 Task: Find a flat in St. Pauli, Germany, for 8 guests from 26 August to 10 September, with a price range of ₹10,000 to ₹15,000, 6 bedrooms, 6 beds, 6 bathrooms, and amenities including WiFi, free parking, TV, gym, and breakfast. Host must speak English.
Action: Mouse moved to (418, 162)
Screenshot: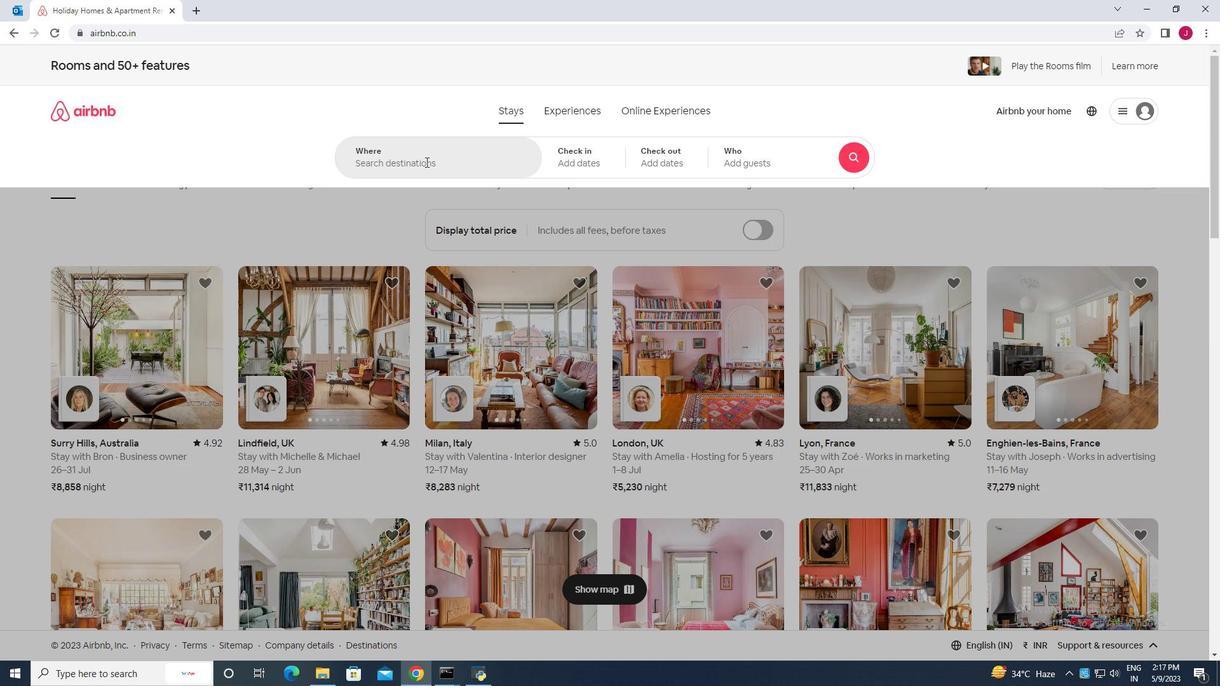
Action: Mouse pressed left at (418, 162)
Screenshot: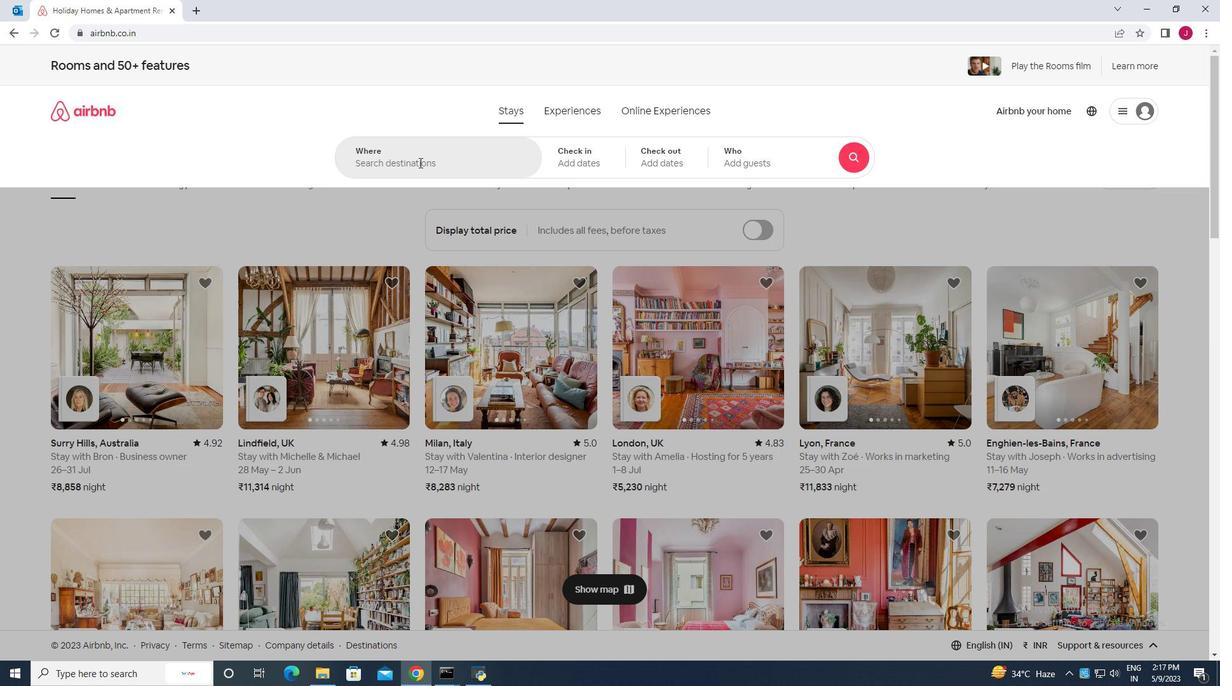 
Action: Mouse moved to (411, 165)
Screenshot: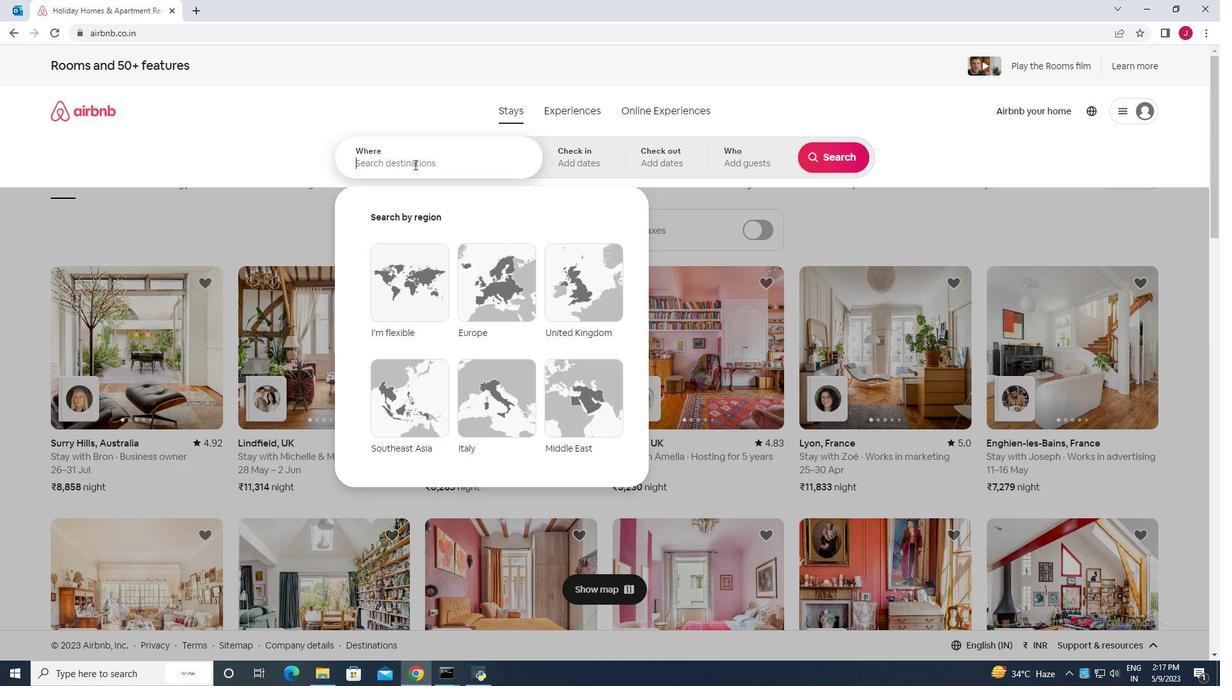 
Action: Key pressed st<Key.space>.<Key.backspace>.<Key.space>pauli<Key.space>germany<Key.space>
Screenshot: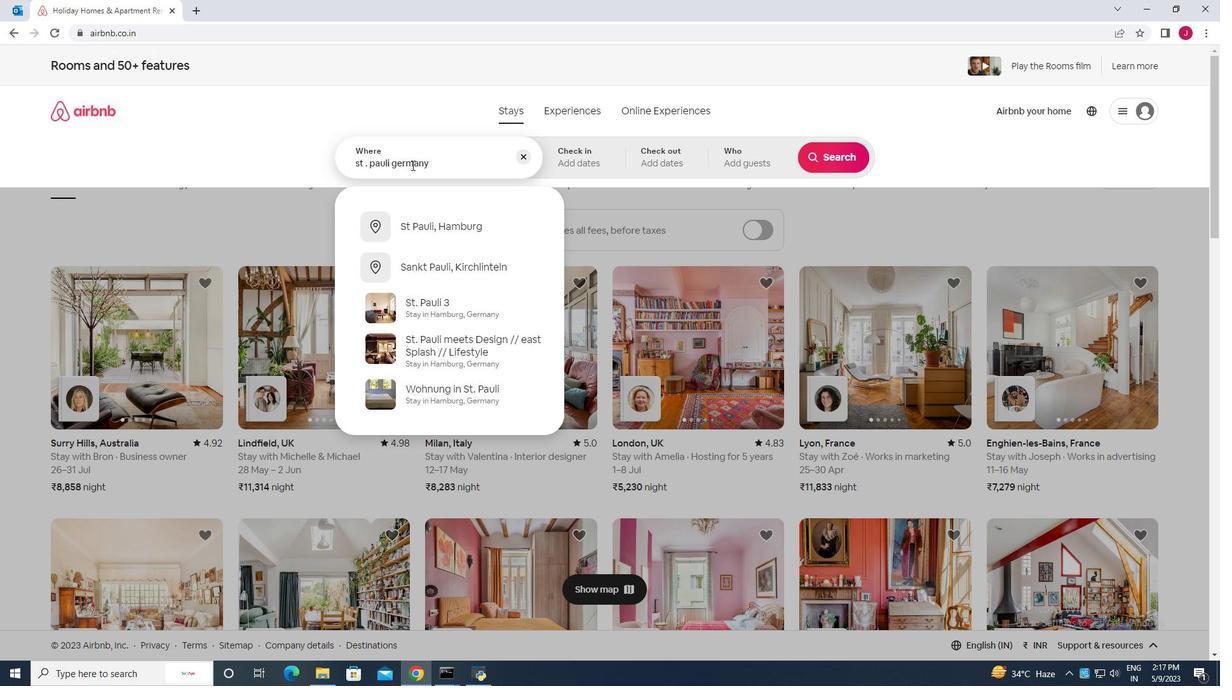 
Action: Mouse moved to (467, 176)
Screenshot: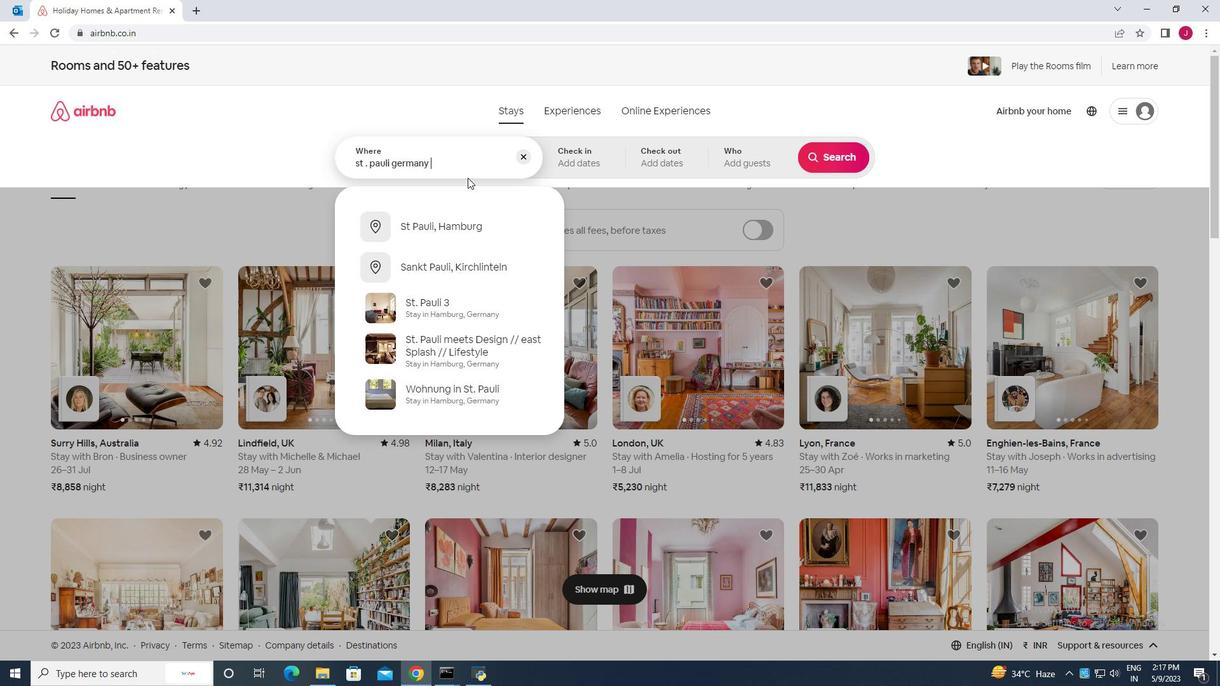 
Action: Key pressed <Key.enter>
Screenshot: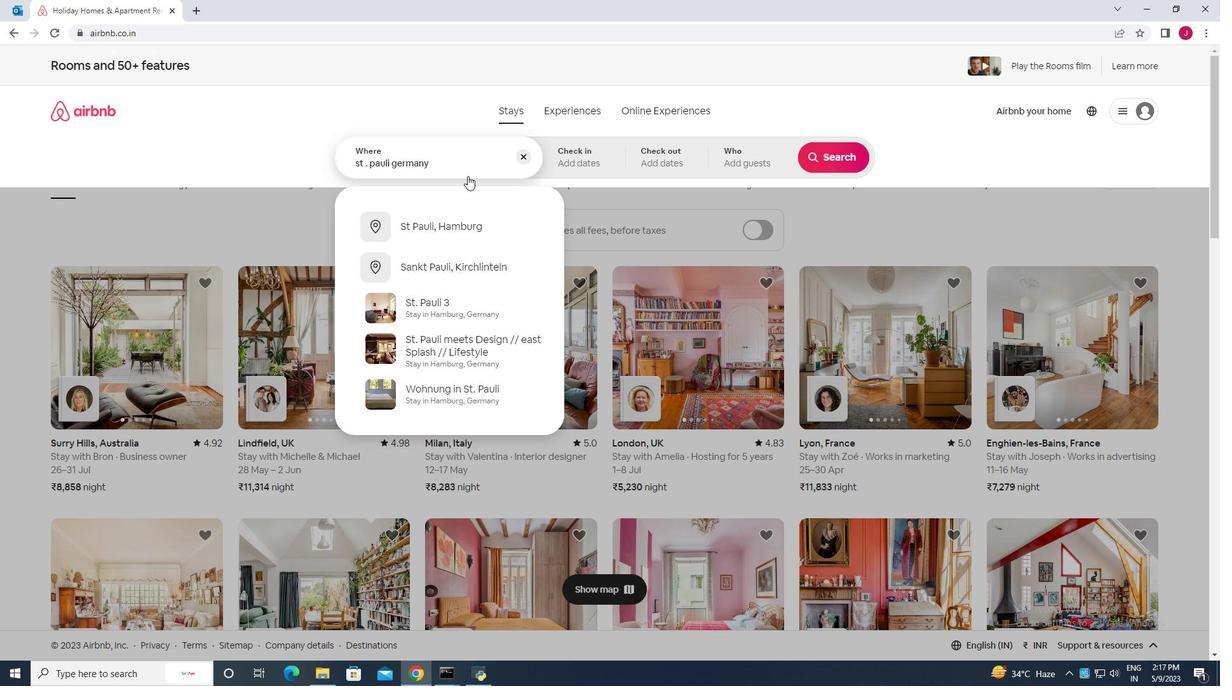 
Action: Mouse moved to (828, 258)
Screenshot: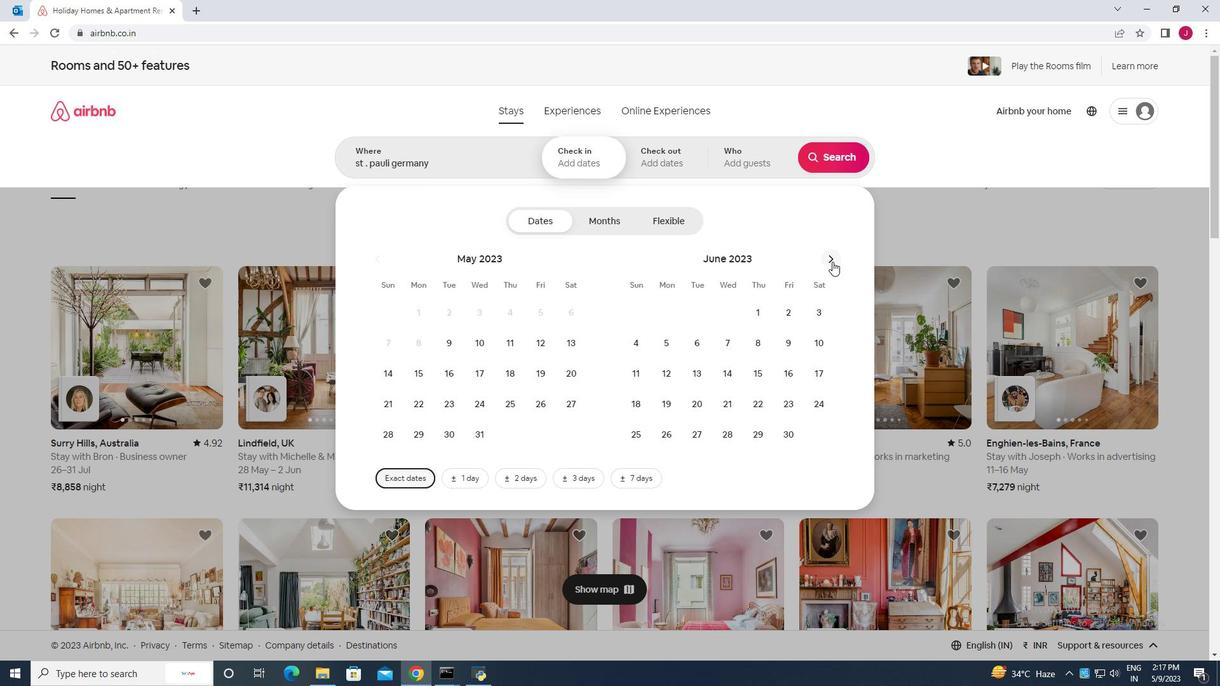 
Action: Mouse pressed left at (828, 258)
Screenshot: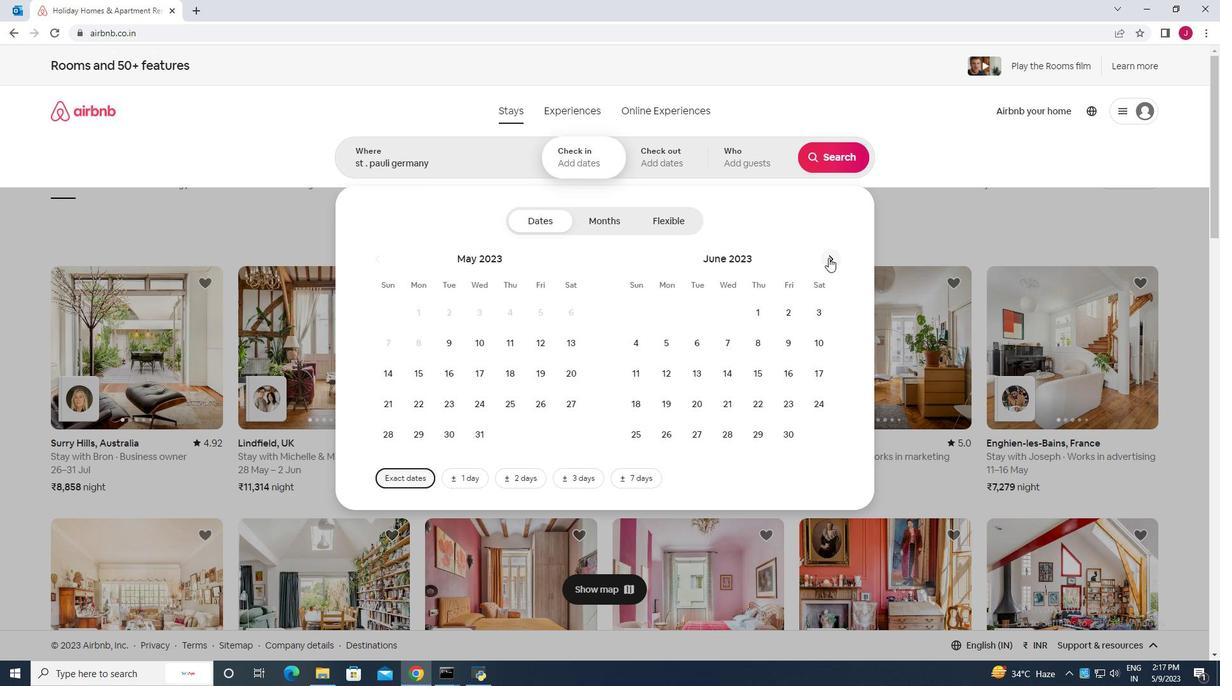 
Action: Mouse moved to (826, 258)
Screenshot: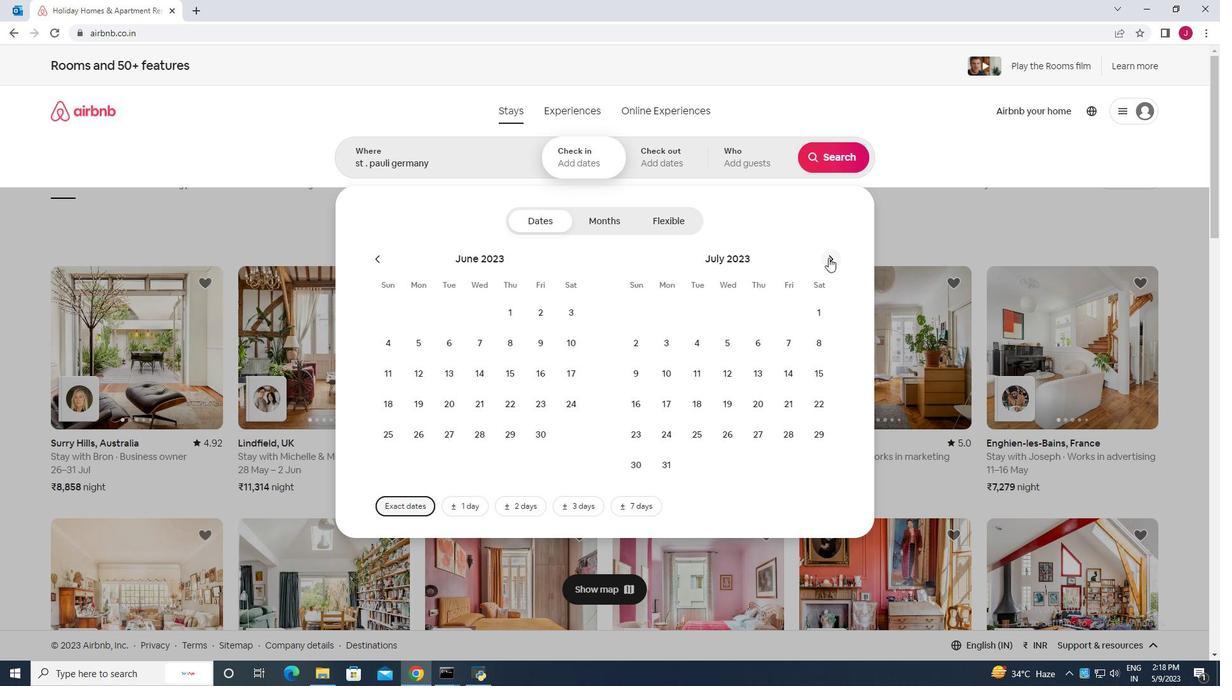
Action: Mouse pressed left at (826, 258)
Screenshot: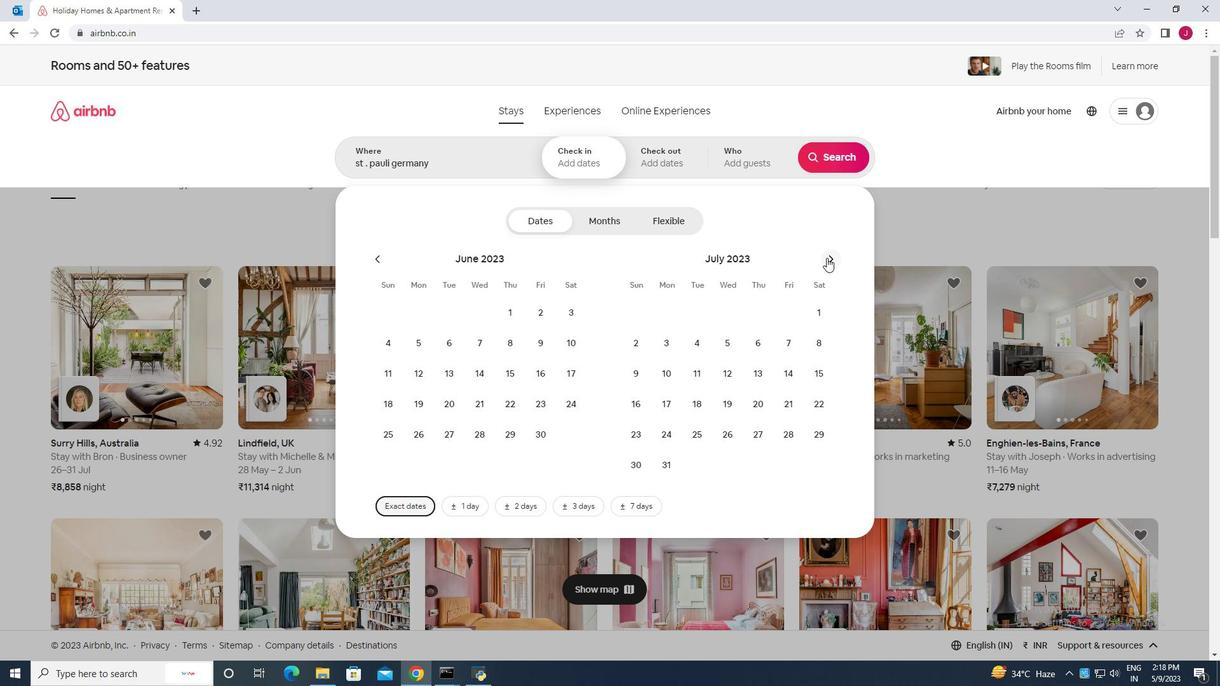 
Action: Mouse moved to (826, 258)
Screenshot: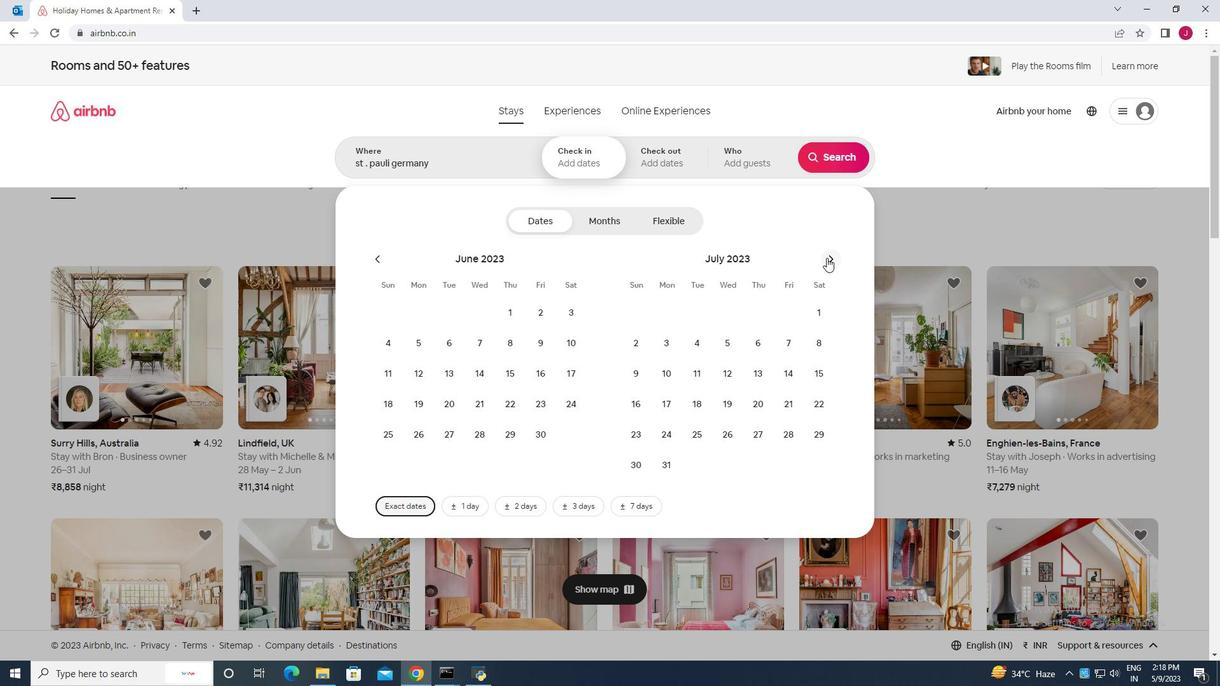 
Action: Mouse pressed left at (826, 258)
Screenshot: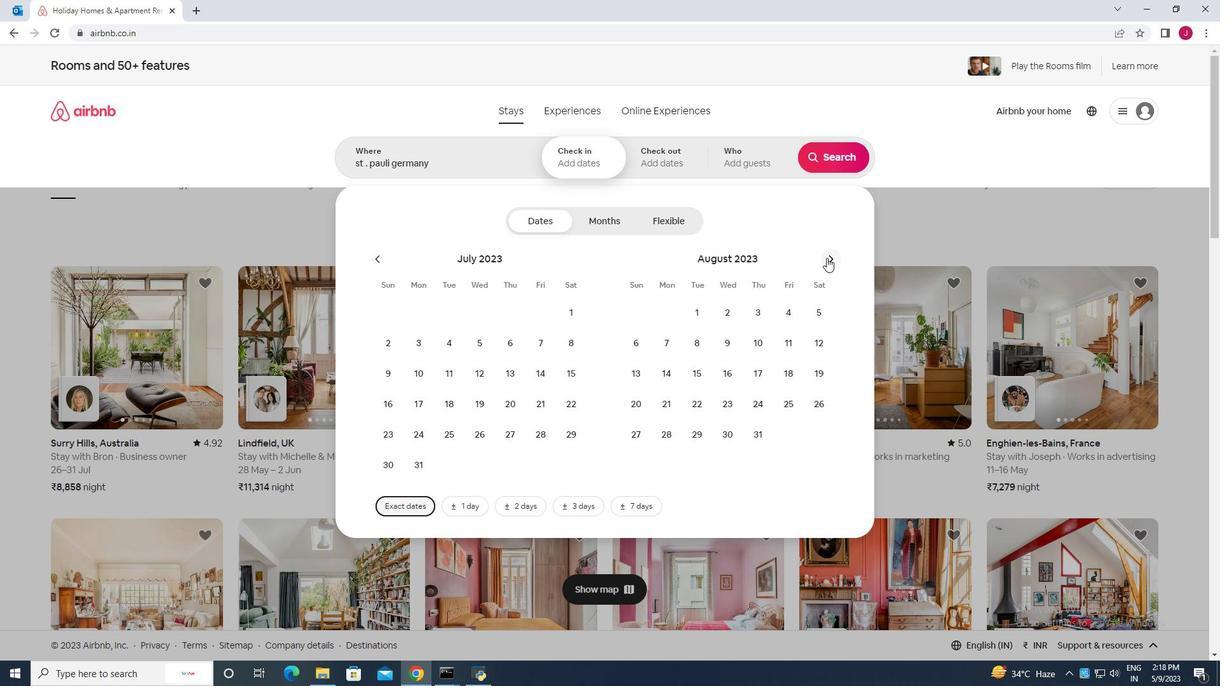 
Action: Mouse moved to (567, 402)
Screenshot: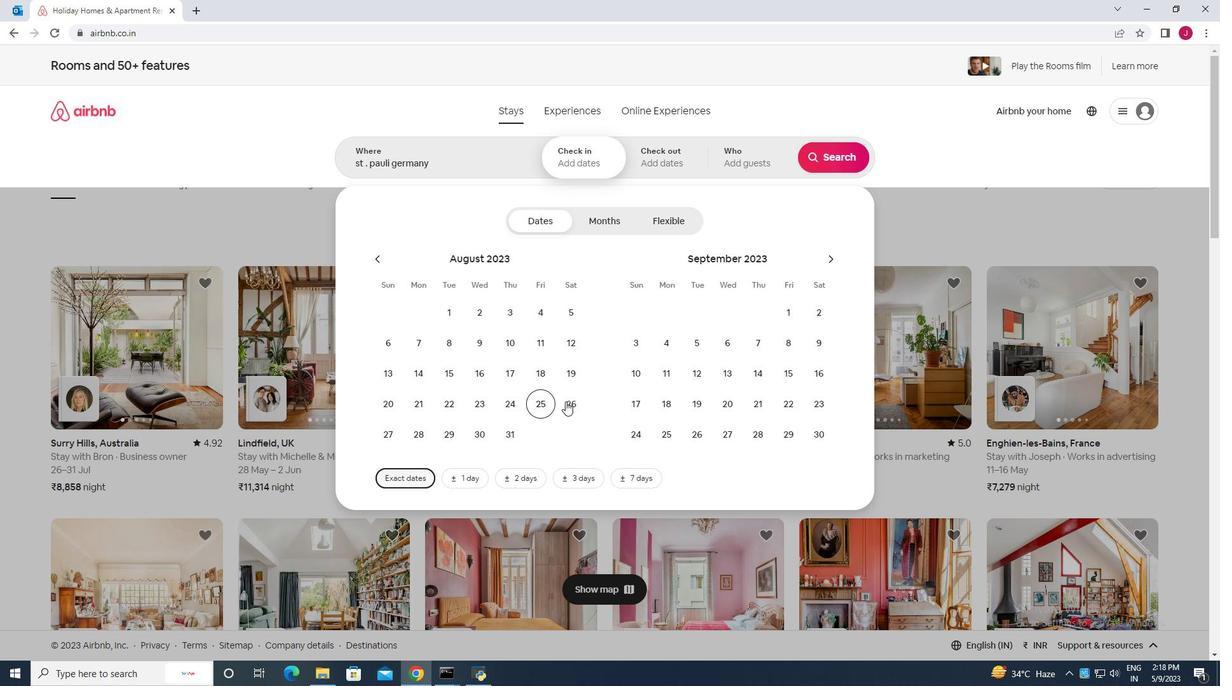 
Action: Mouse pressed left at (567, 402)
Screenshot: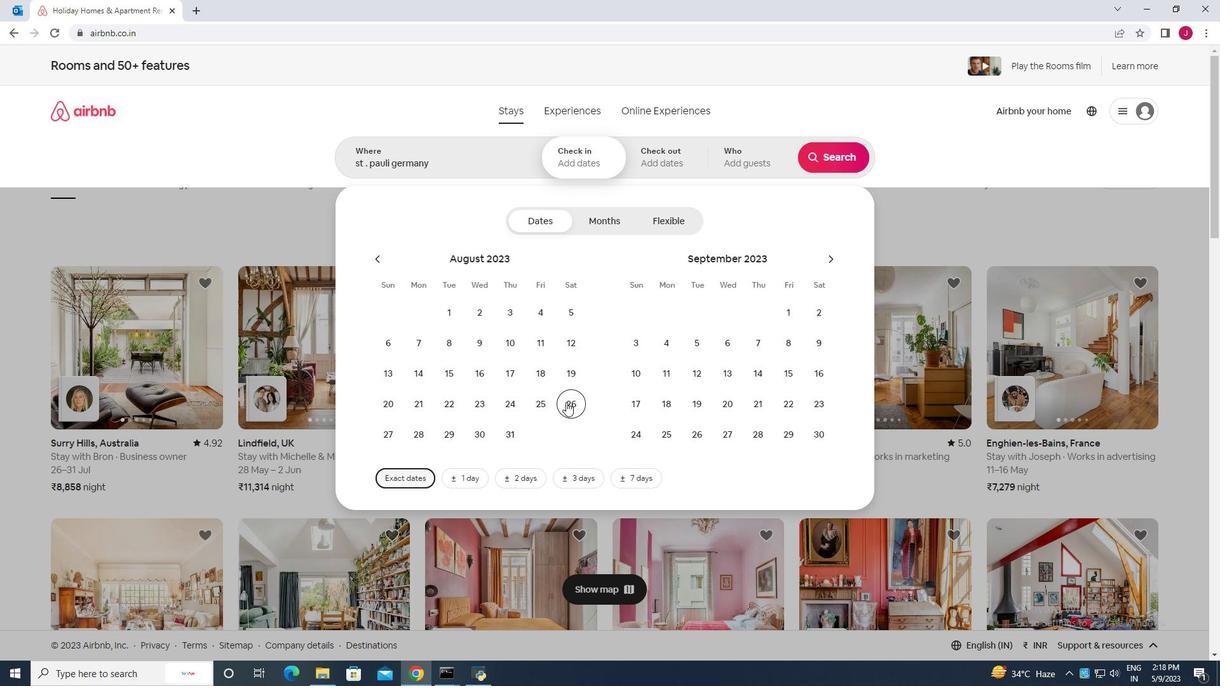 
Action: Mouse moved to (635, 378)
Screenshot: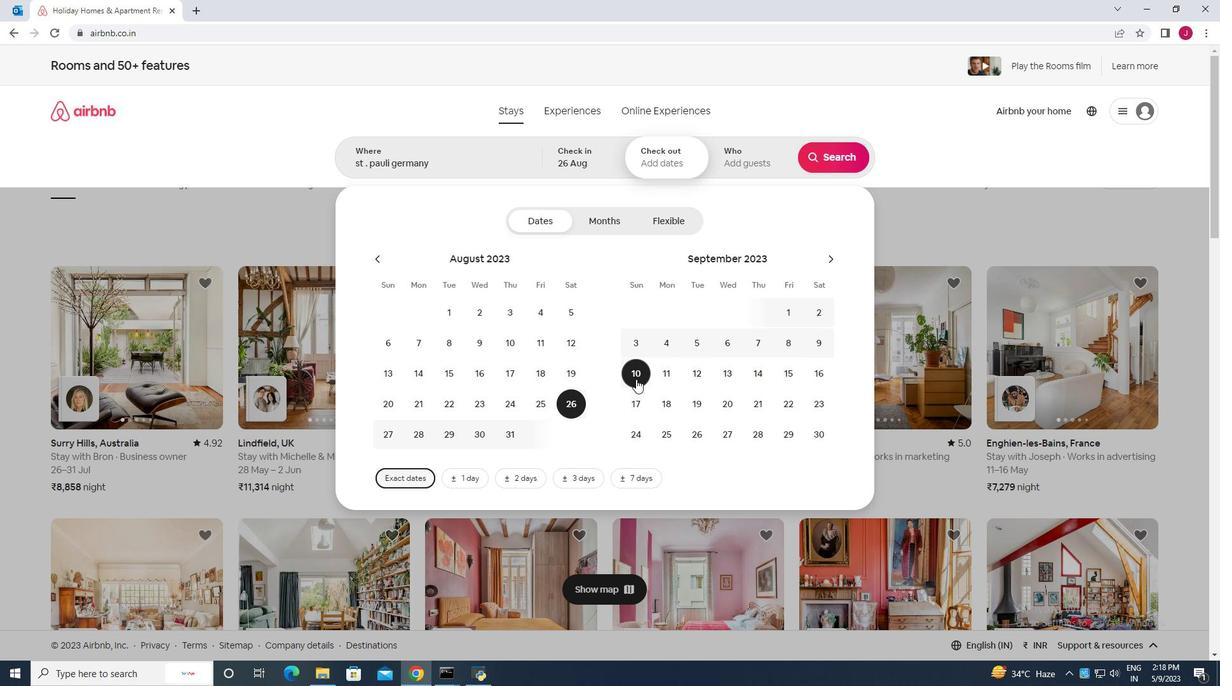 
Action: Mouse pressed left at (635, 378)
Screenshot: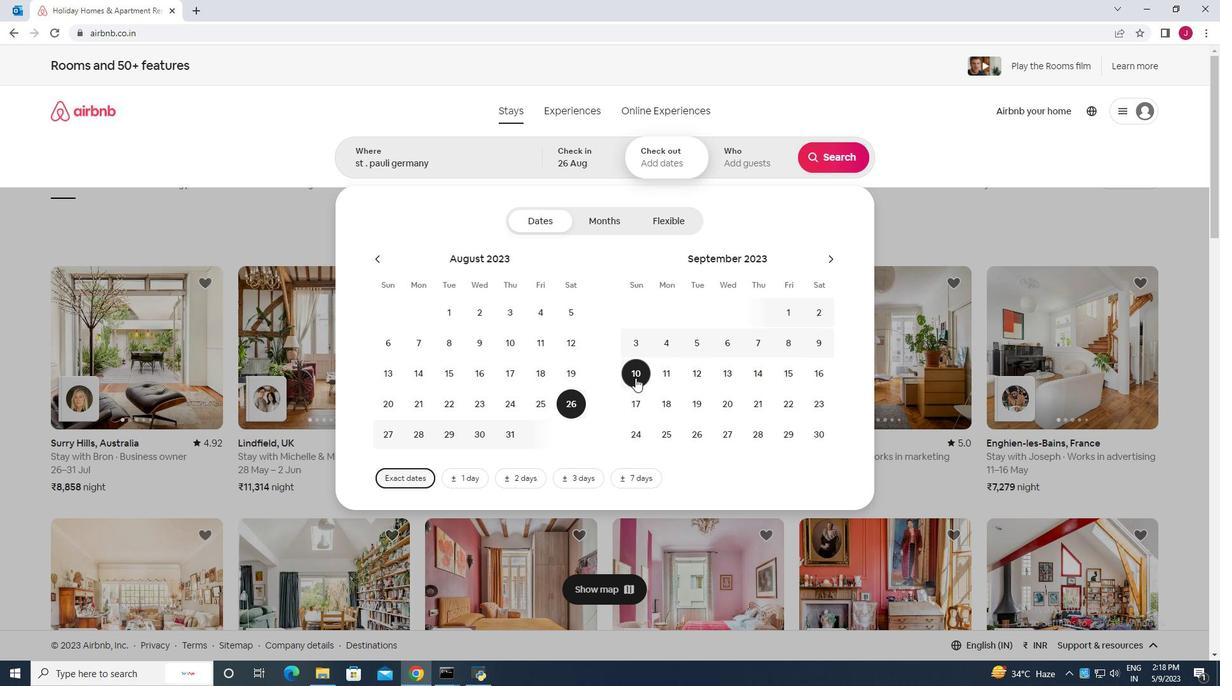 
Action: Mouse moved to (750, 167)
Screenshot: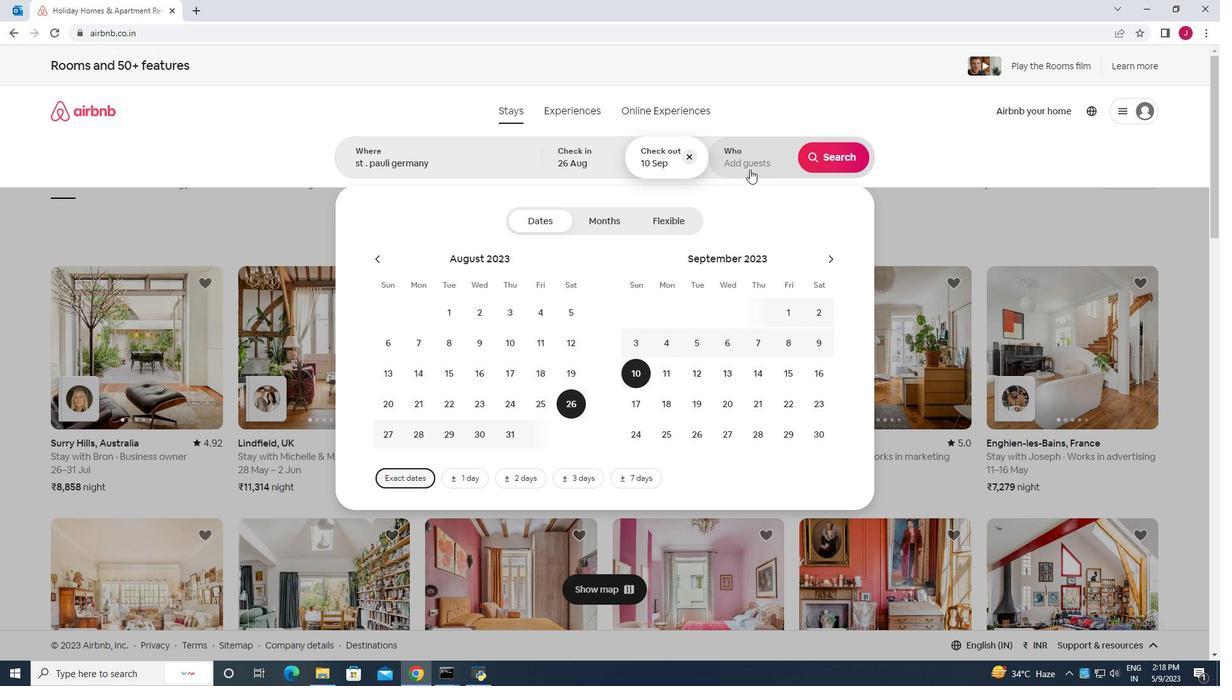 
Action: Mouse pressed left at (750, 167)
Screenshot: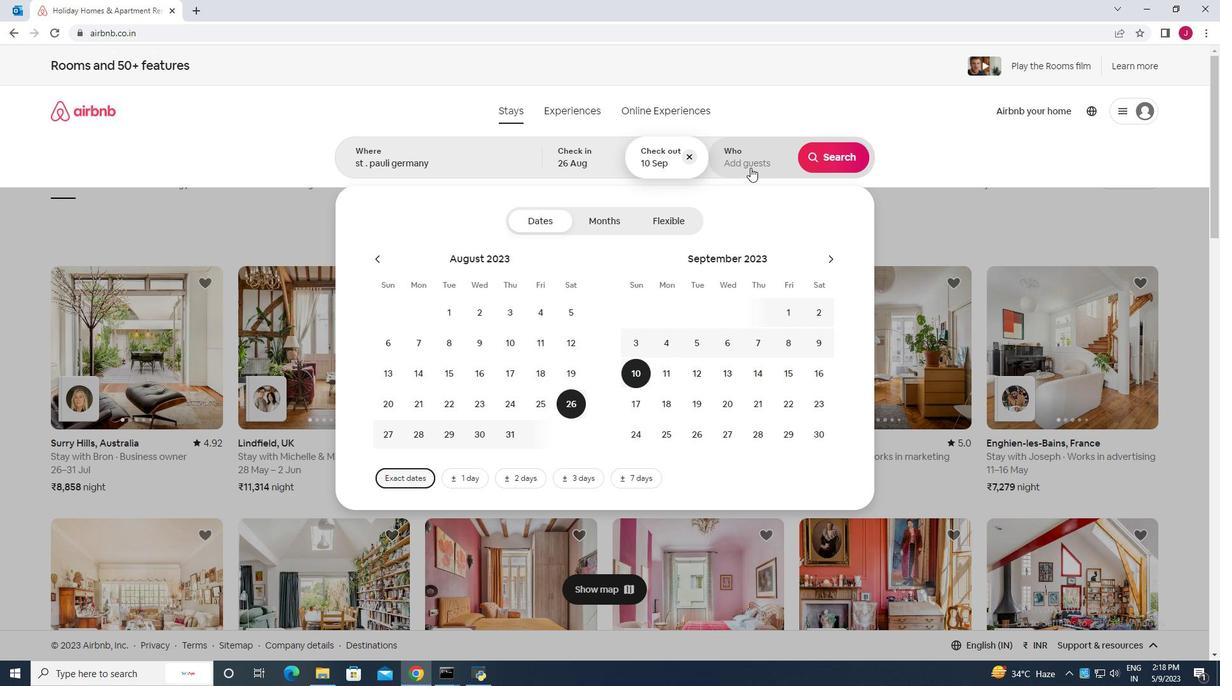 
Action: Mouse moved to (840, 228)
Screenshot: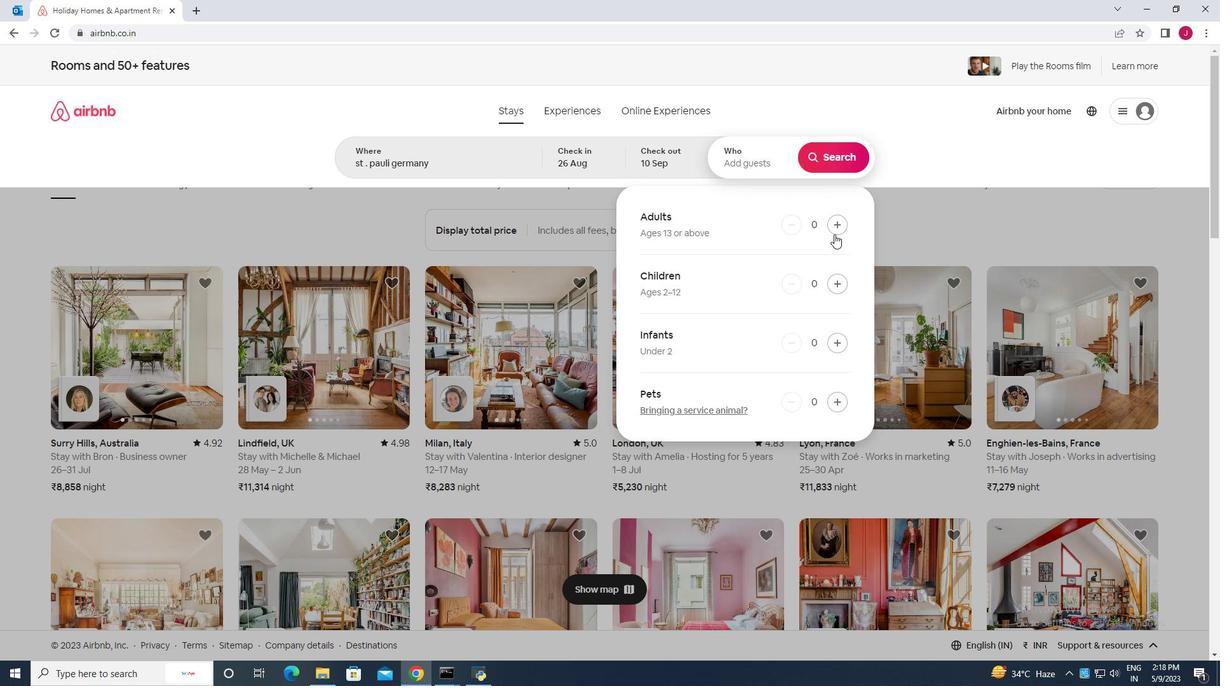 
Action: Mouse pressed left at (840, 228)
Screenshot: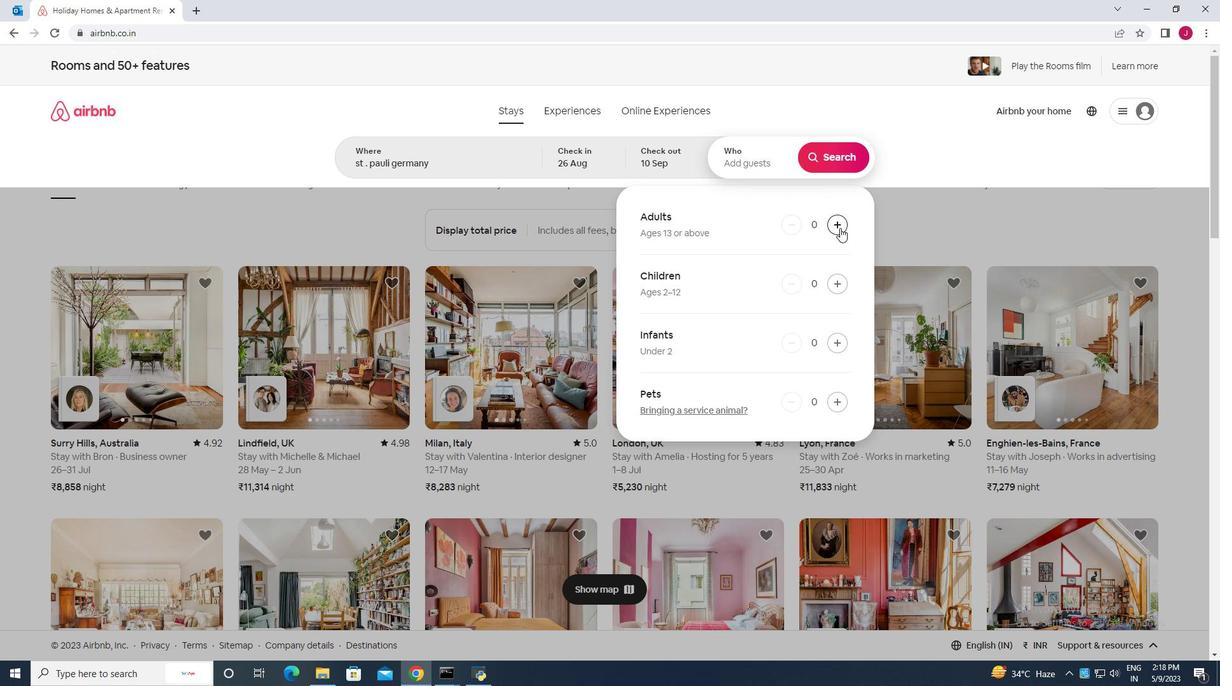 
Action: Mouse pressed left at (840, 228)
Screenshot: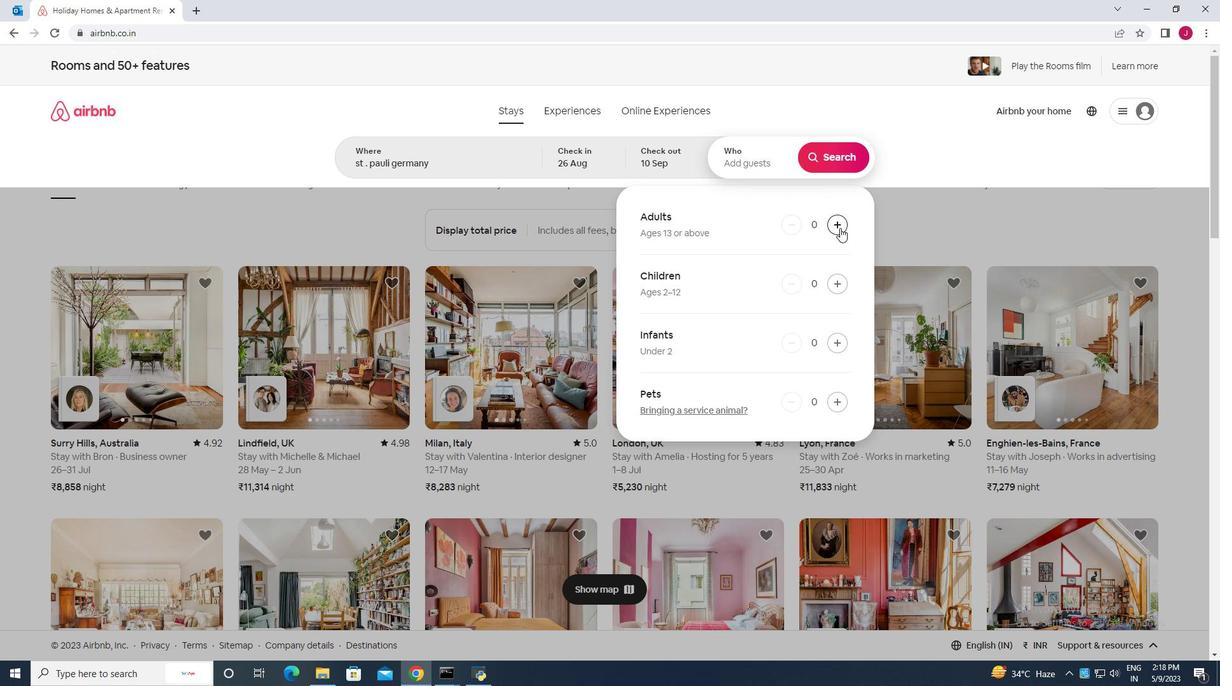 
Action: Mouse pressed left at (840, 228)
Screenshot: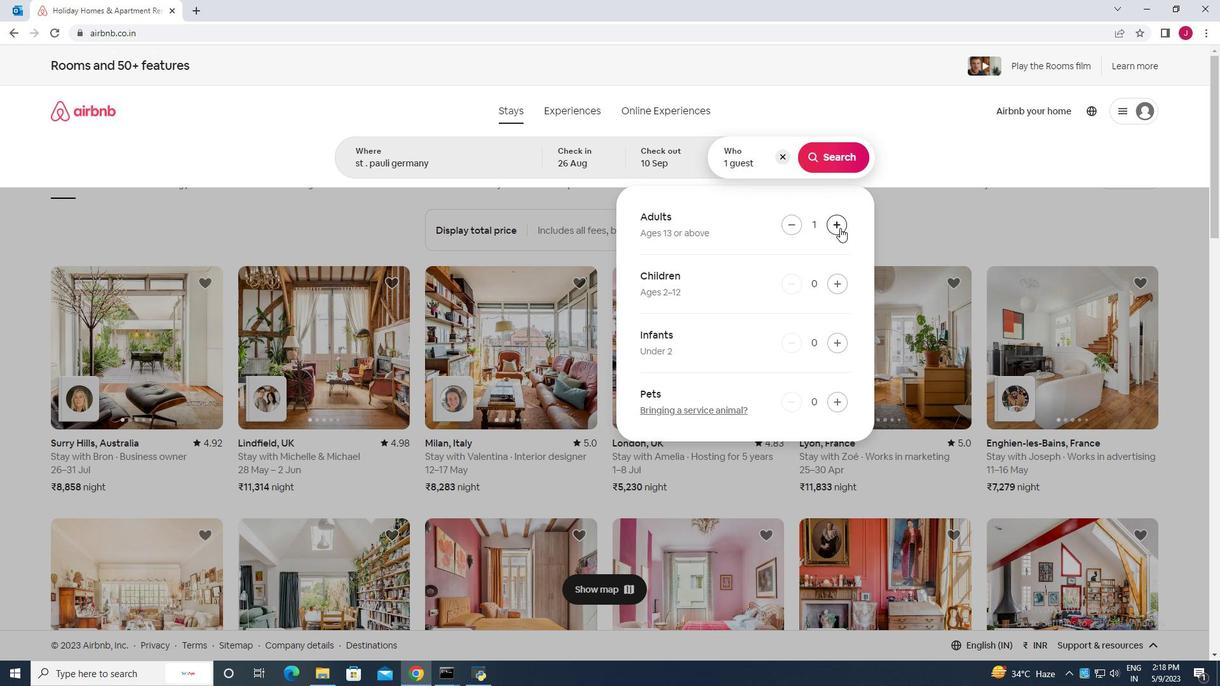 
Action: Mouse pressed left at (840, 228)
Screenshot: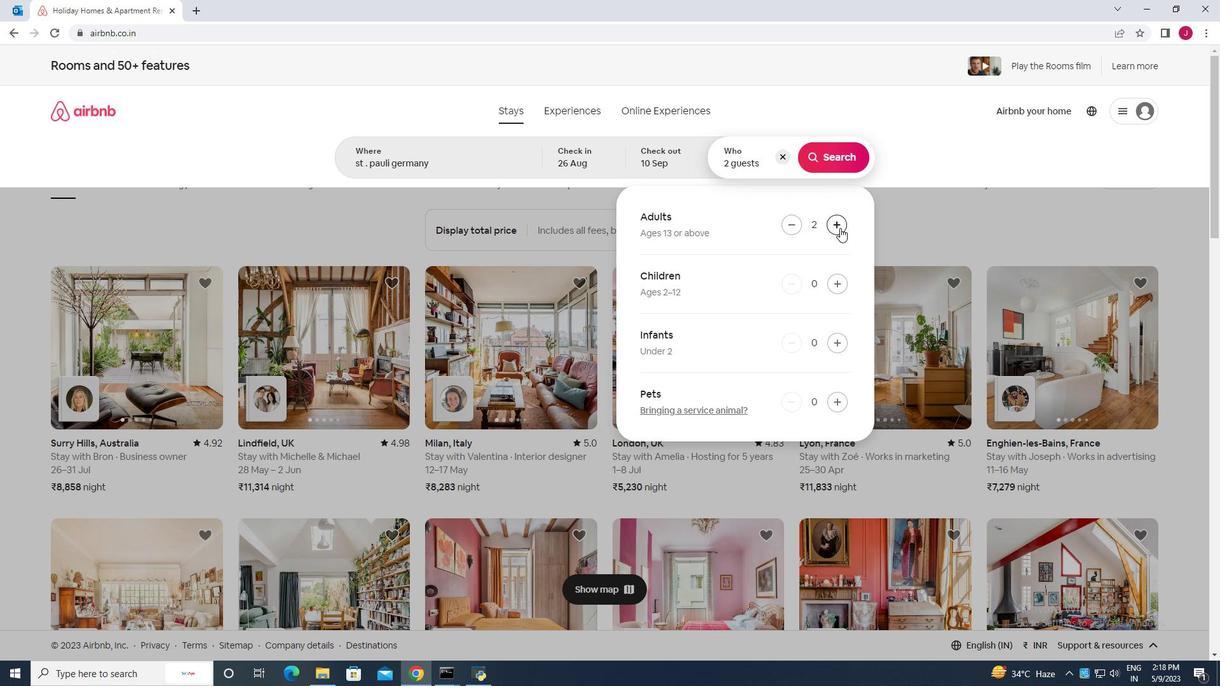 
Action: Mouse pressed left at (840, 228)
Screenshot: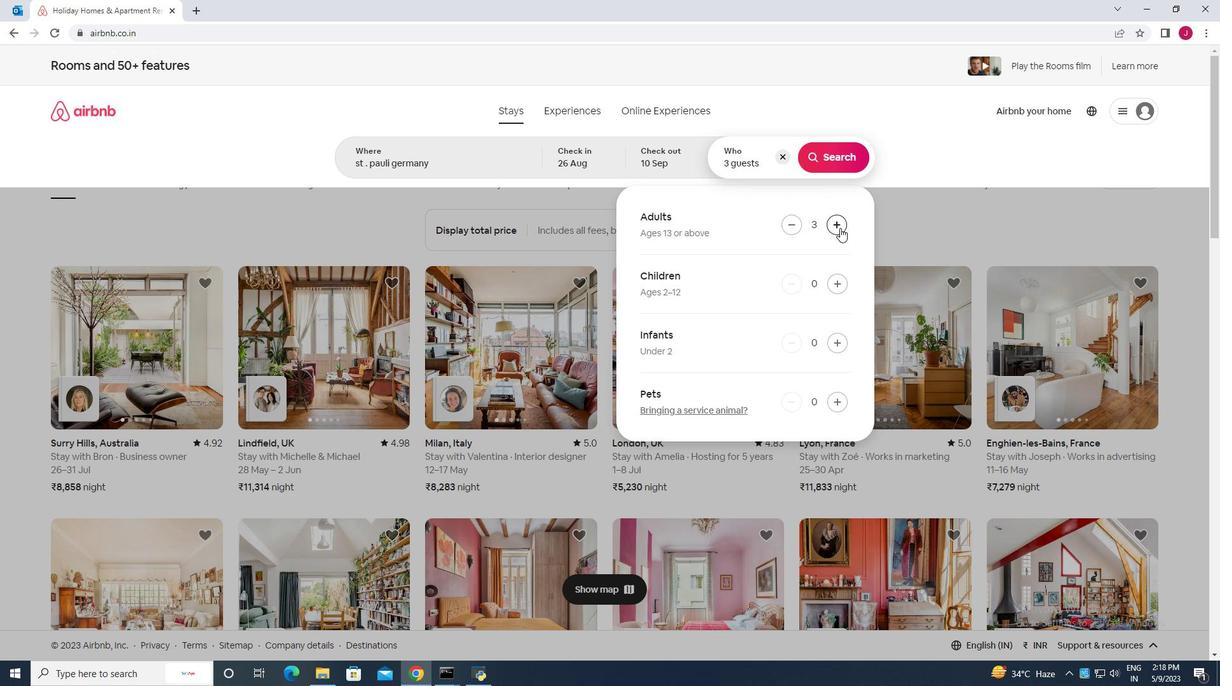 
Action: Mouse pressed left at (840, 228)
Screenshot: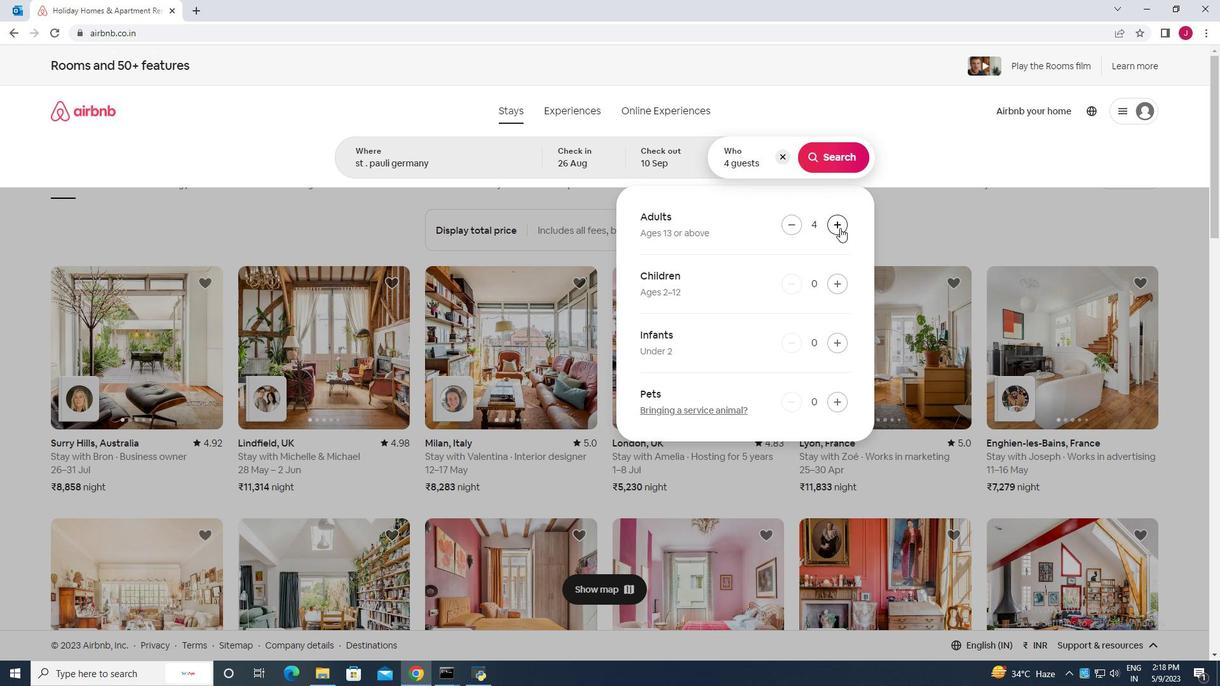 
Action: Mouse moved to (838, 282)
Screenshot: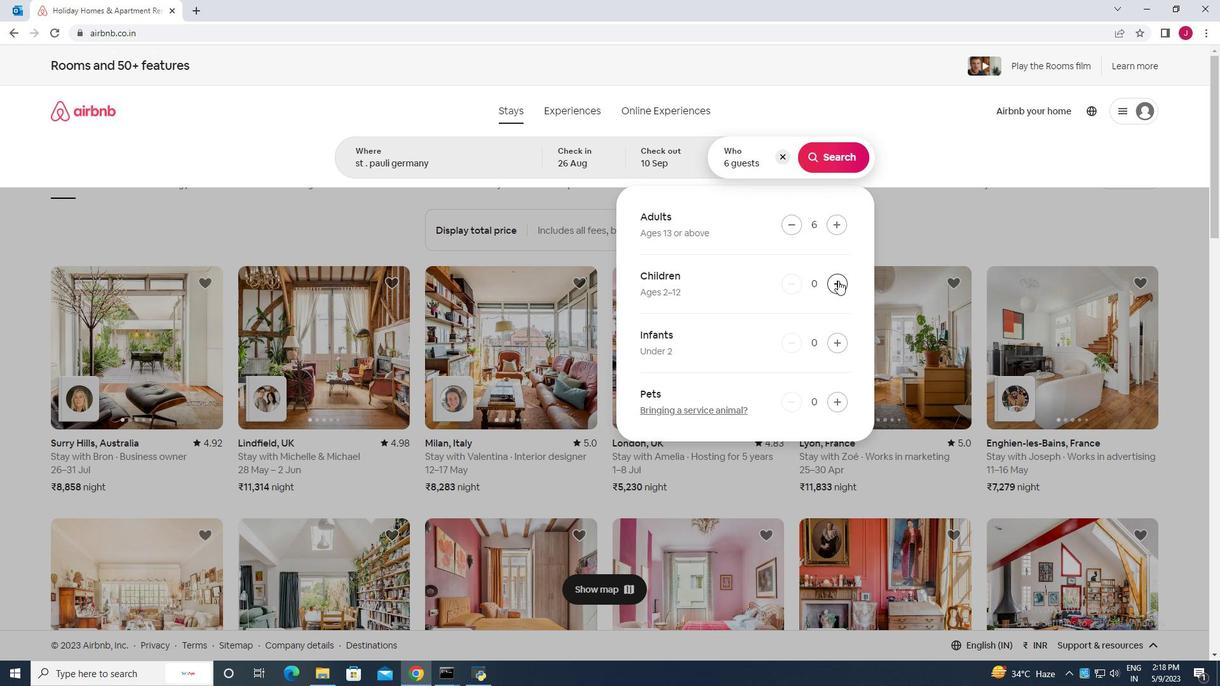 
Action: Mouse pressed left at (838, 282)
Screenshot: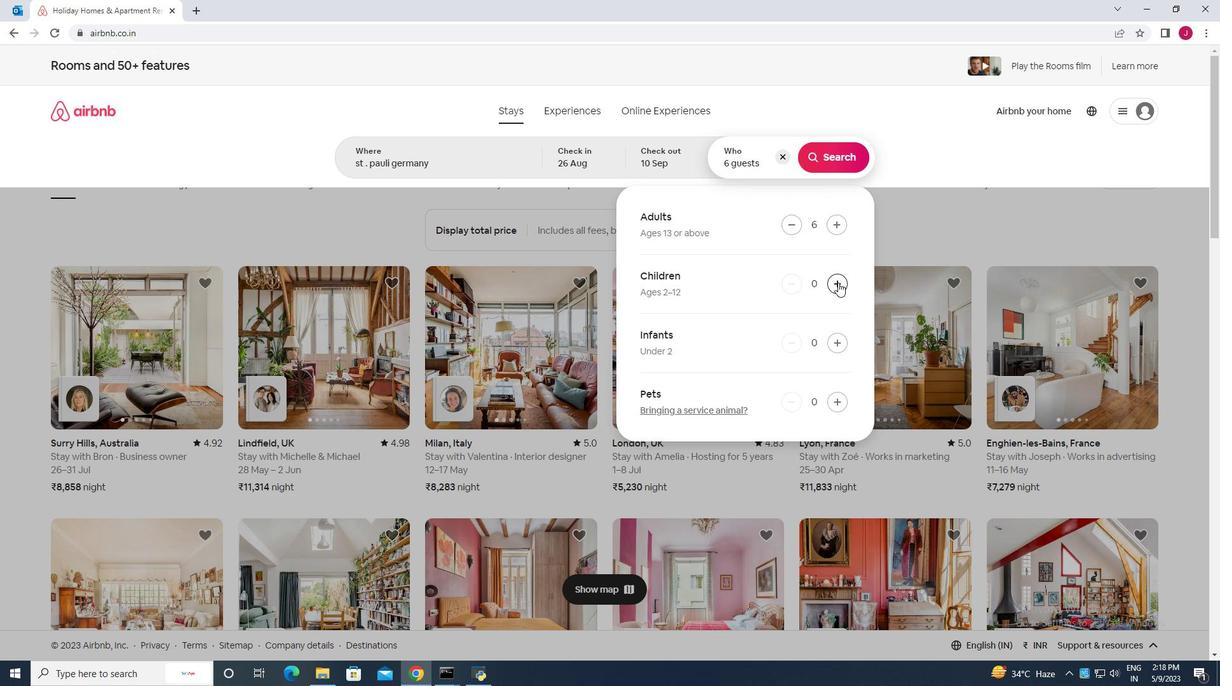 
Action: Mouse moved to (838, 282)
Screenshot: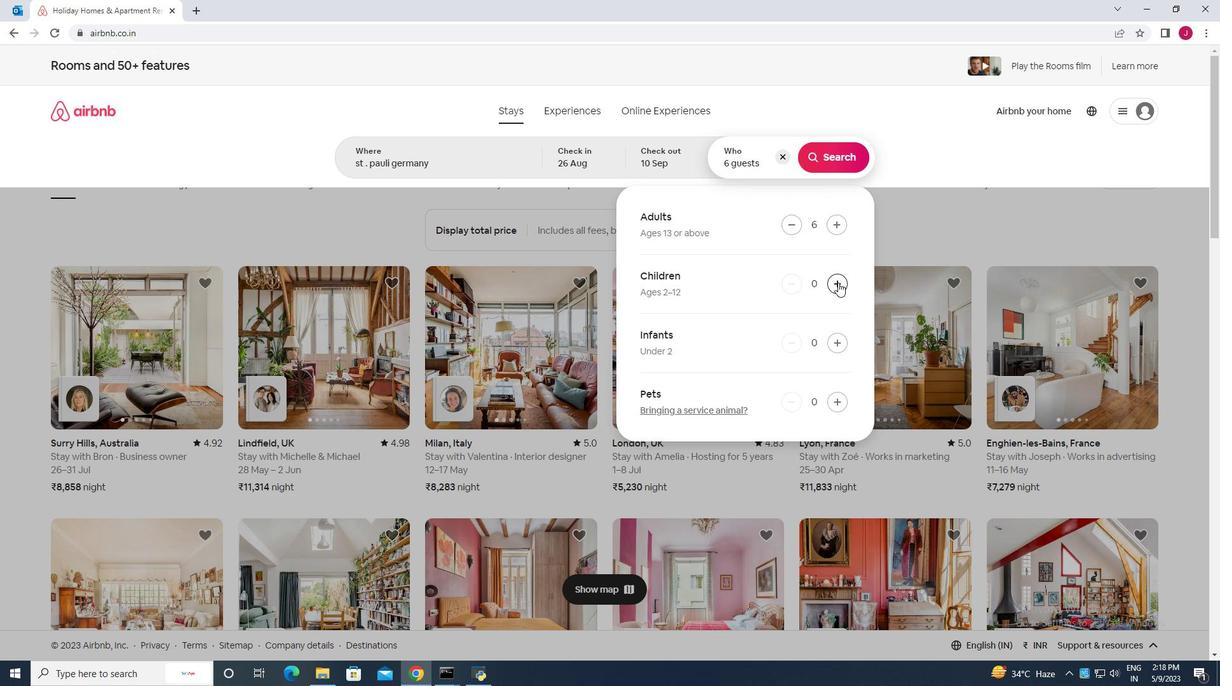 
Action: Mouse pressed left at (838, 282)
Screenshot: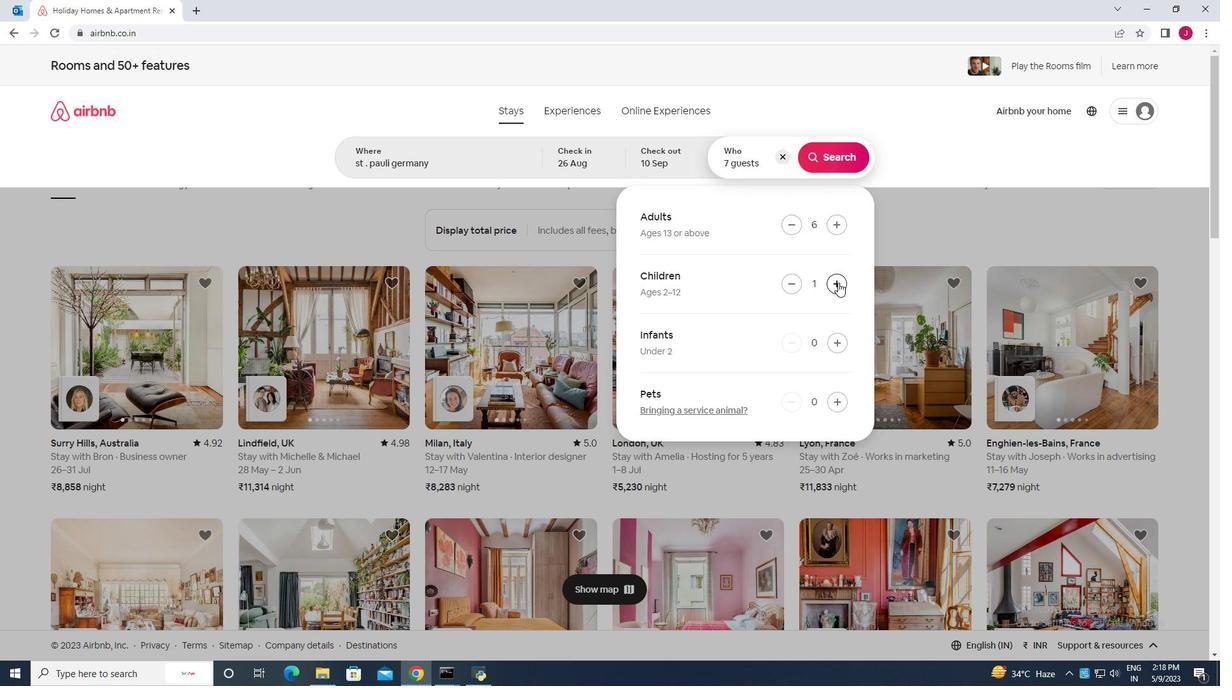 
Action: Mouse moved to (848, 158)
Screenshot: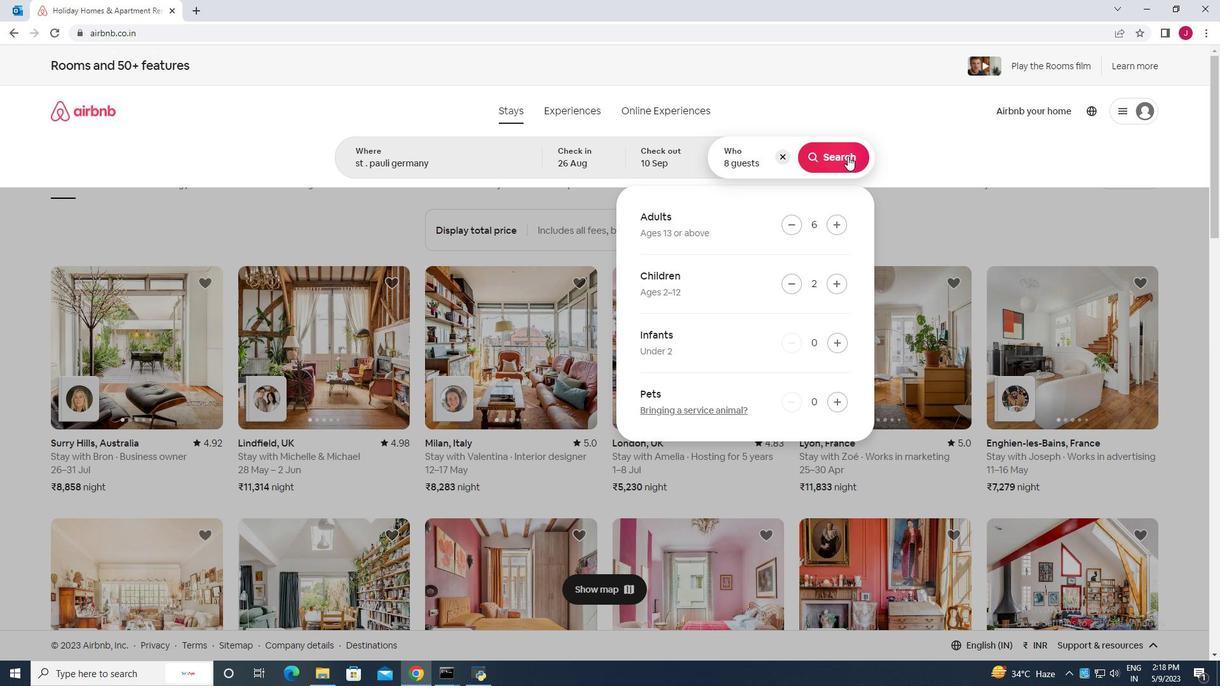 
Action: Mouse pressed left at (848, 158)
Screenshot: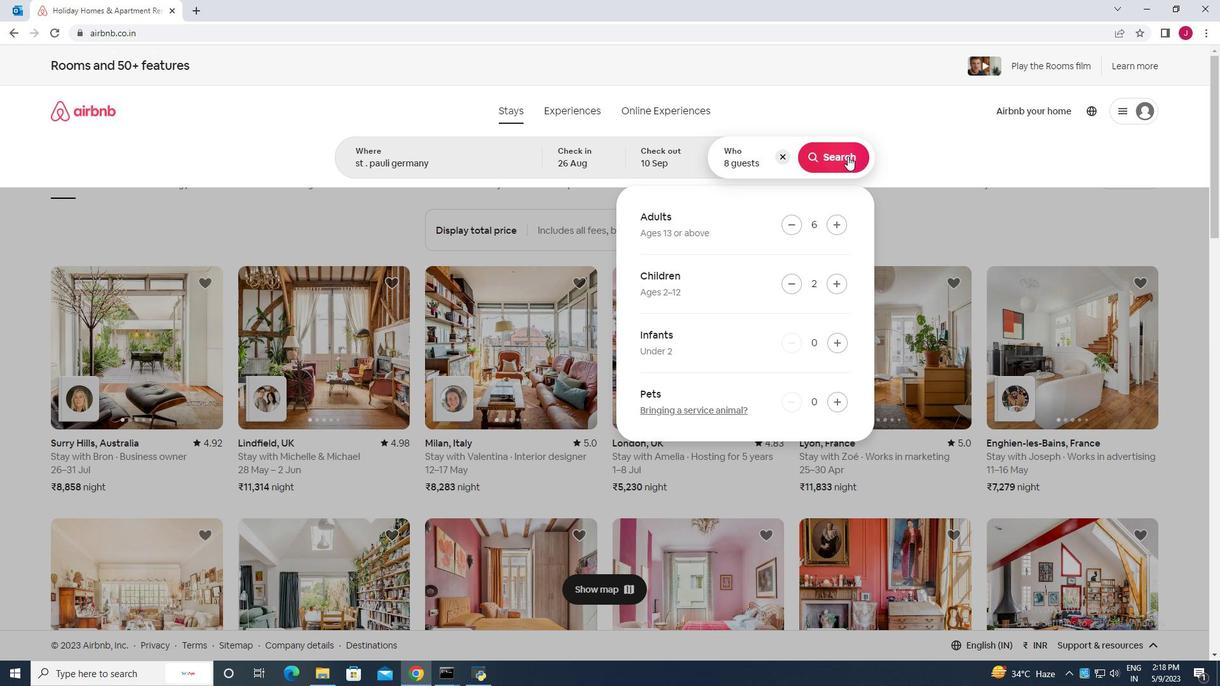 
Action: Mouse moved to (1170, 120)
Screenshot: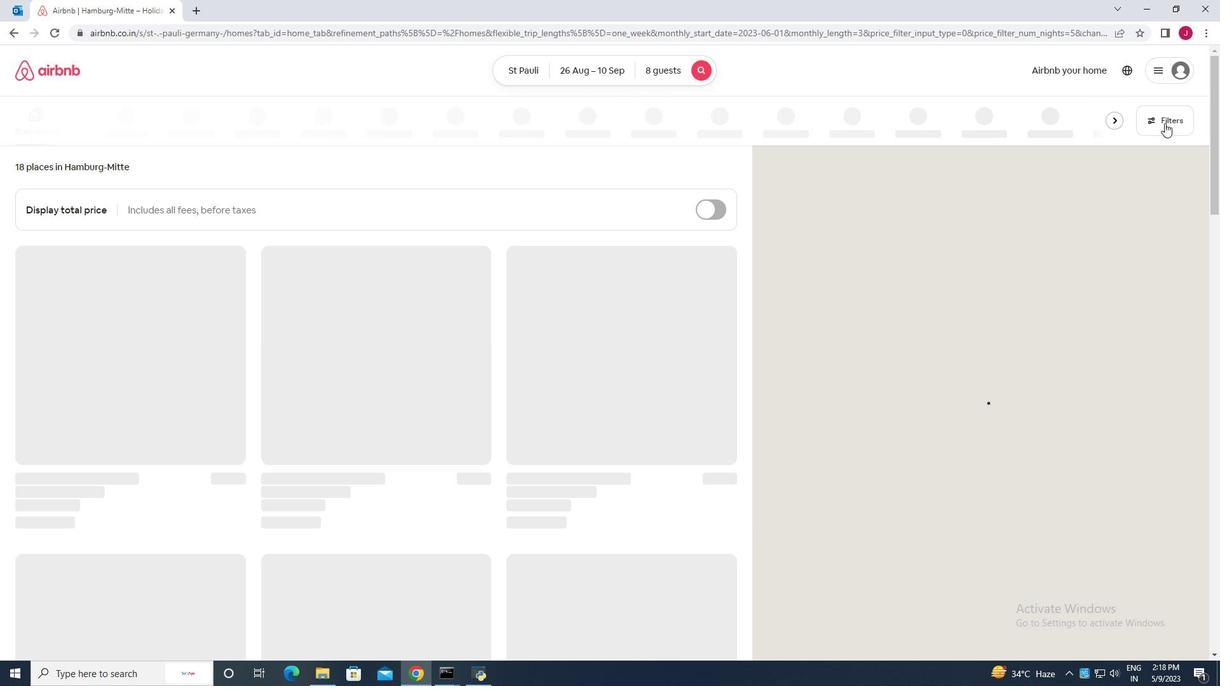 
Action: Mouse pressed left at (1170, 120)
Screenshot: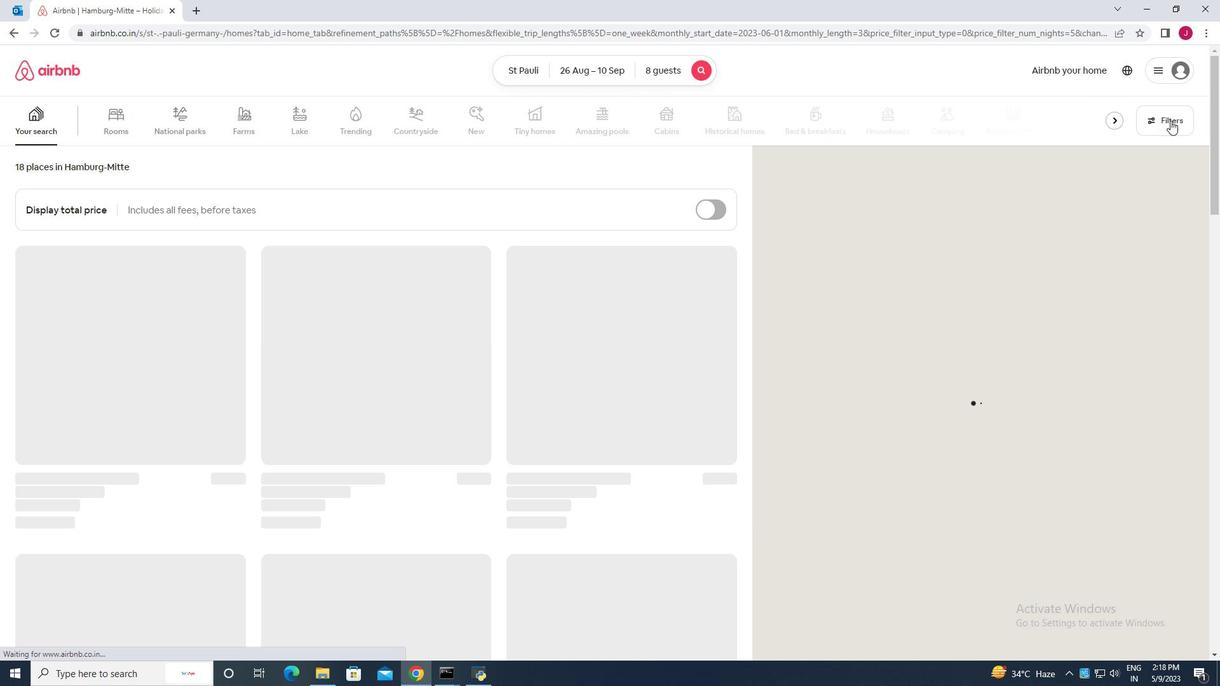 
Action: Mouse moved to (472, 423)
Screenshot: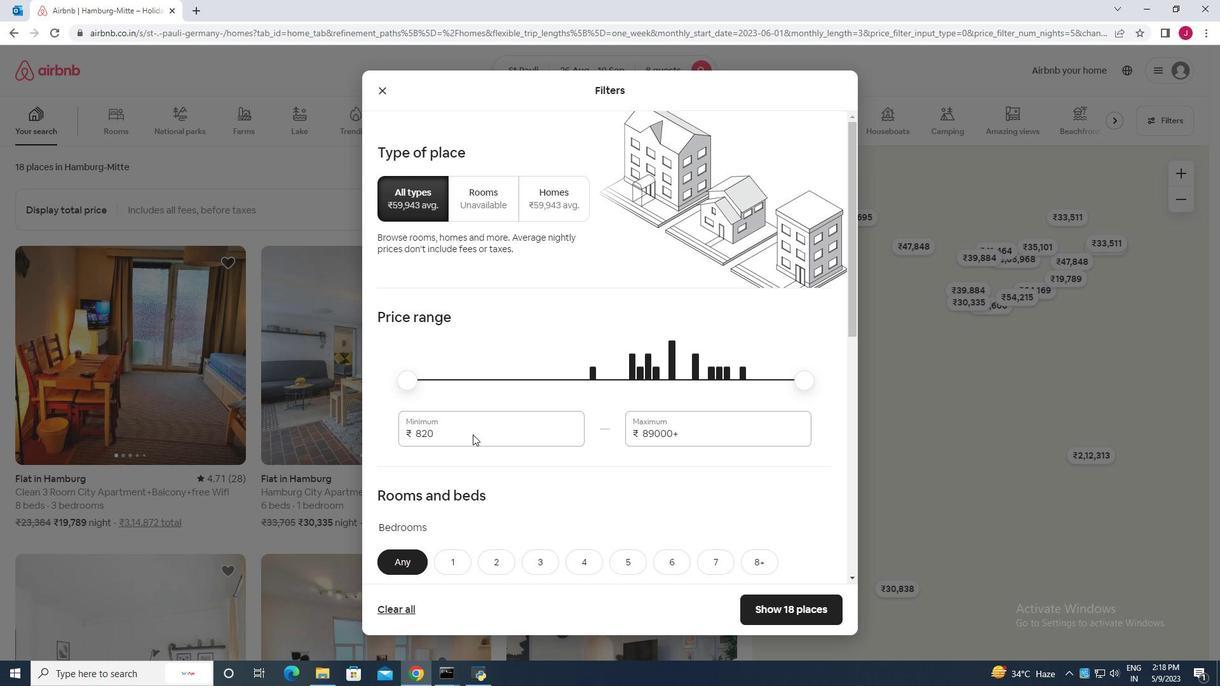 
Action: Mouse pressed left at (472, 423)
Screenshot: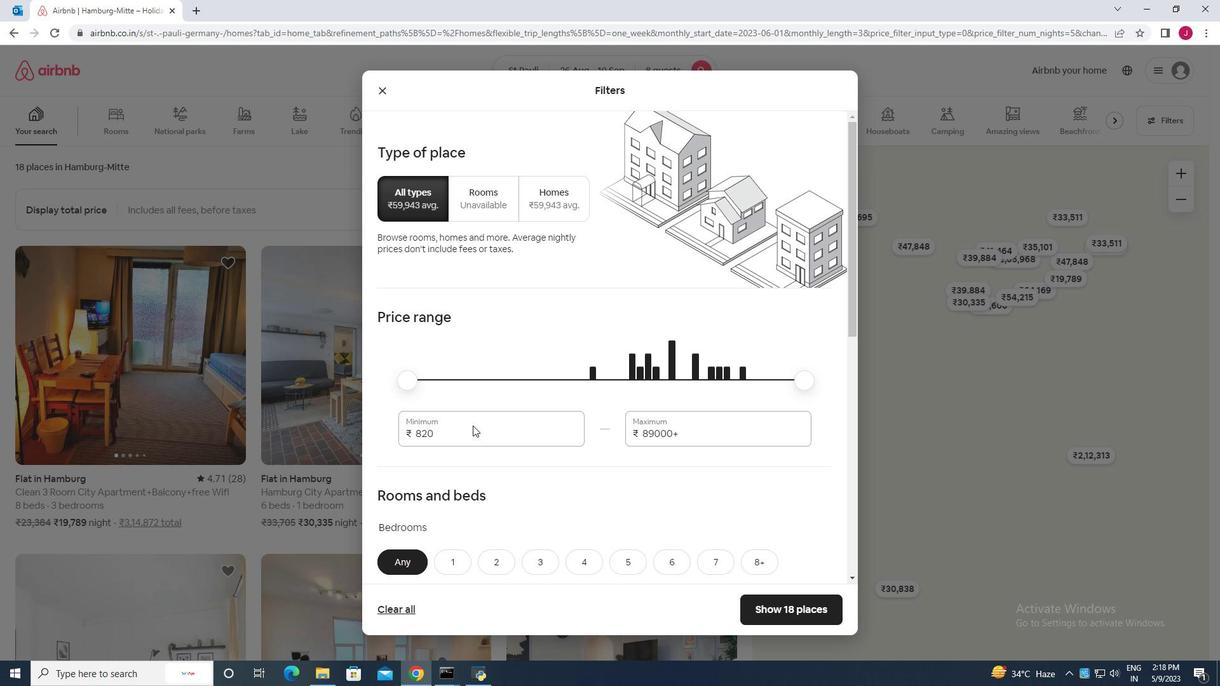 
Action: Key pressed <Key.backspace><Key.backspace><Key.backspace><Key.backspace><Key.backspace><Key.backspace><Key.backspace><Key.backspace><Key.backspace>10000
Screenshot: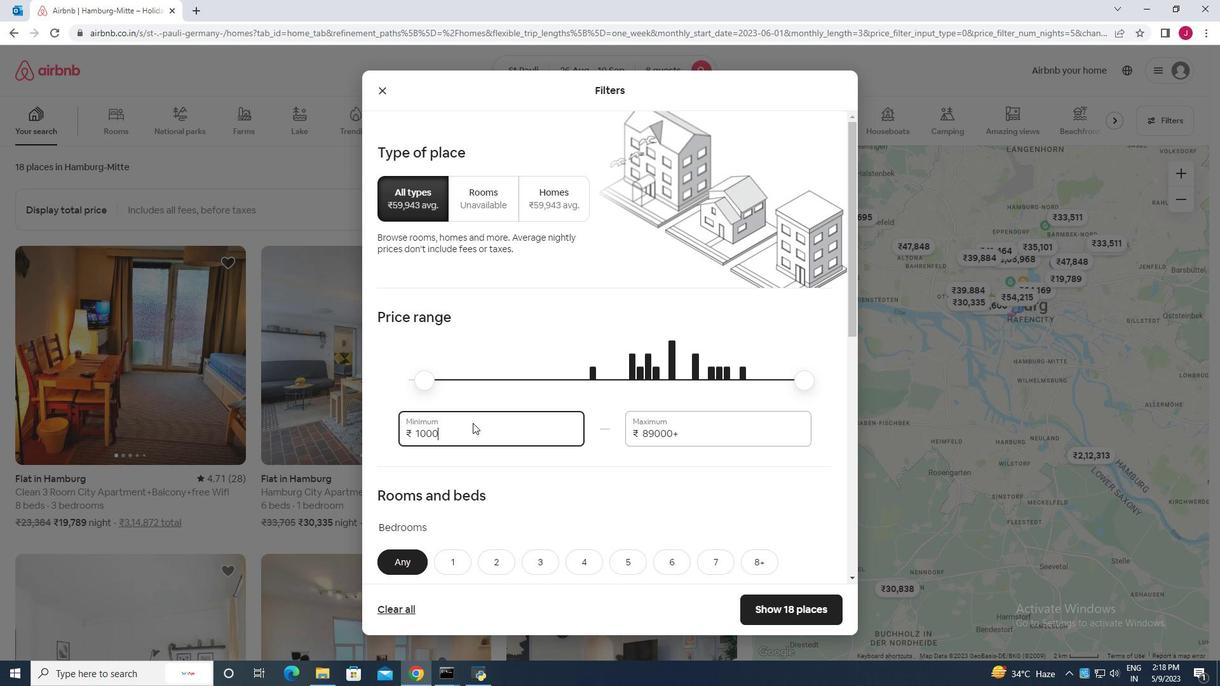 
Action: Mouse moved to (709, 434)
Screenshot: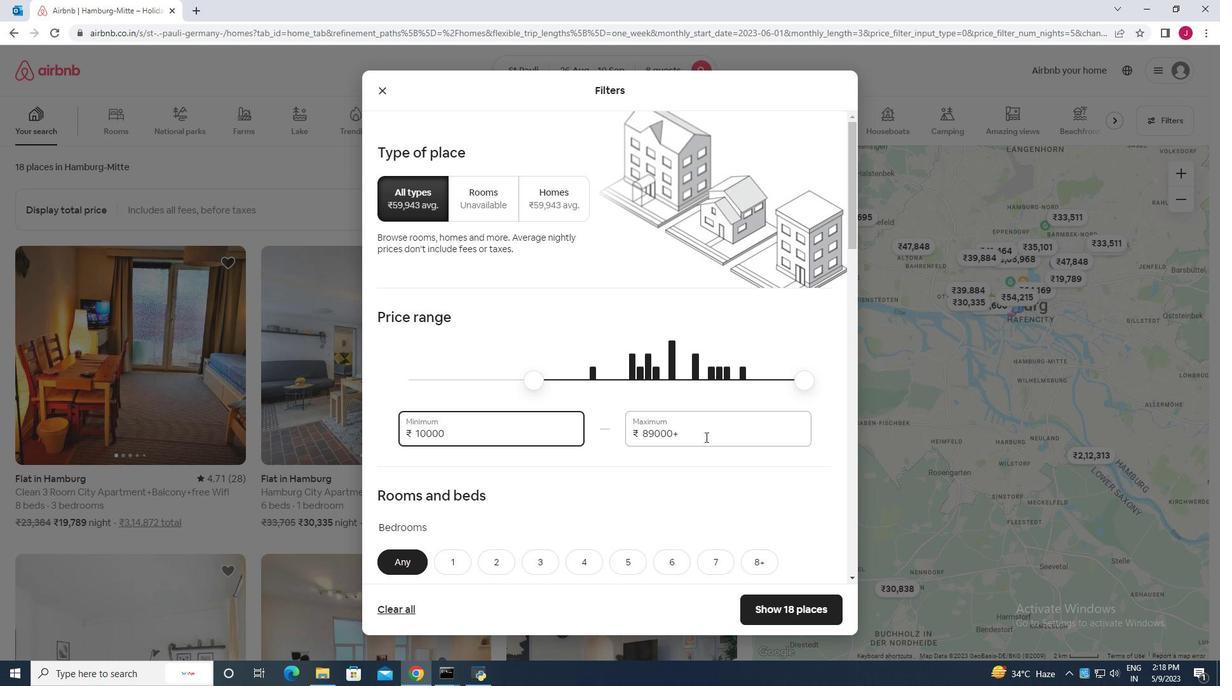 
Action: Mouse pressed left at (709, 434)
Screenshot: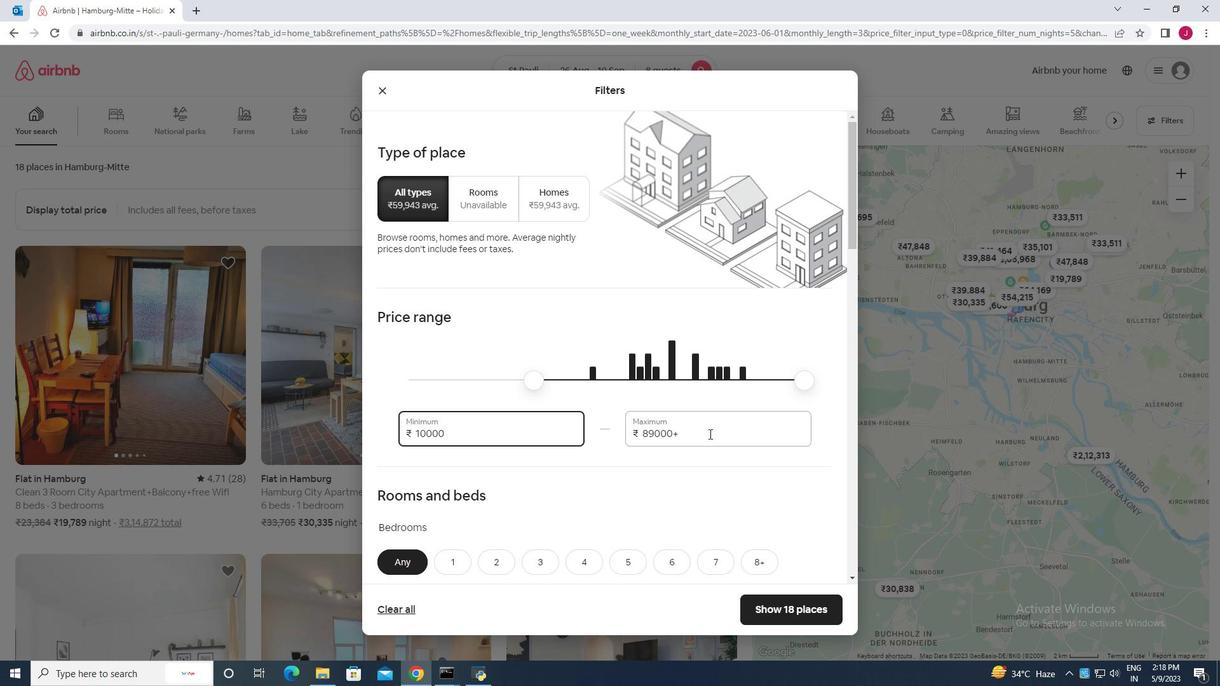 
Action: Mouse moved to (709, 434)
Screenshot: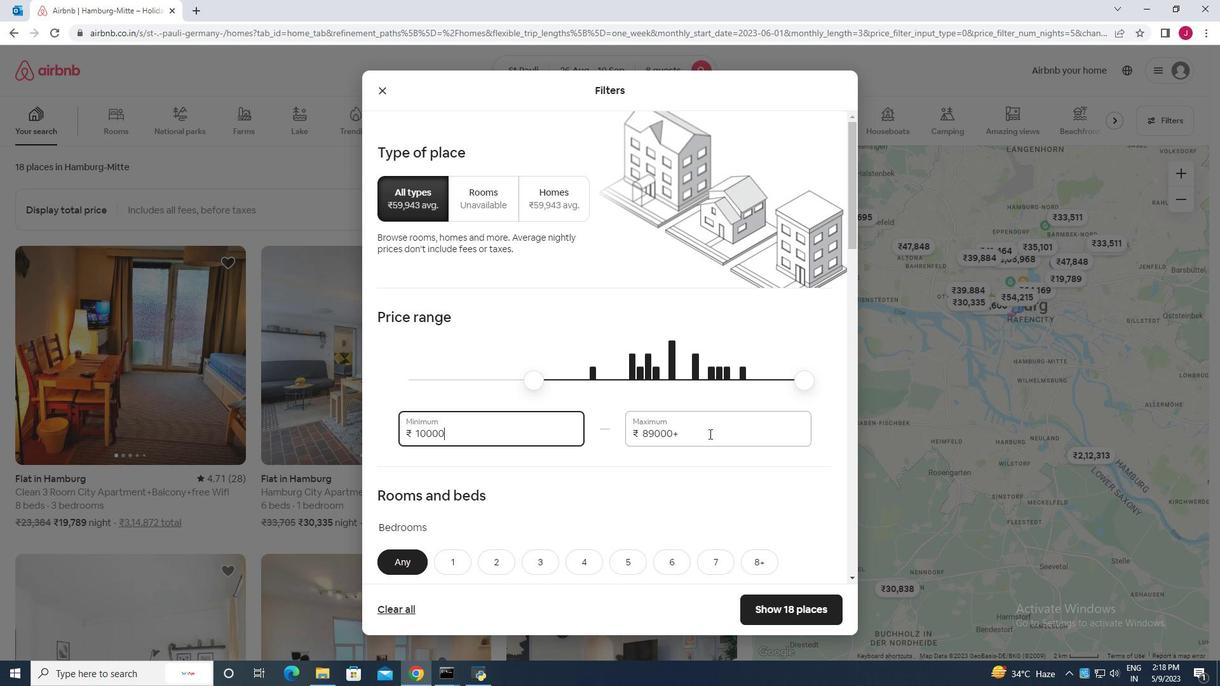 
Action: Key pressed <Key.backspace><Key.backspace><Key.backspace><Key.backspace><Key.backspace><Key.backspace><Key.backspace><Key.backspace><Key.backspace><Key.backspace><Key.backspace><Key.backspace>15000
Screenshot: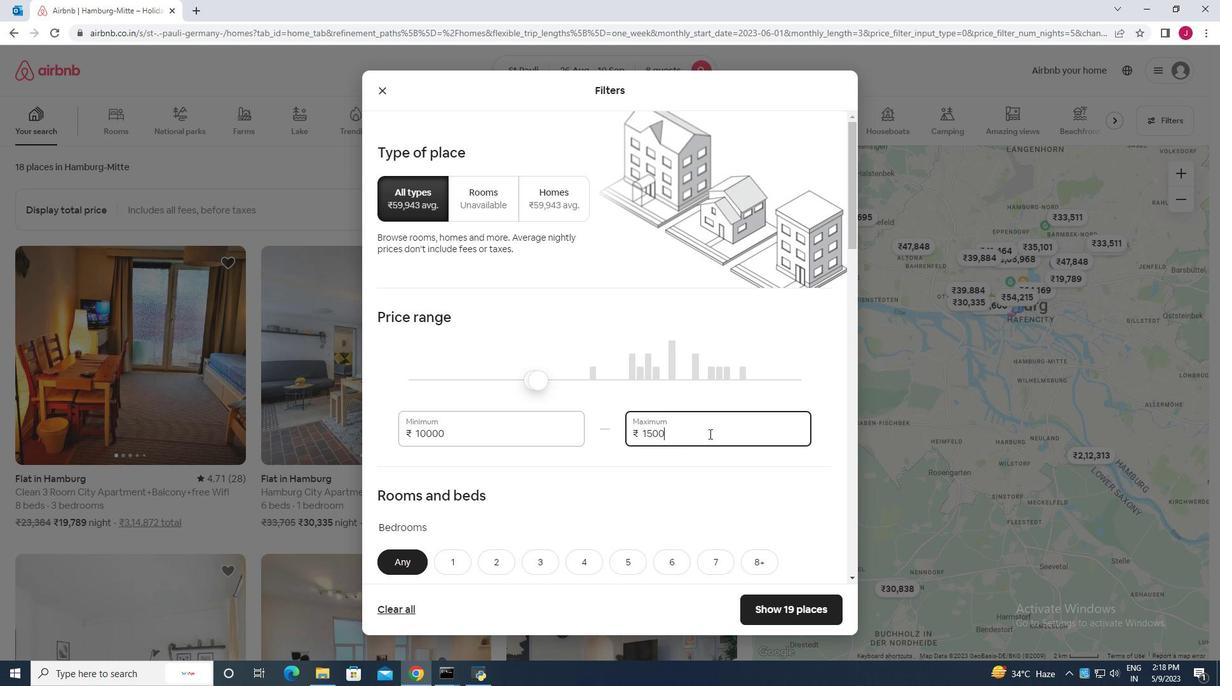 
Action: Mouse moved to (702, 442)
Screenshot: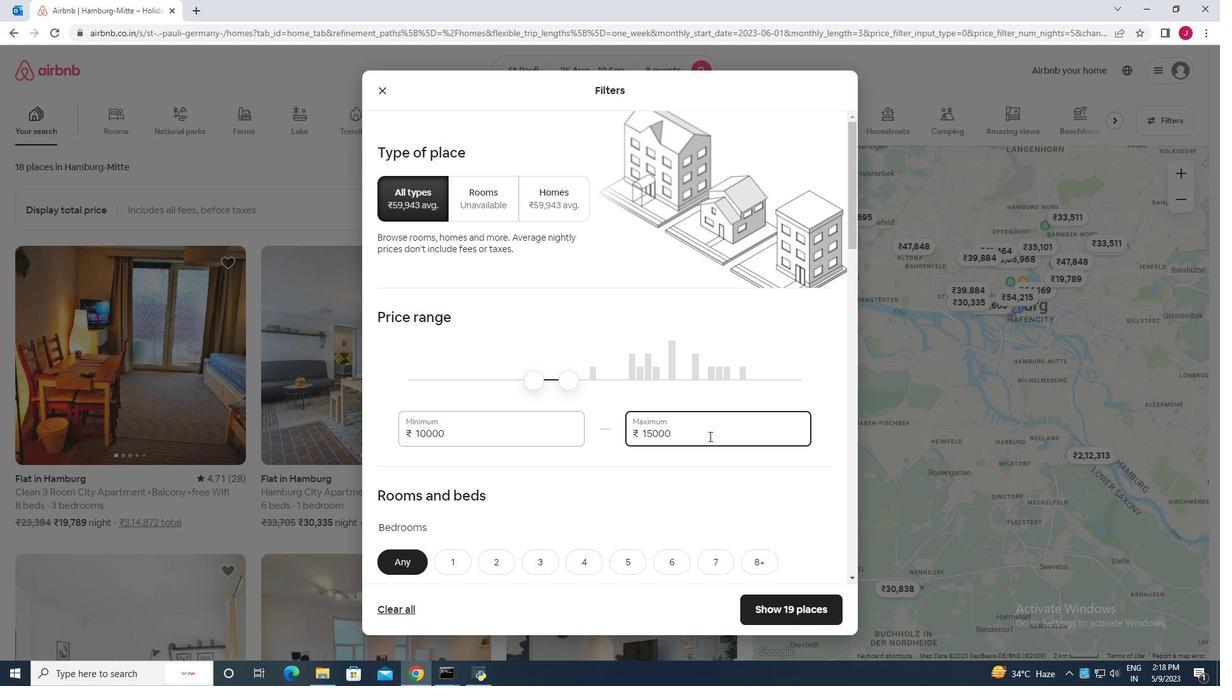 
Action: Mouse scrolled (704, 441) with delta (0, 0)
Screenshot: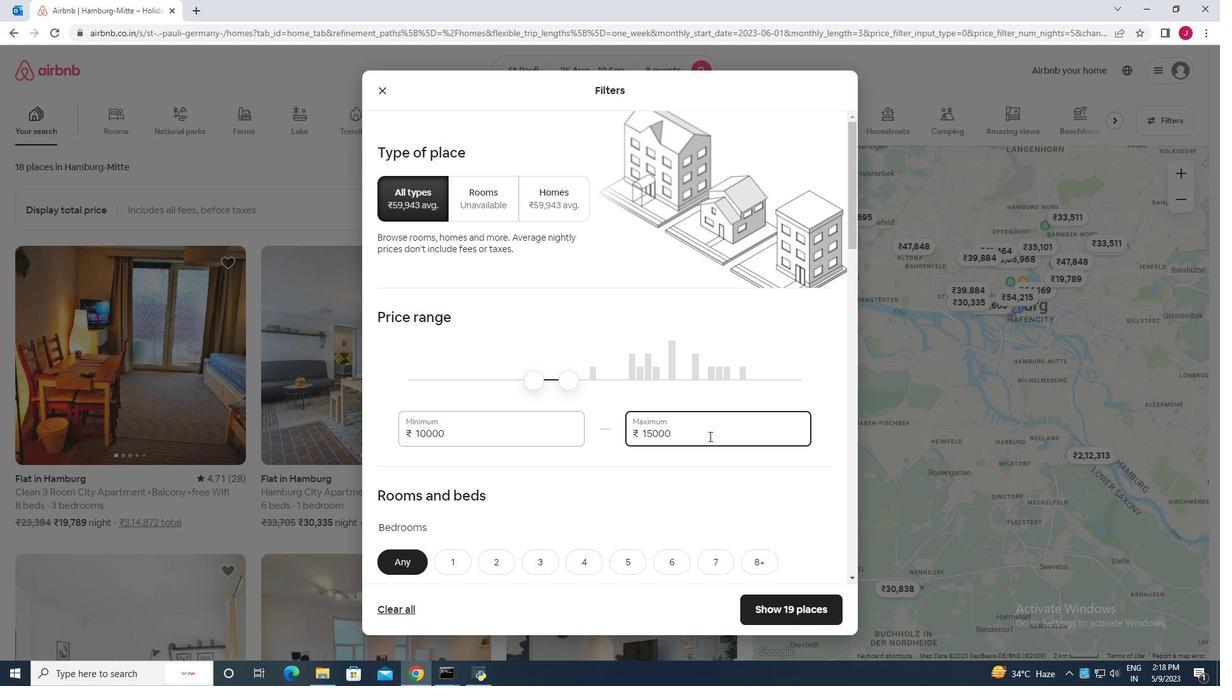 
Action: Mouse moved to (699, 444)
Screenshot: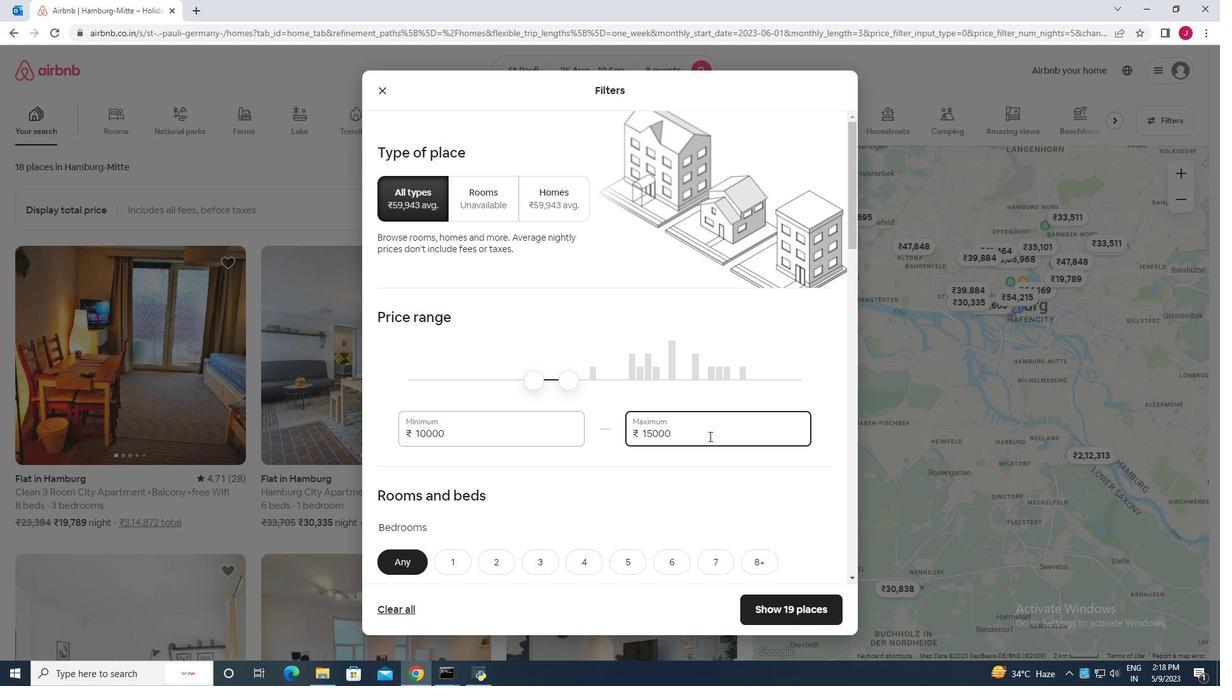 
Action: Mouse scrolled (699, 444) with delta (0, 0)
Screenshot: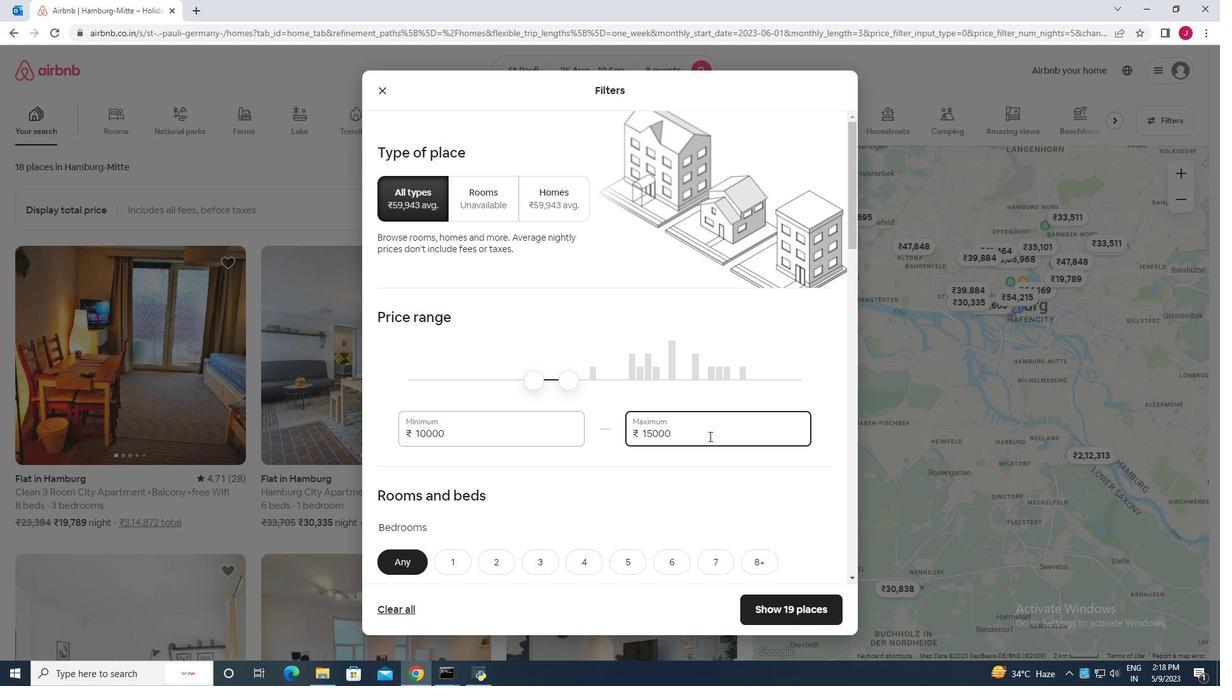 
Action: Mouse moved to (688, 433)
Screenshot: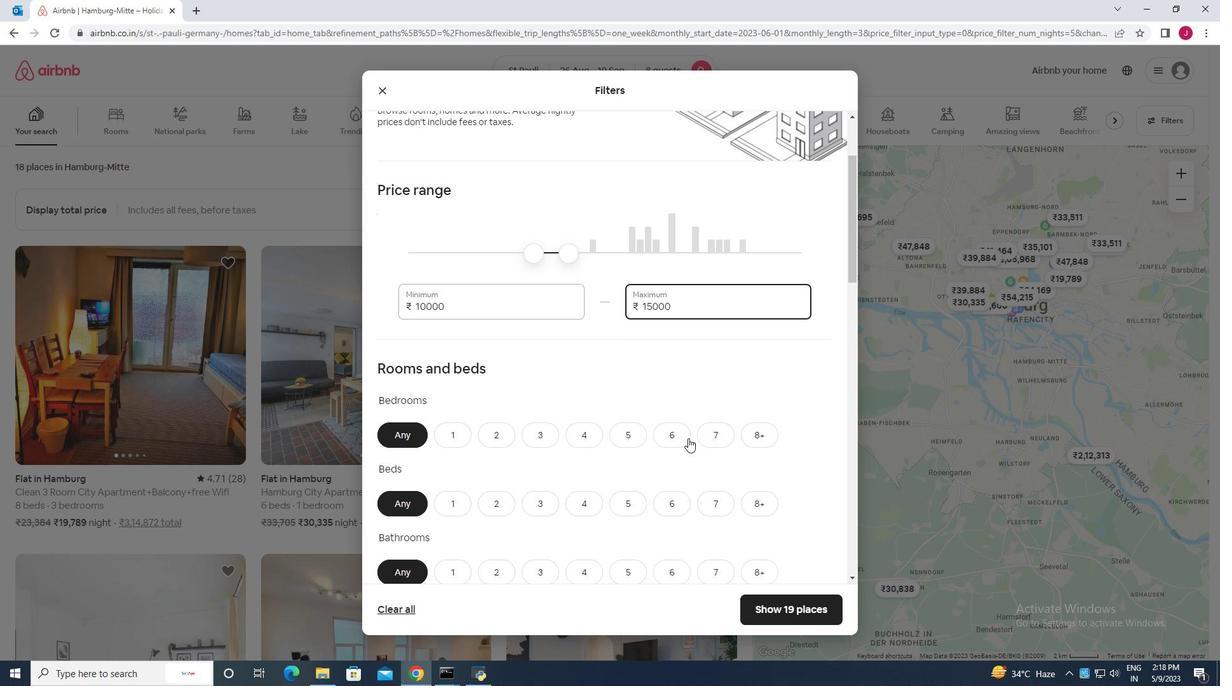 
Action: Mouse scrolled (688, 432) with delta (0, 0)
Screenshot: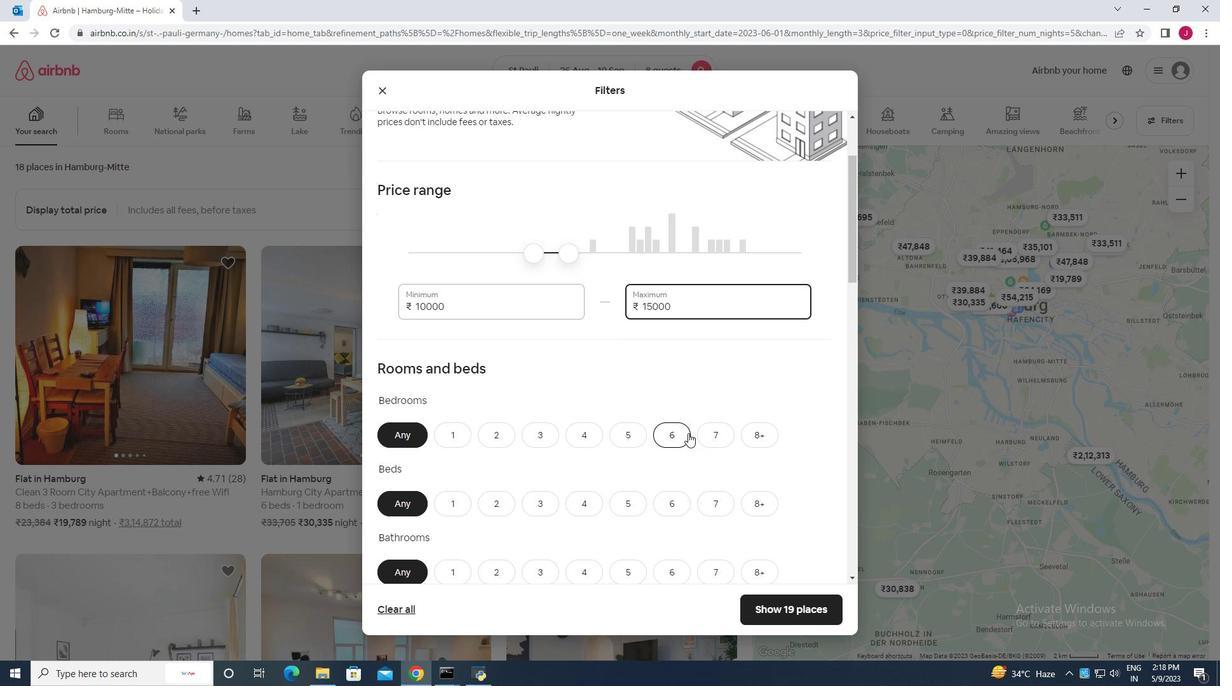 
Action: Mouse moved to (510, 377)
Screenshot: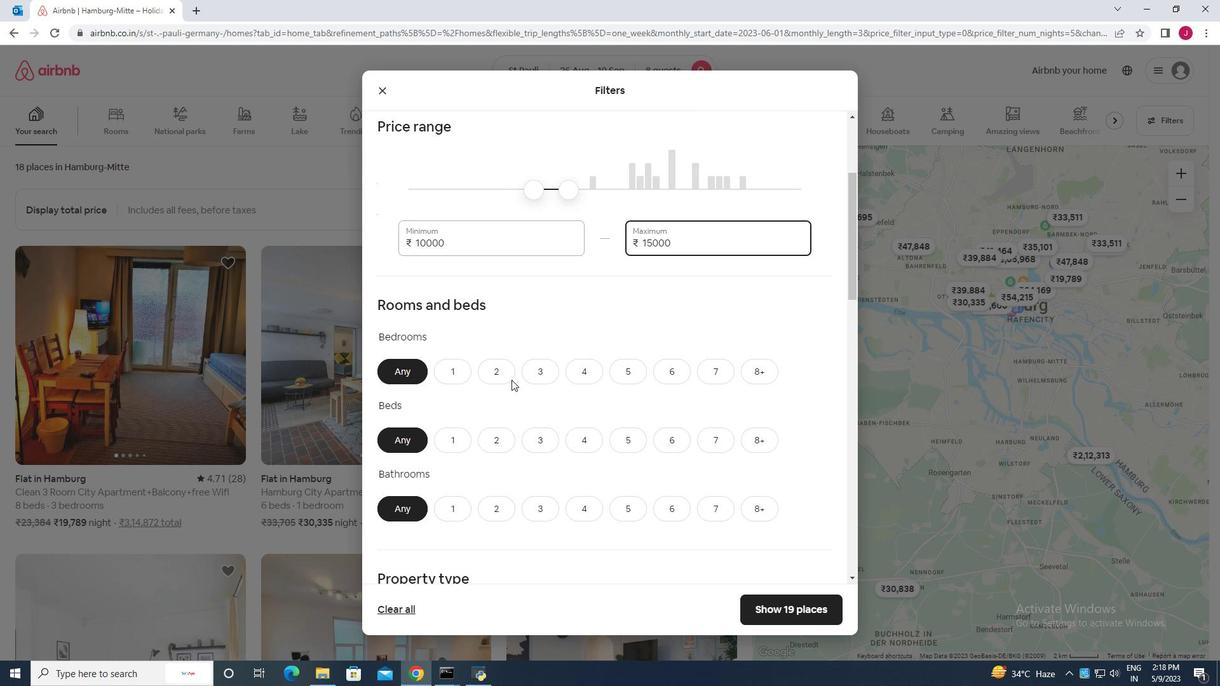 
Action: Mouse scrolled (510, 376) with delta (0, 0)
Screenshot: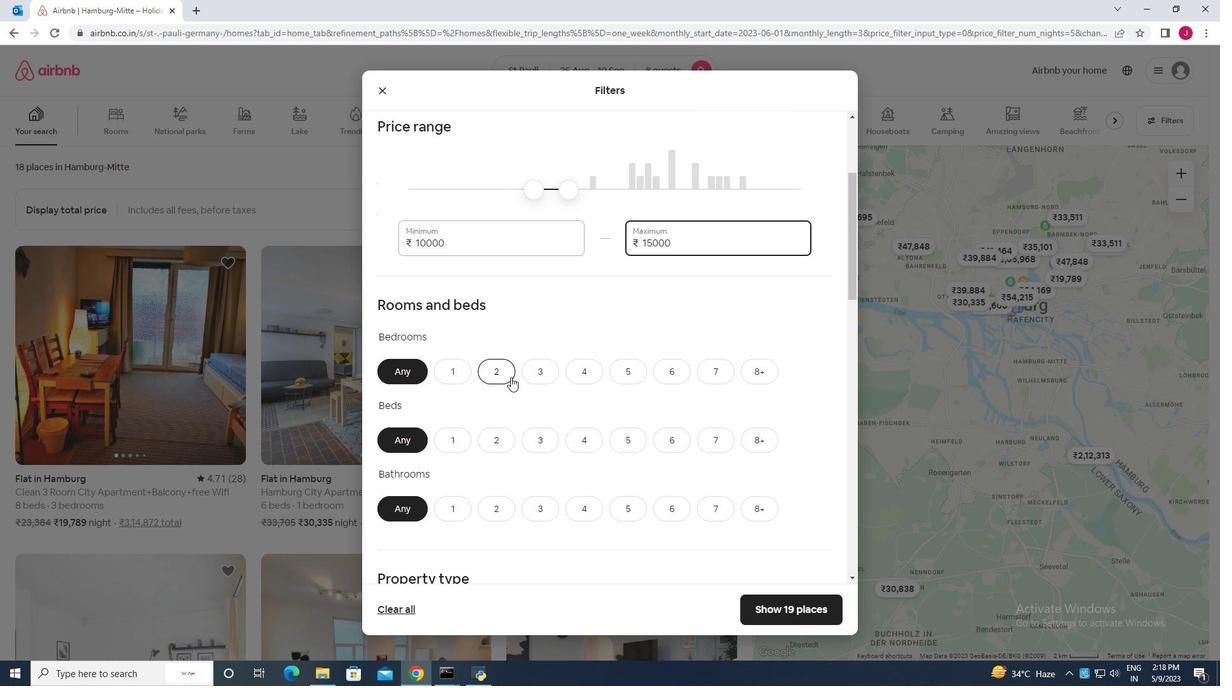 
Action: Mouse moved to (660, 309)
Screenshot: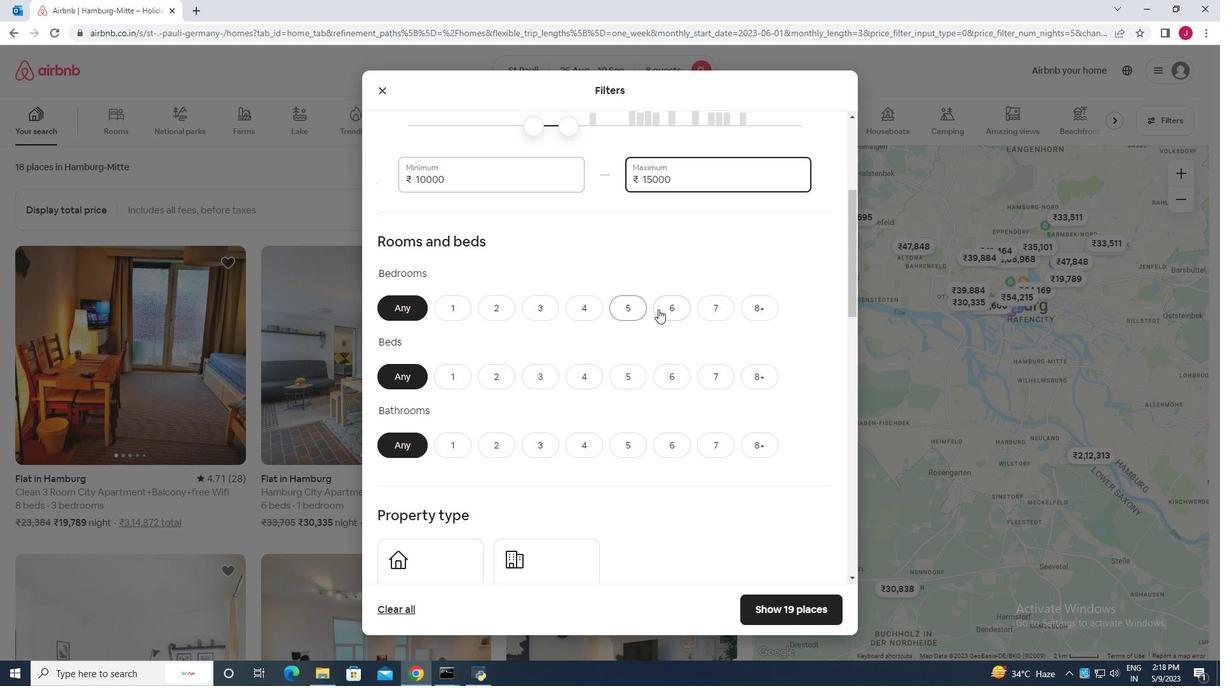 
Action: Mouse pressed left at (660, 309)
Screenshot: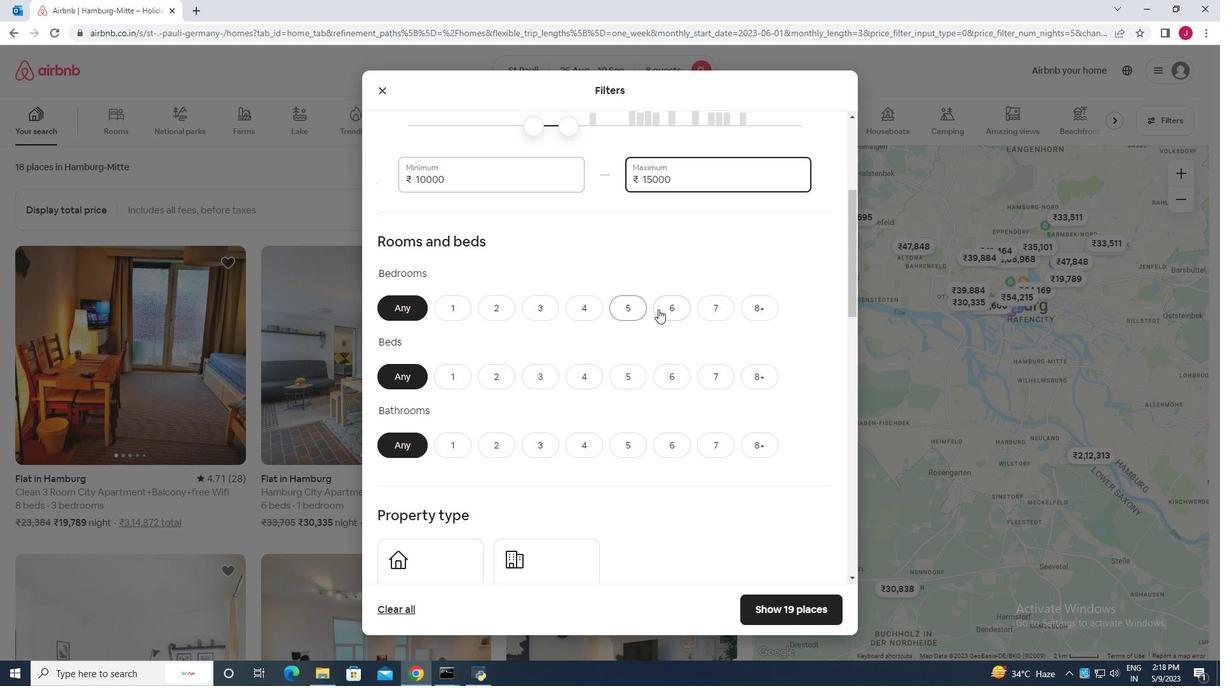 
Action: Mouse moved to (676, 367)
Screenshot: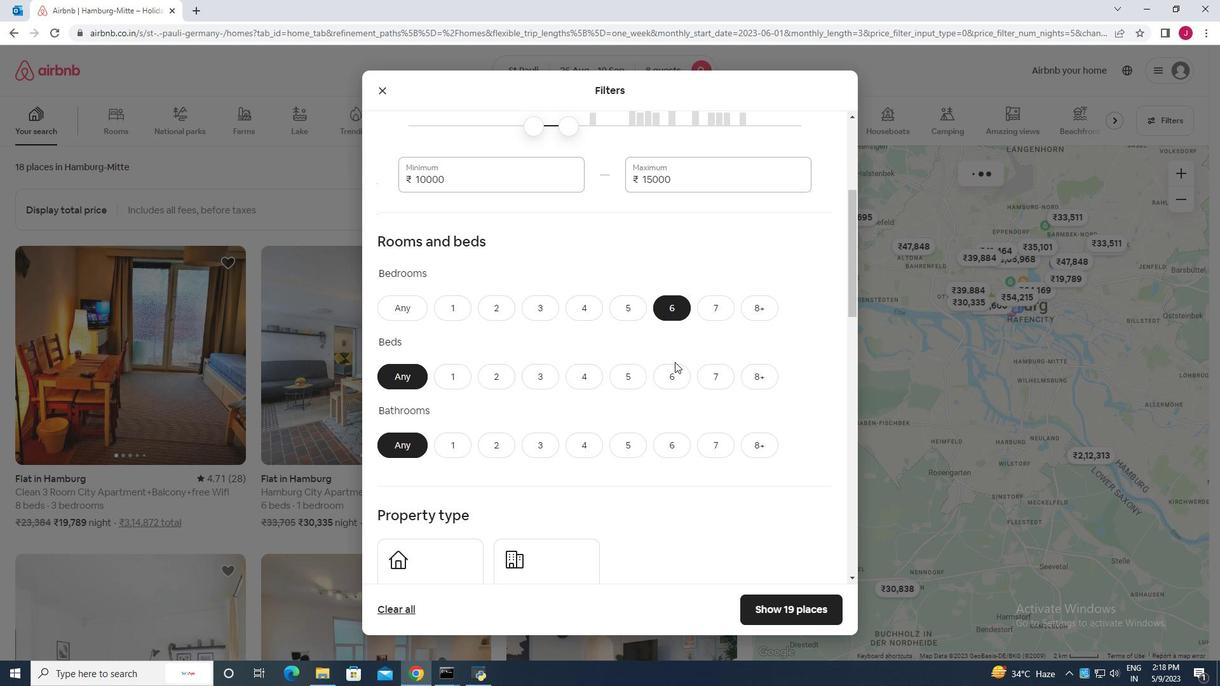 
Action: Mouse pressed left at (676, 367)
Screenshot: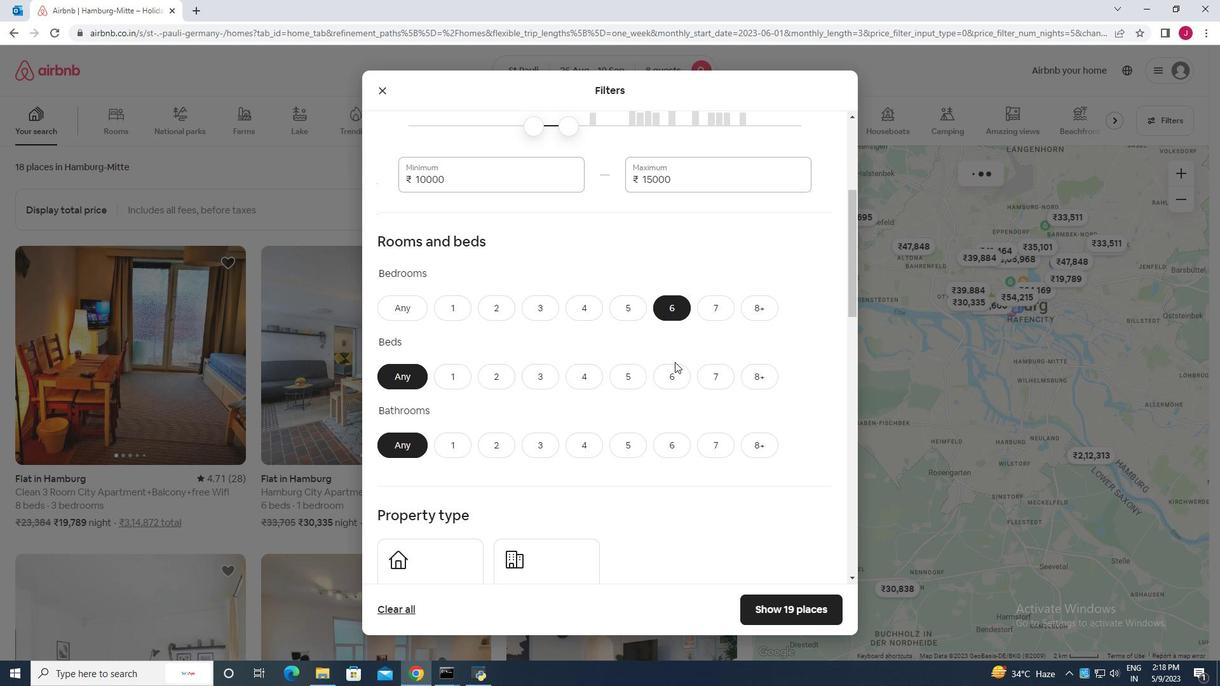 
Action: Mouse moved to (672, 444)
Screenshot: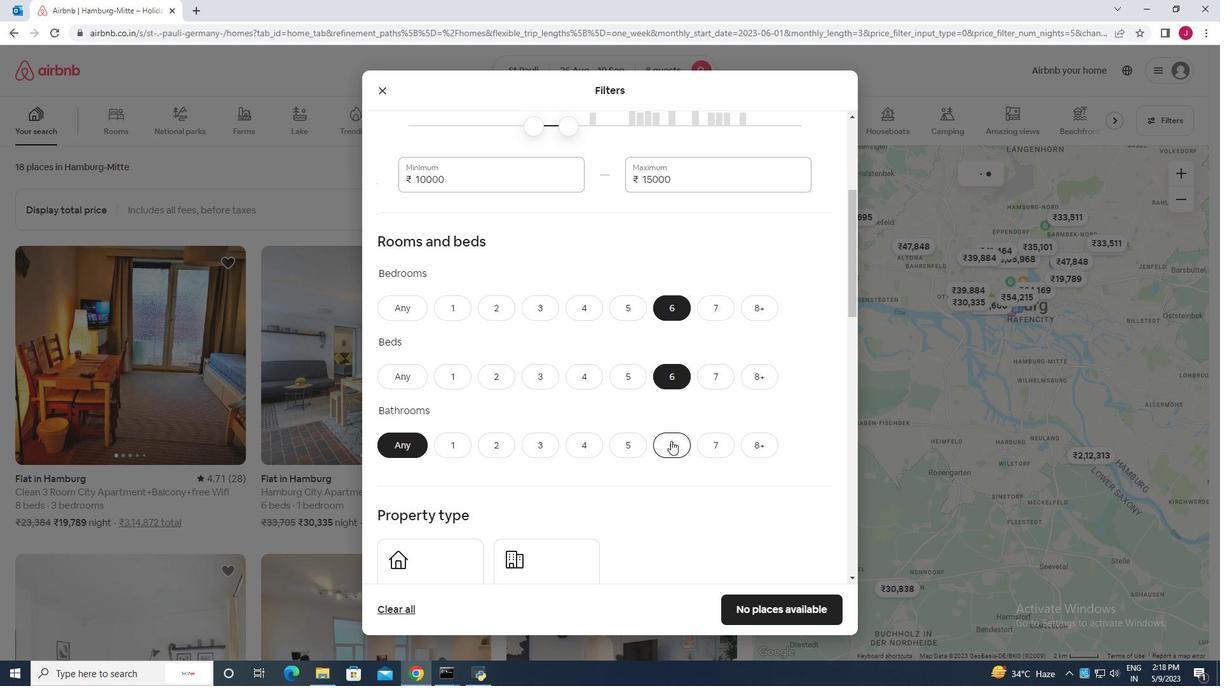 
Action: Mouse pressed left at (672, 444)
Screenshot: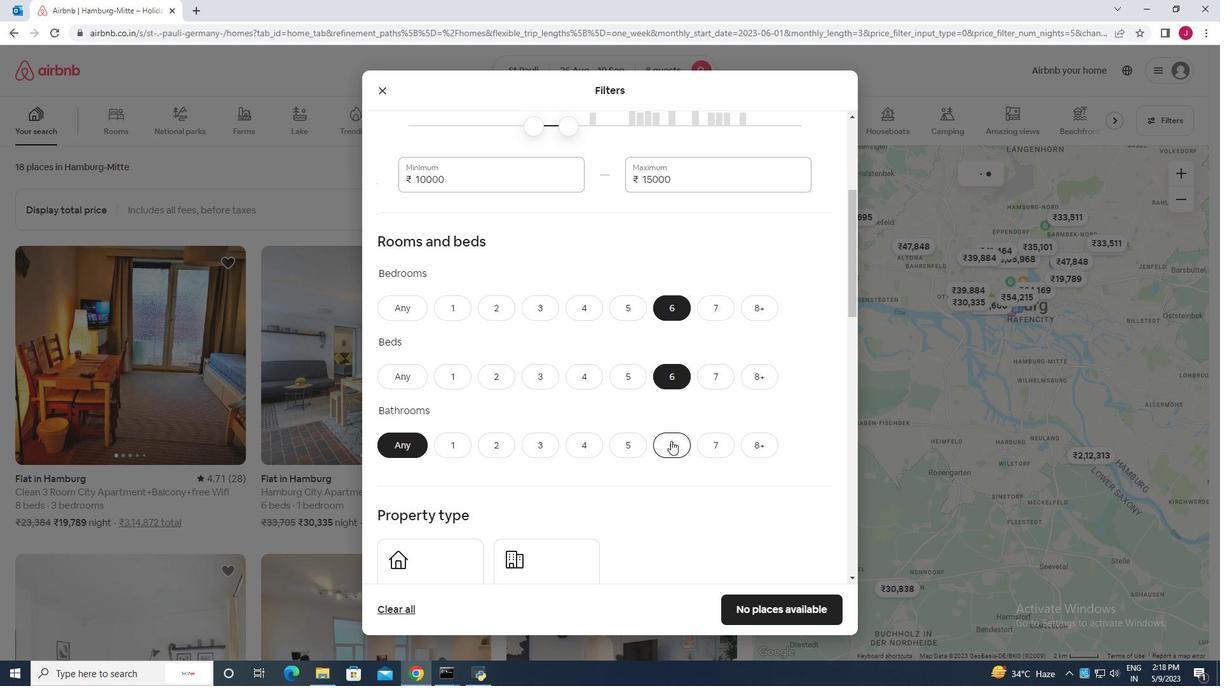 
Action: Mouse moved to (625, 410)
Screenshot: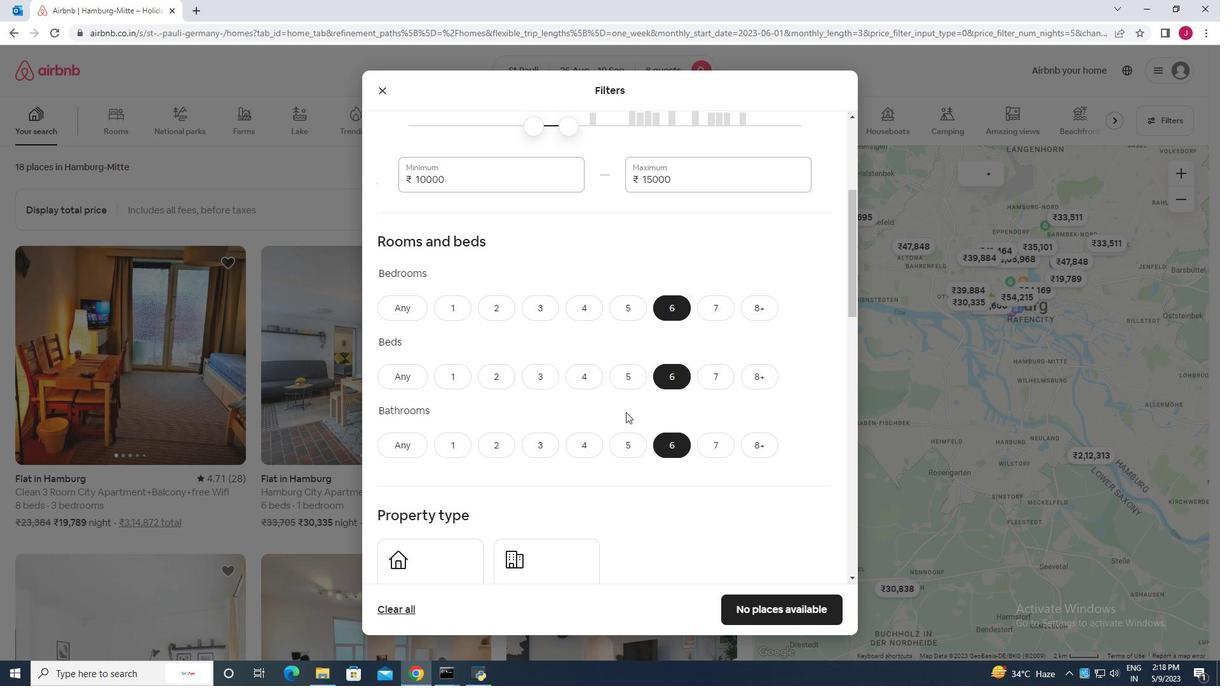 
Action: Mouse scrolled (625, 409) with delta (0, 0)
Screenshot: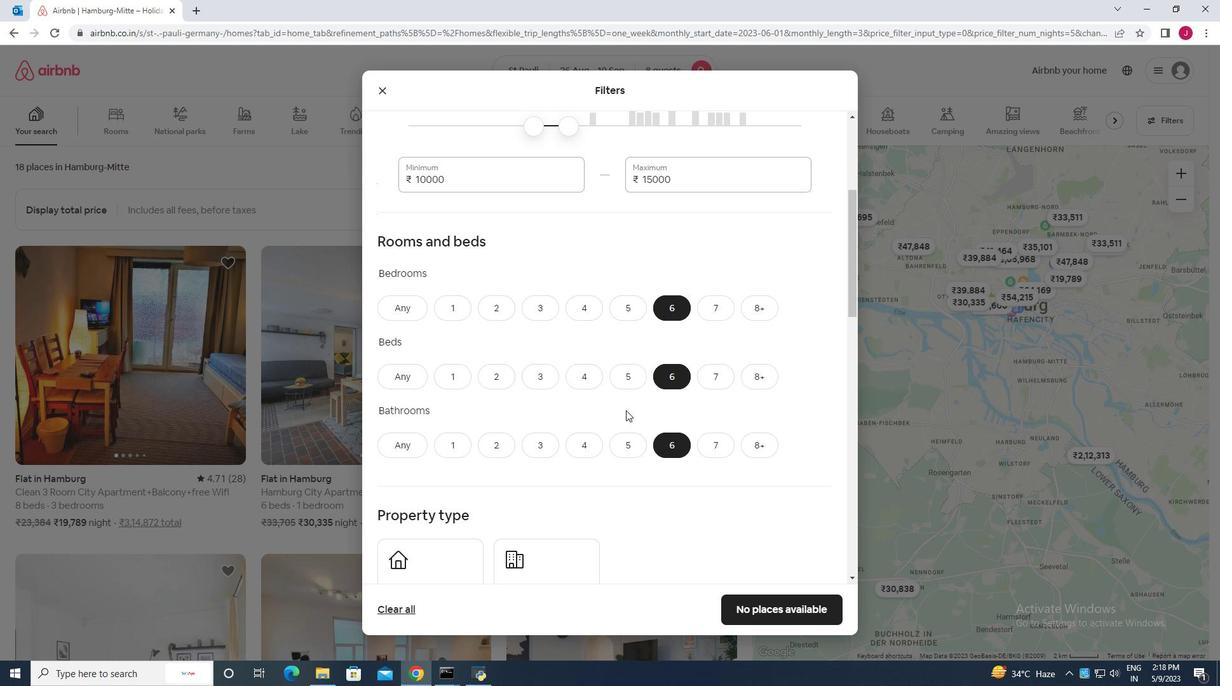 
Action: Mouse scrolled (625, 409) with delta (0, 0)
Screenshot: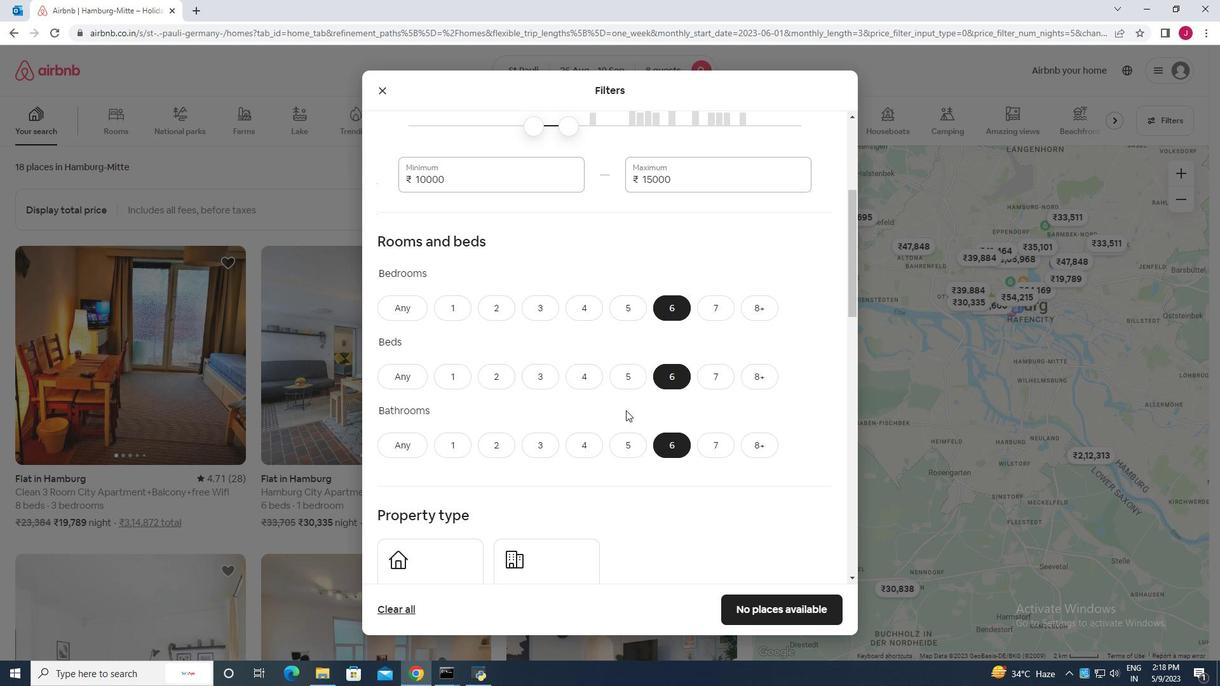 
Action: Mouse scrolled (625, 409) with delta (0, 0)
Screenshot: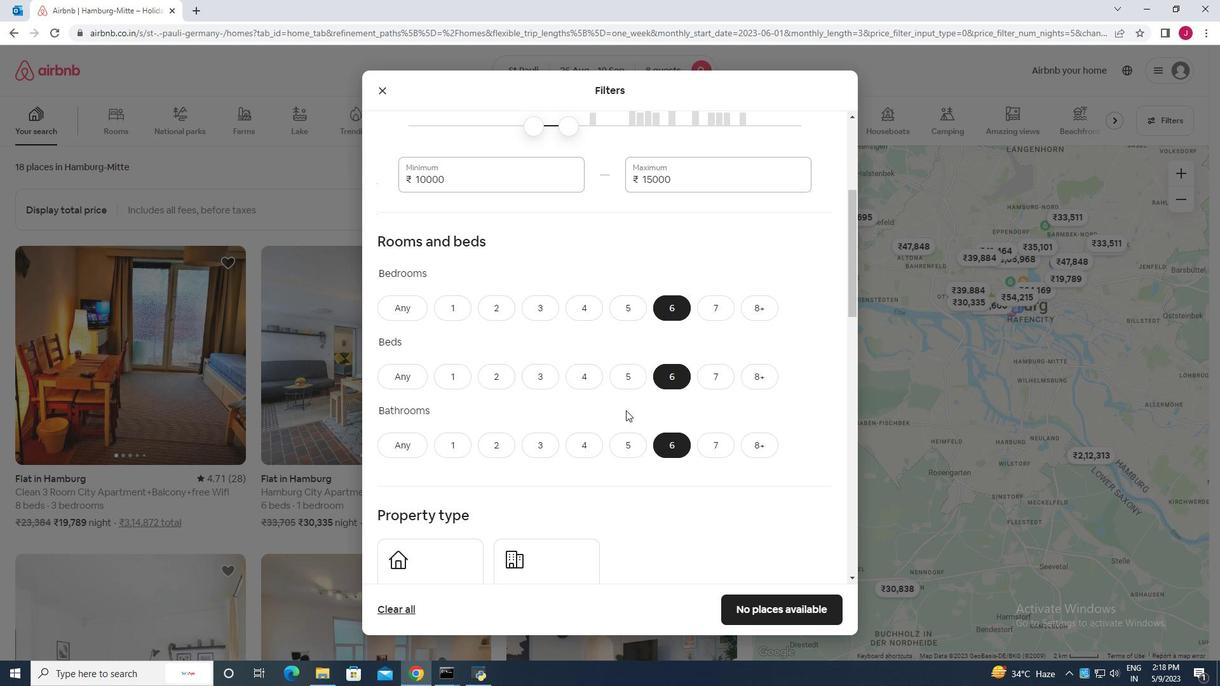 
Action: Mouse moved to (451, 387)
Screenshot: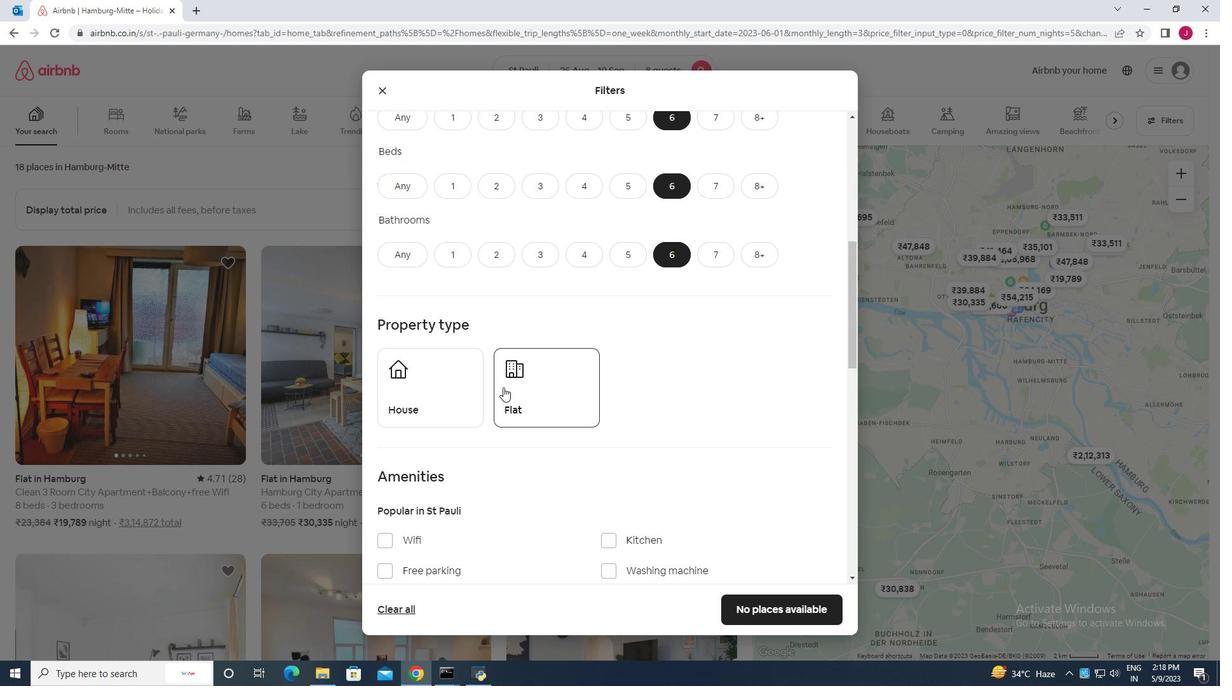 
Action: Mouse pressed left at (451, 387)
Screenshot: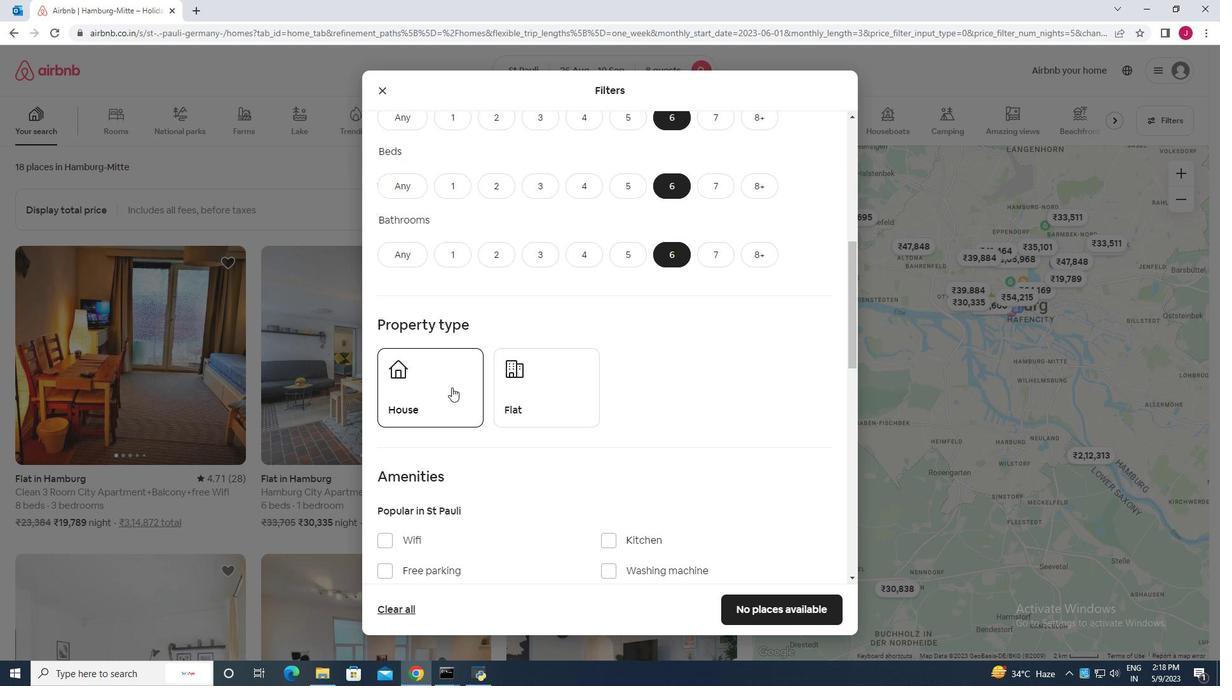 
Action: Mouse moved to (570, 404)
Screenshot: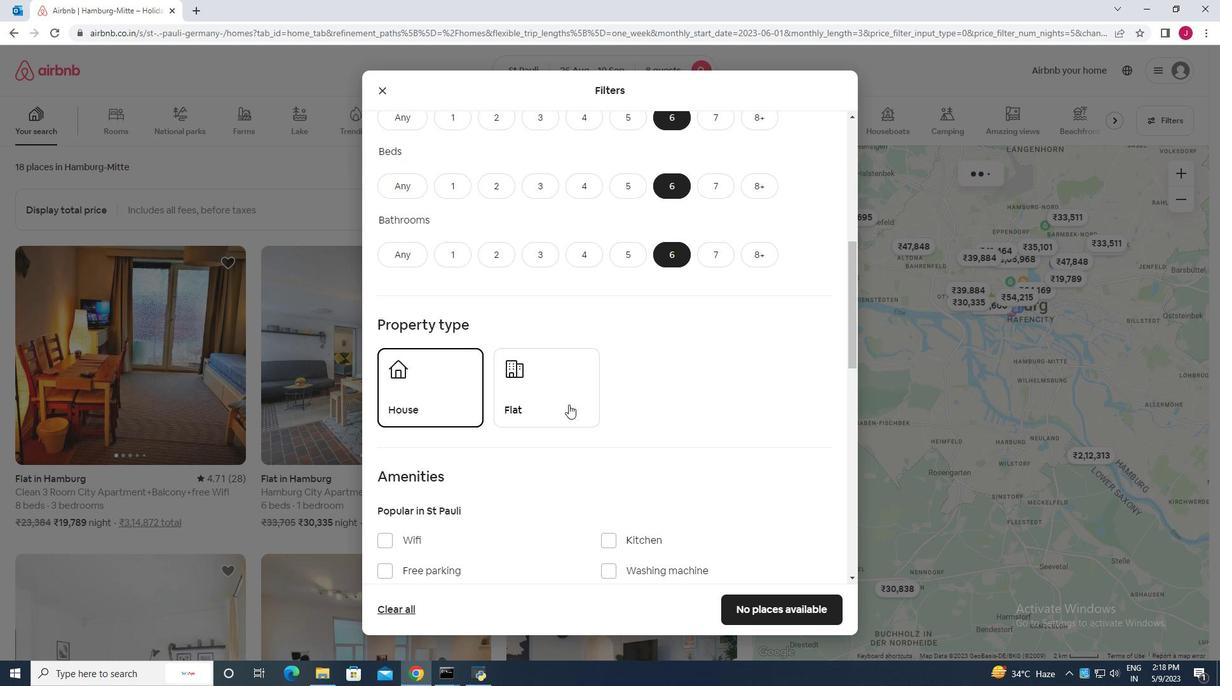 
Action: Mouse pressed left at (570, 404)
Screenshot: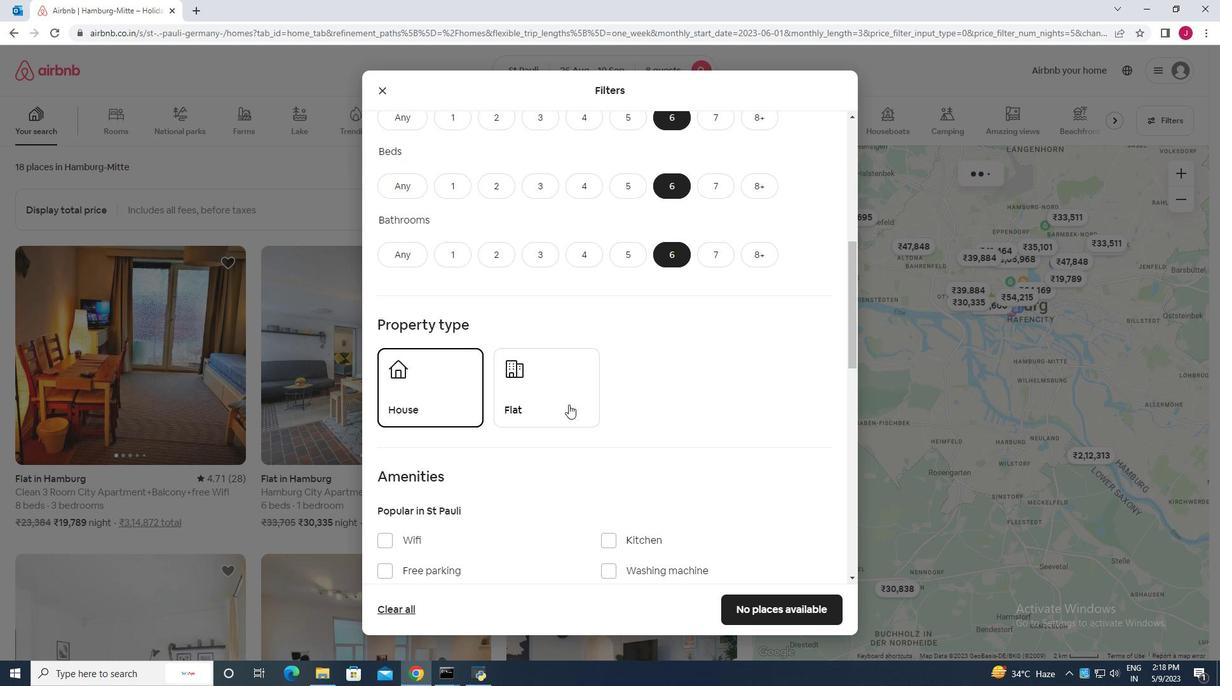 
Action: Mouse moved to (568, 401)
Screenshot: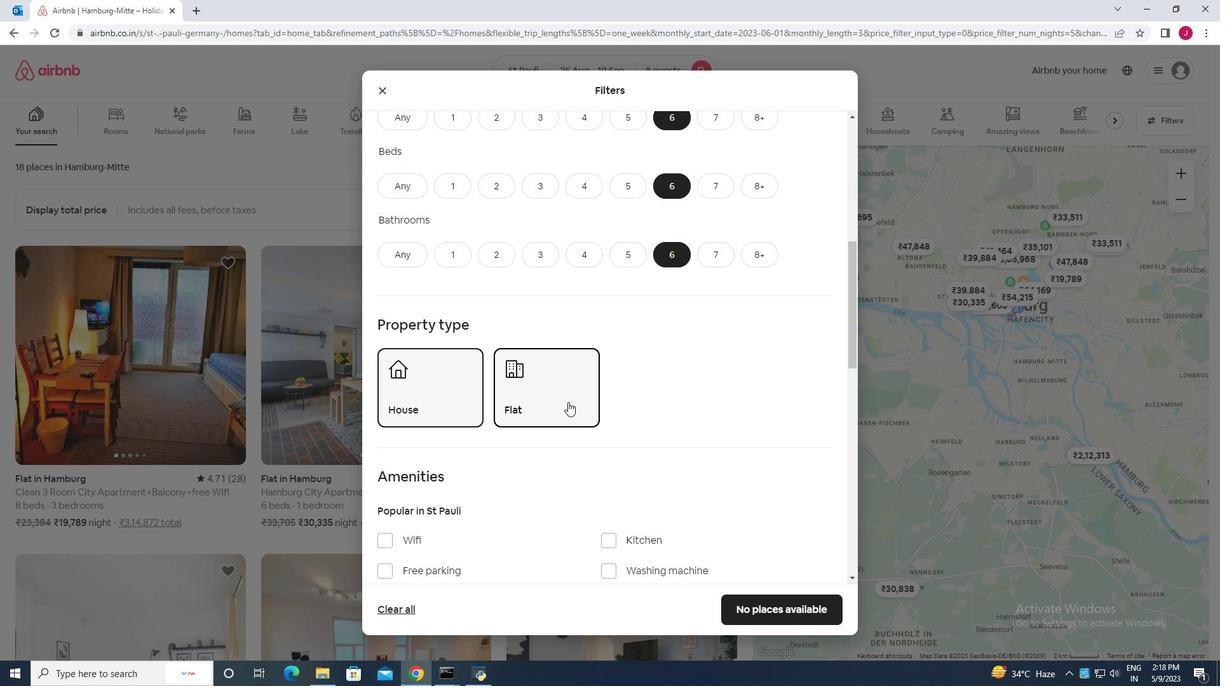 
Action: Mouse scrolled (568, 401) with delta (0, 0)
Screenshot: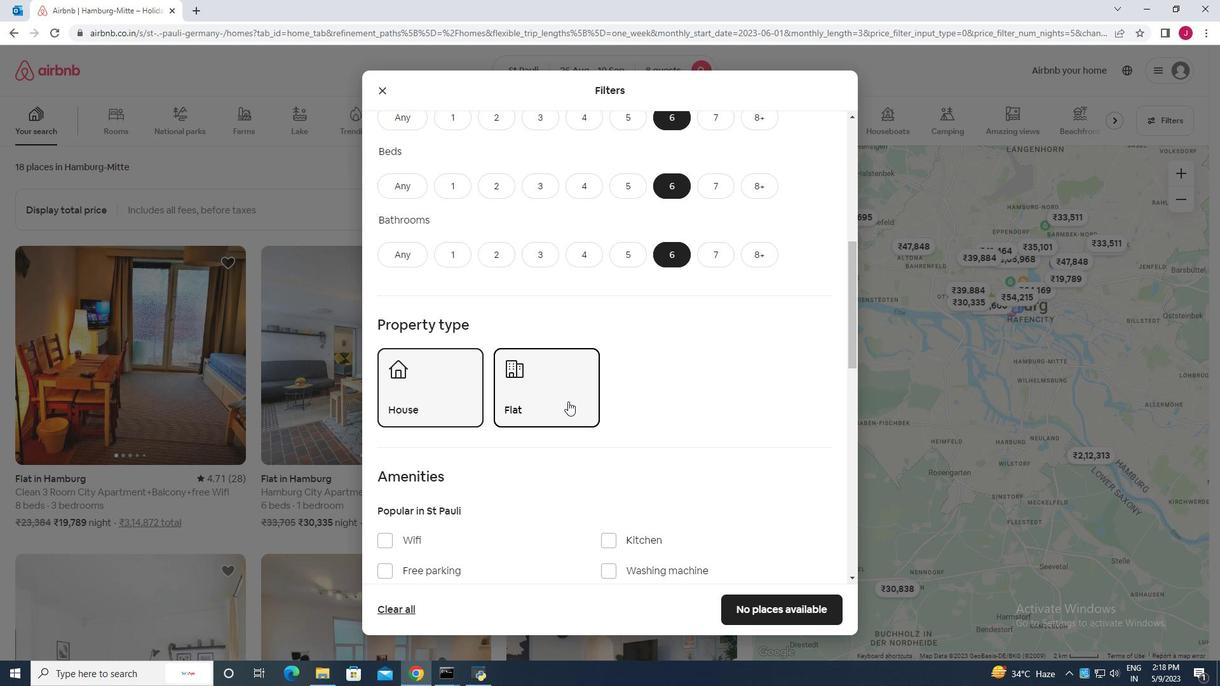 
Action: Mouse scrolled (568, 401) with delta (0, 0)
Screenshot: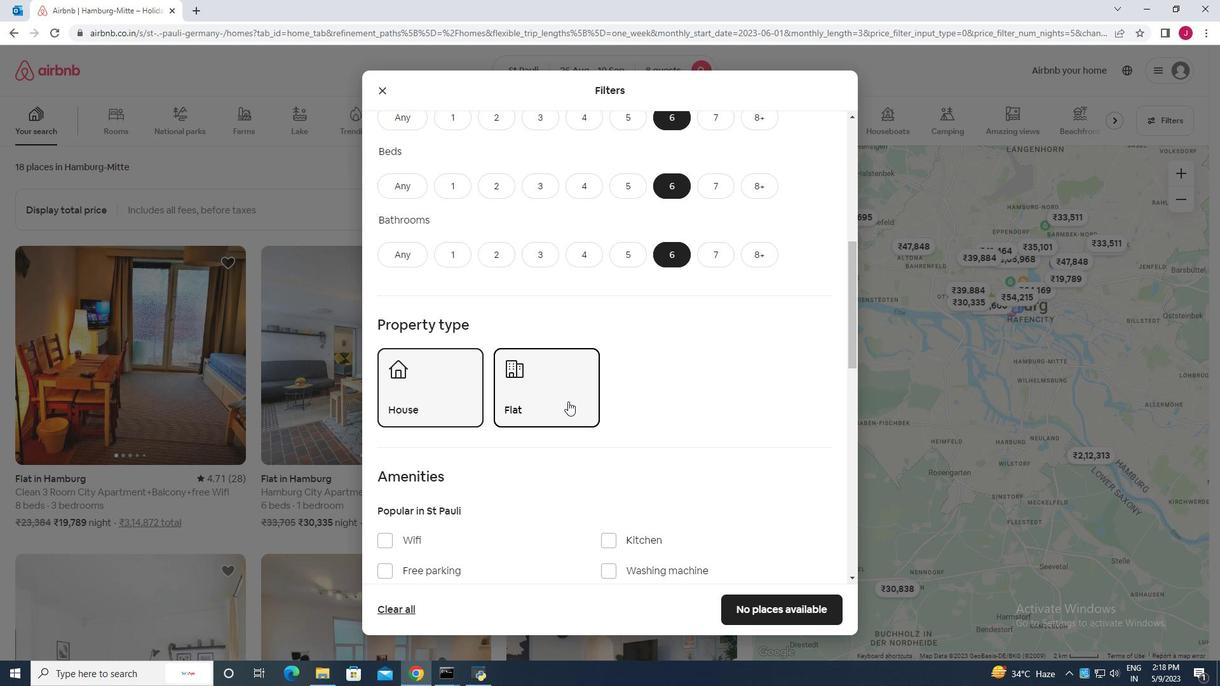 
Action: Mouse moved to (387, 413)
Screenshot: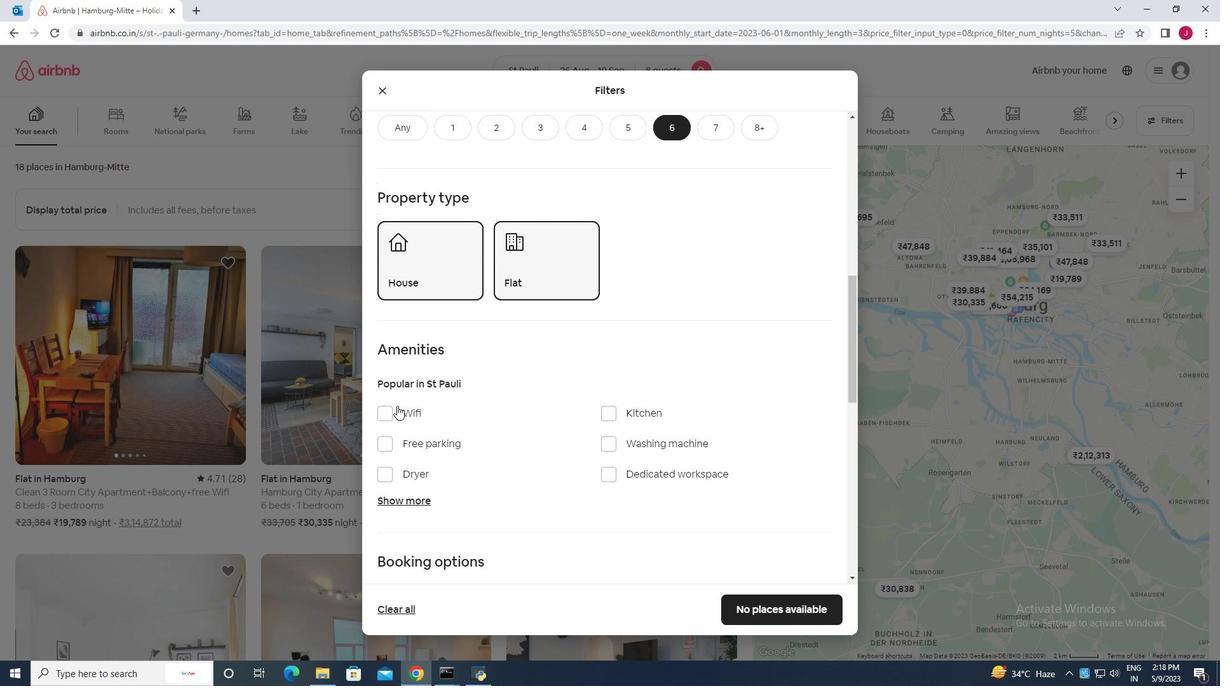 
Action: Mouse pressed left at (387, 413)
Screenshot: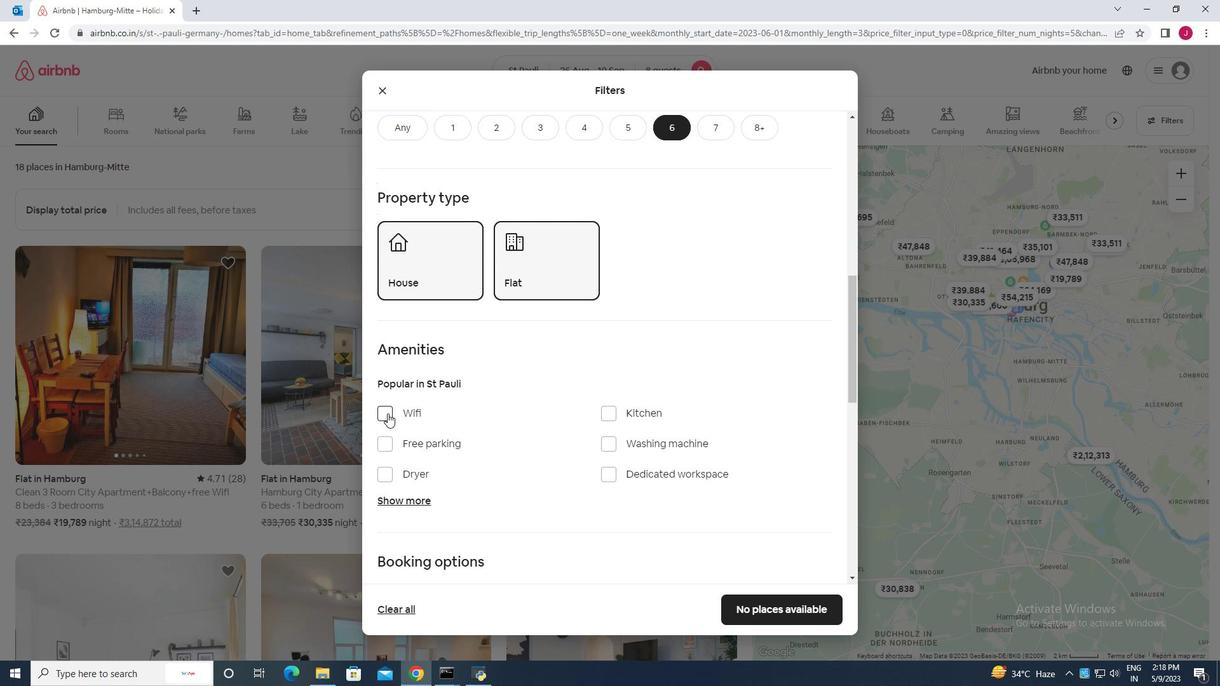 
Action: Mouse moved to (385, 443)
Screenshot: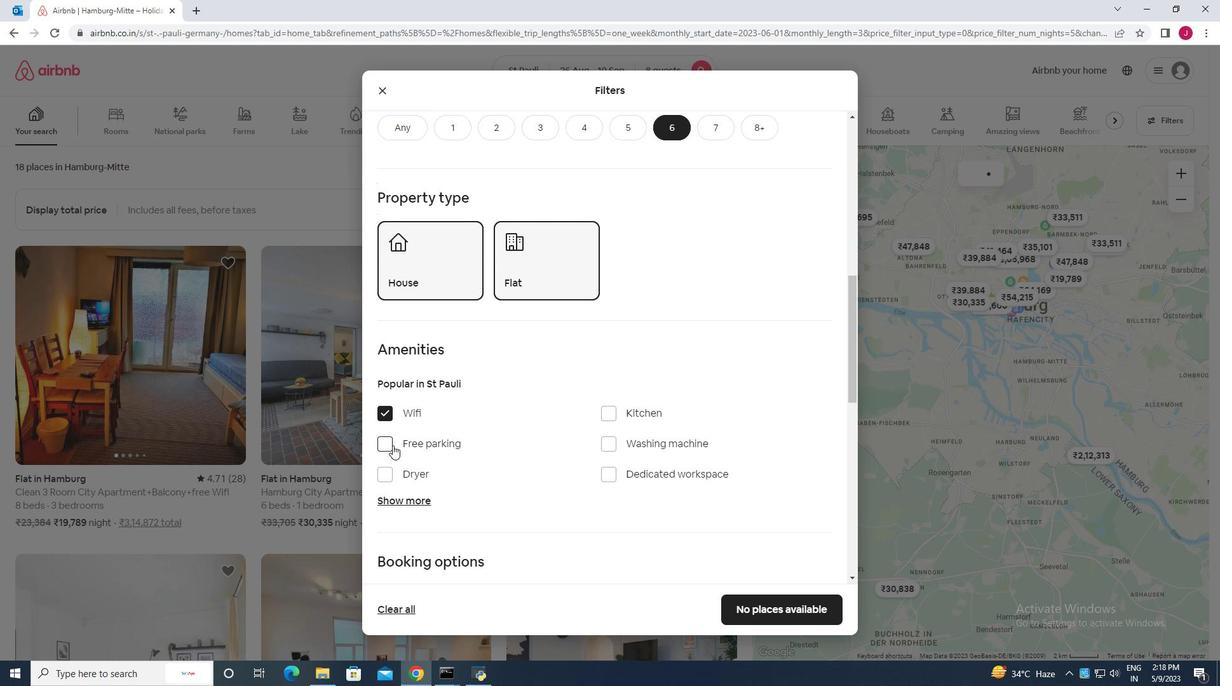 
Action: Mouse pressed left at (385, 443)
Screenshot: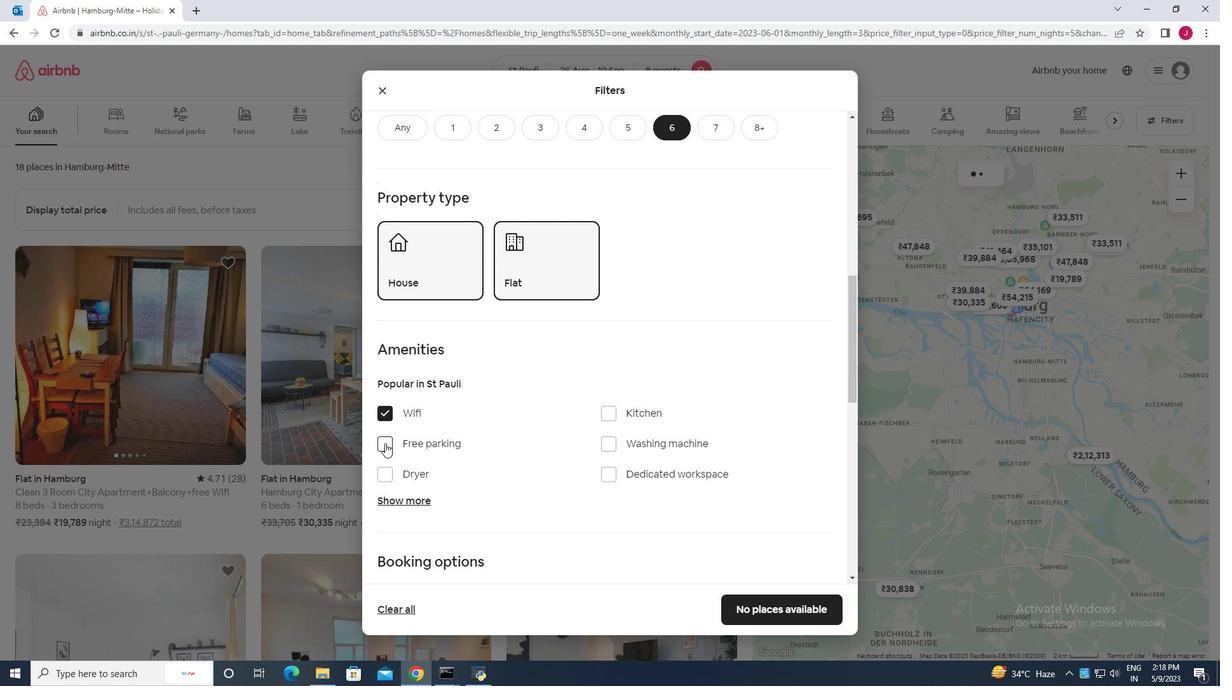 
Action: Mouse moved to (409, 500)
Screenshot: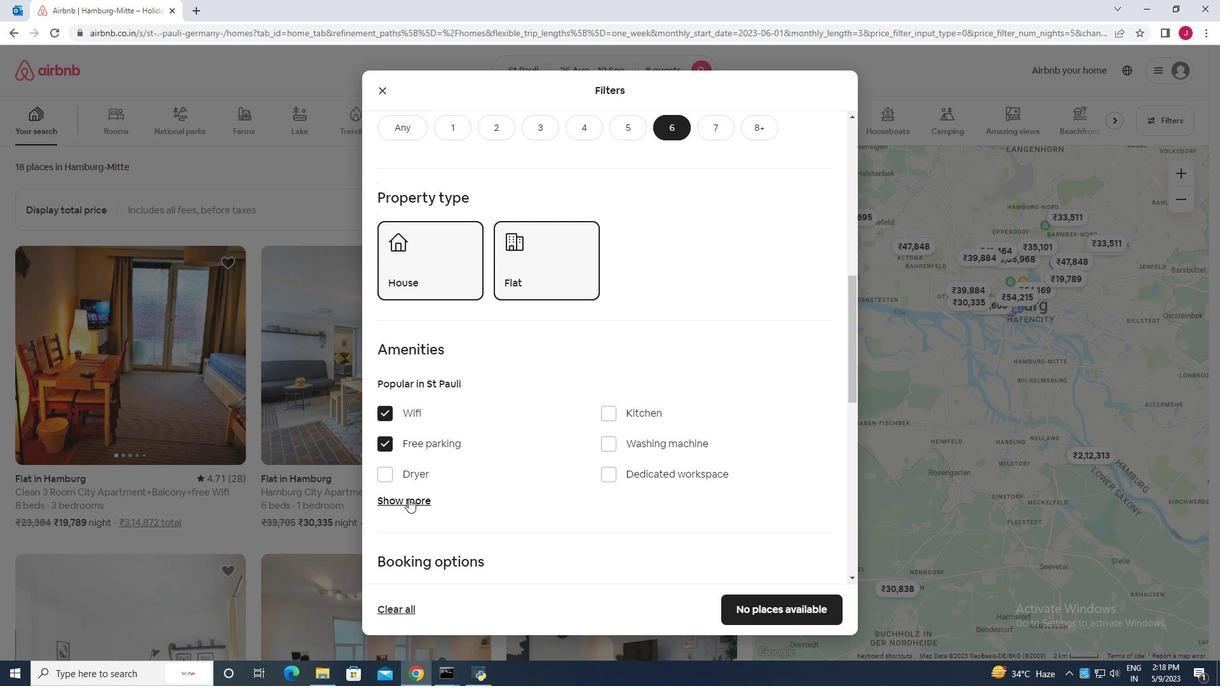 
Action: Mouse pressed left at (409, 500)
Screenshot: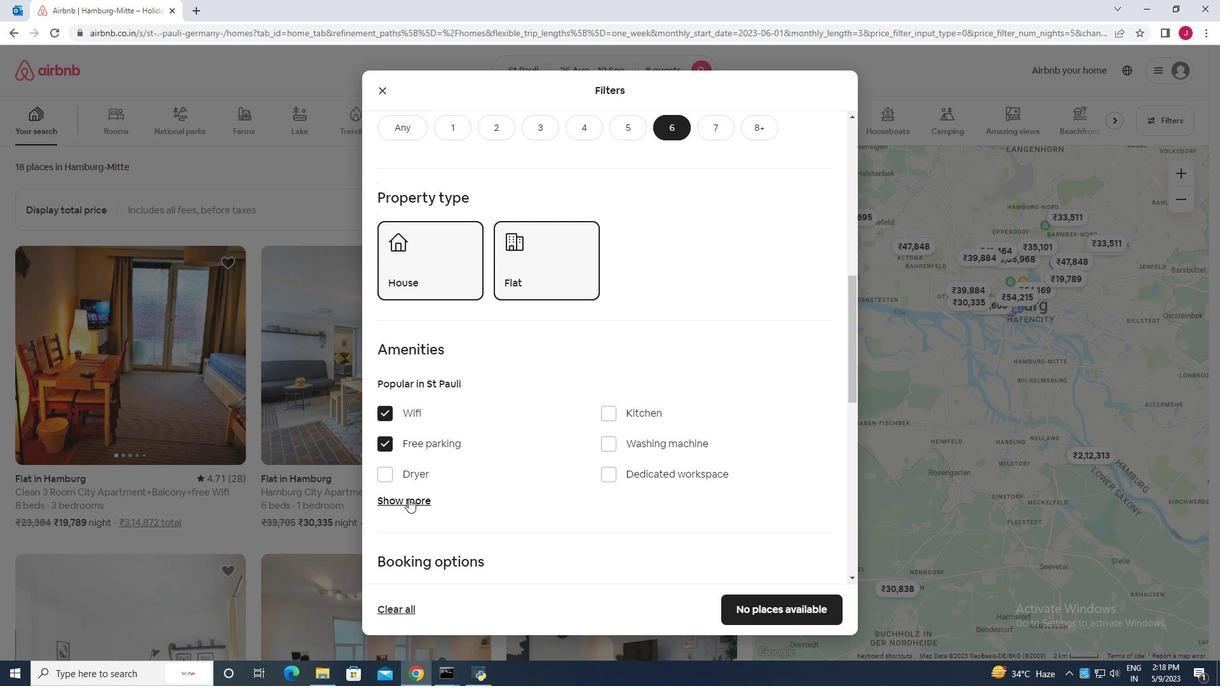 
Action: Mouse moved to (533, 485)
Screenshot: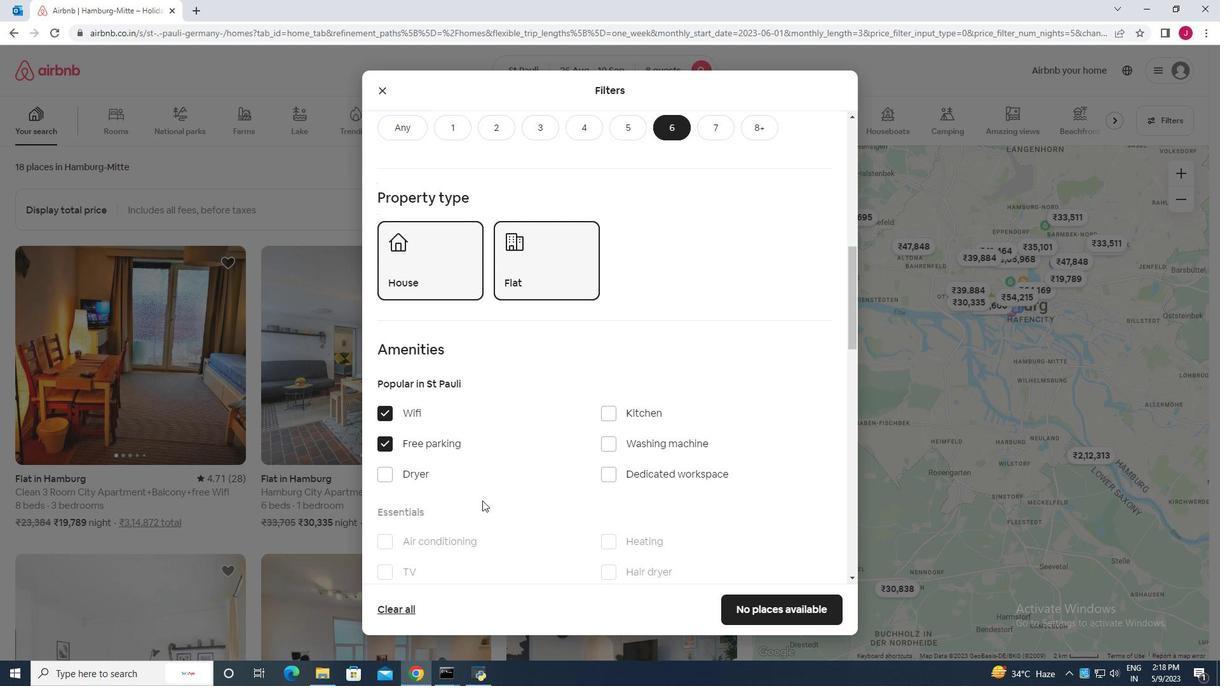 
Action: Mouse scrolled (533, 484) with delta (0, 0)
Screenshot: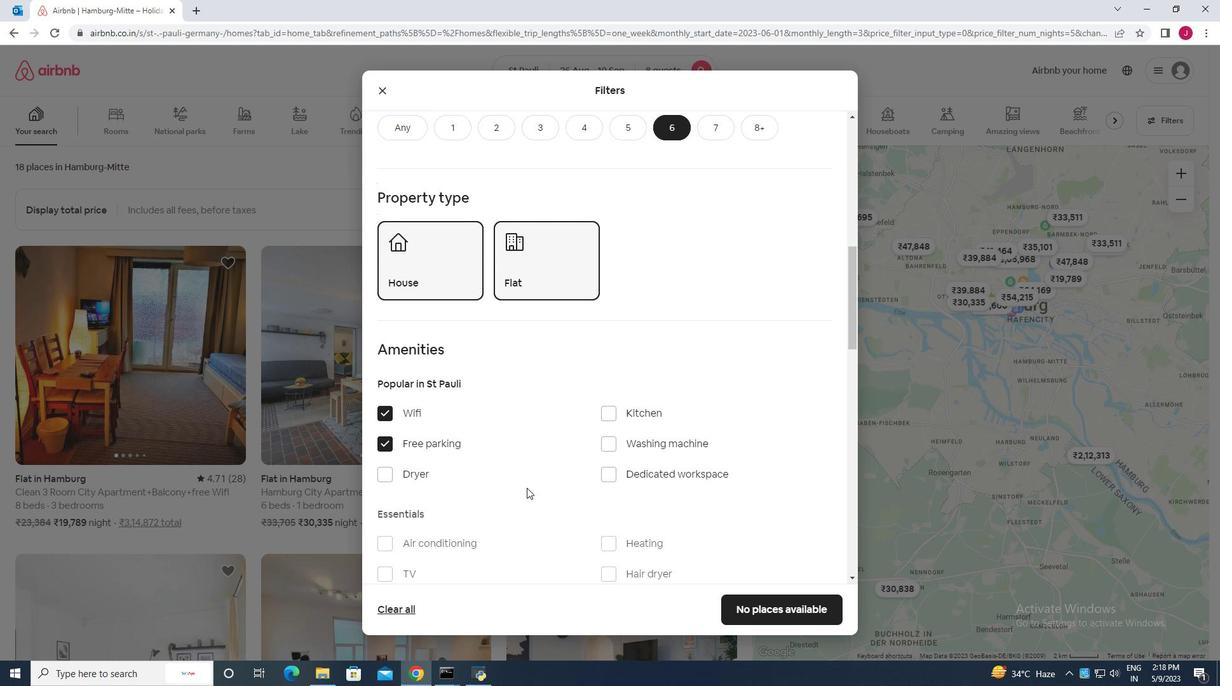 
Action: Mouse scrolled (533, 484) with delta (0, 0)
Screenshot: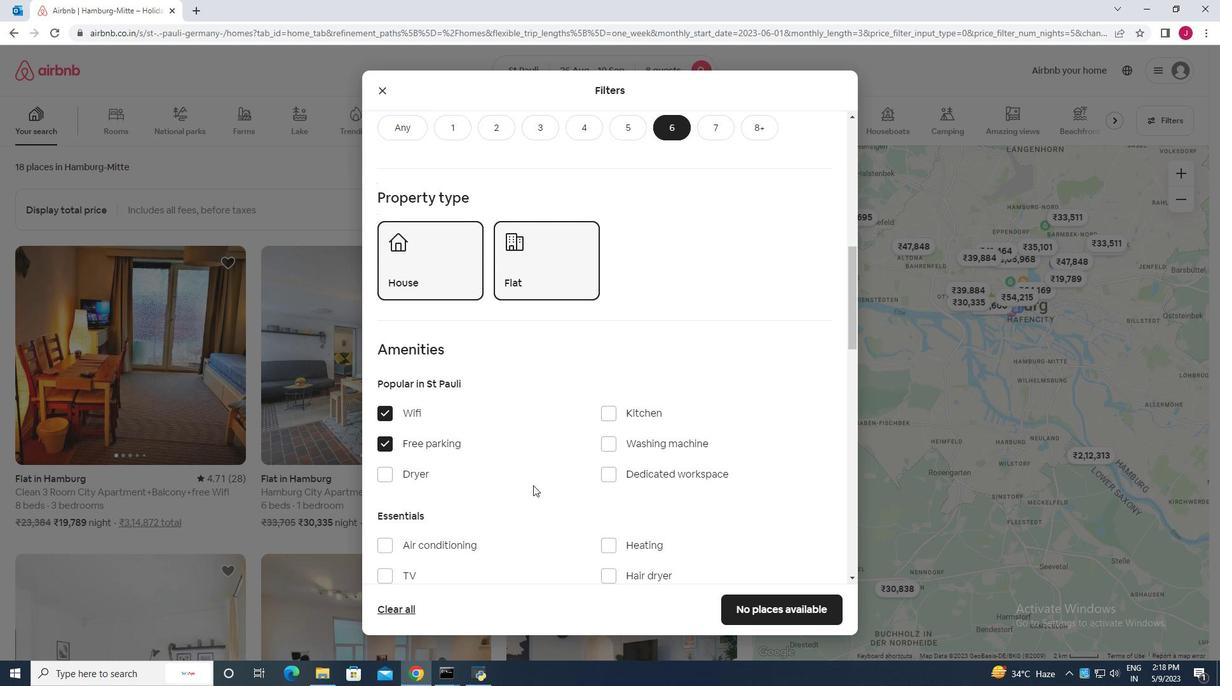 
Action: Mouse moved to (381, 448)
Screenshot: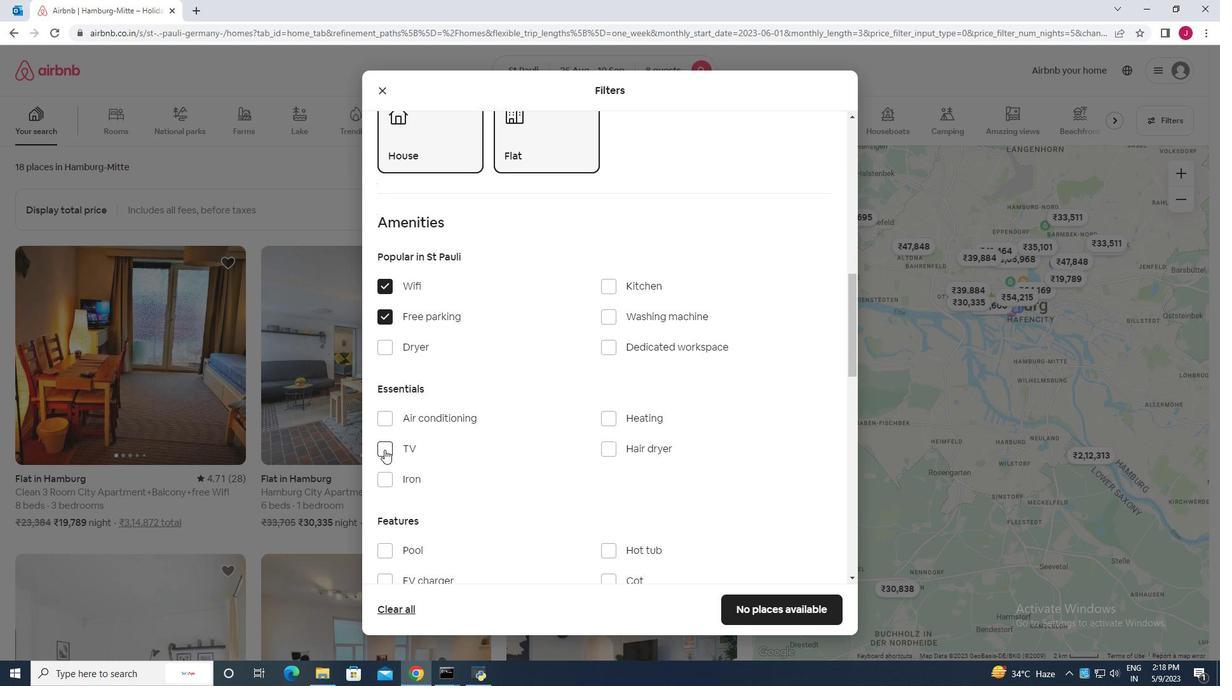 
Action: Mouse pressed left at (381, 448)
Screenshot: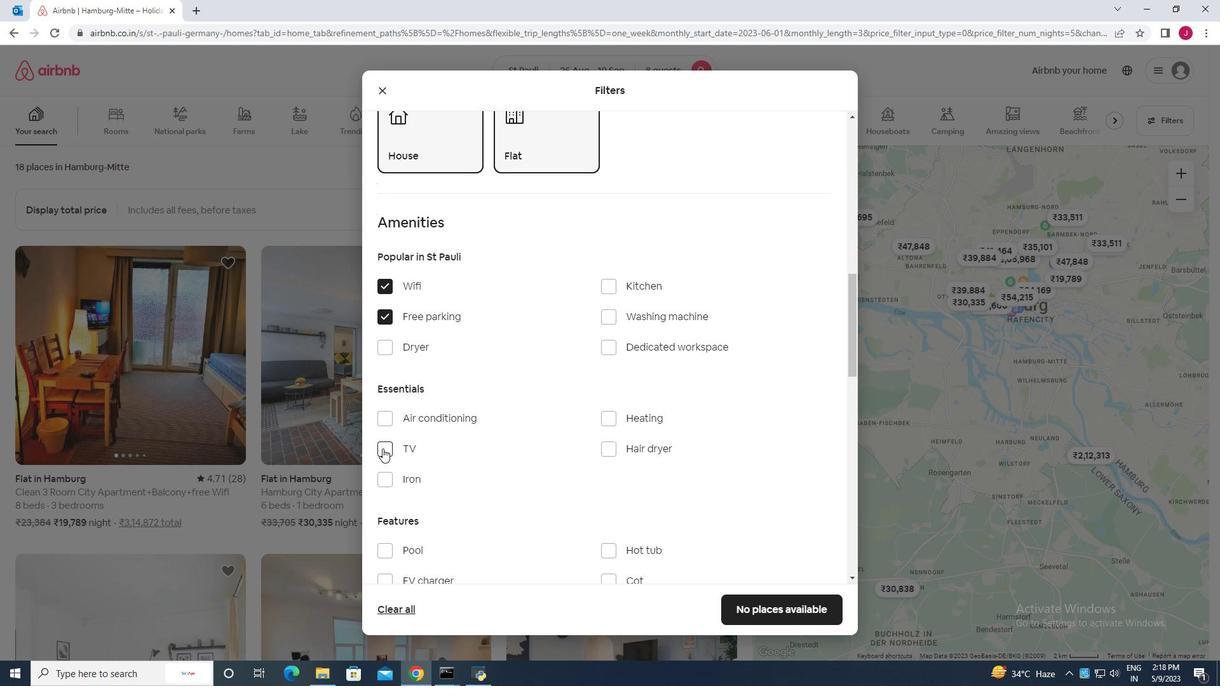 
Action: Mouse moved to (535, 451)
Screenshot: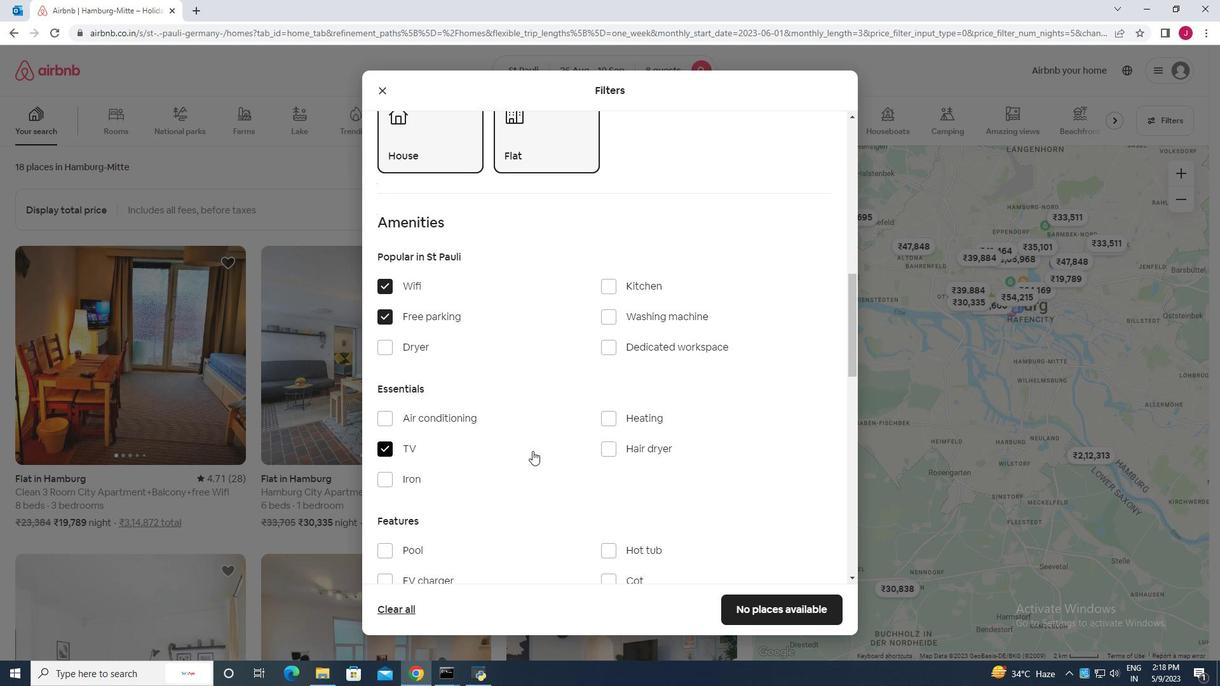 
Action: Mouse scrolled (535, 450) with delta (0, 0)
Screenshot: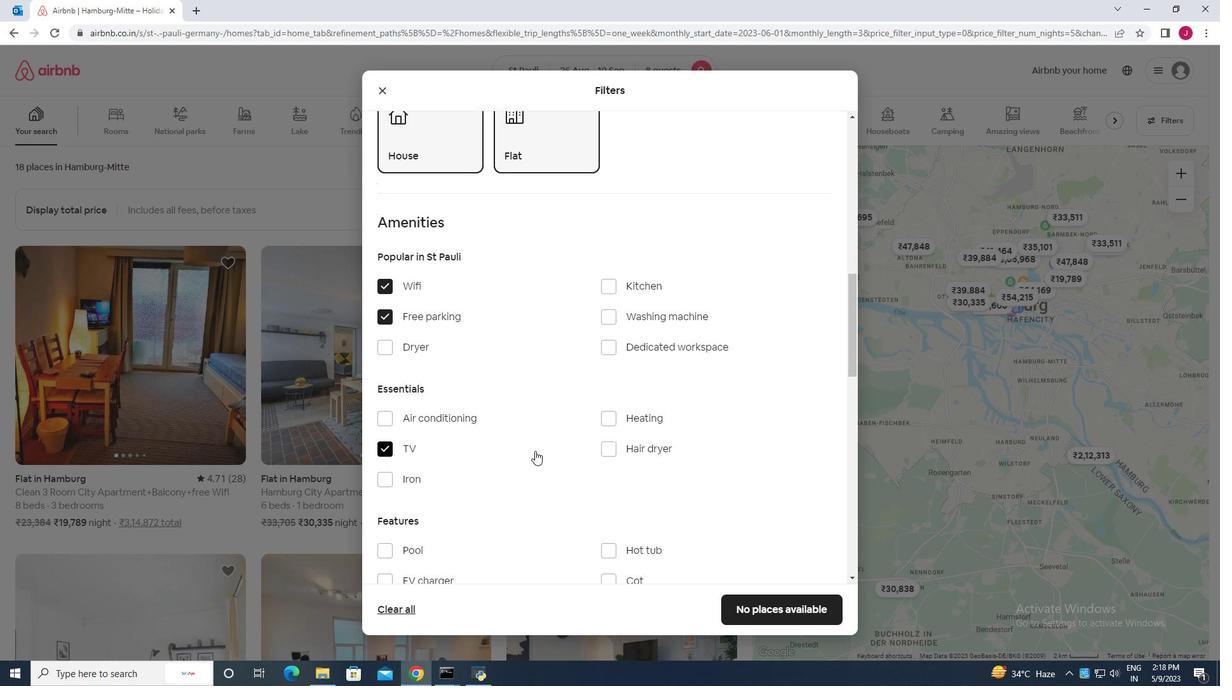 
Action: Mouse scrolled (535, 450) with delta (0, 0)
Screenshot: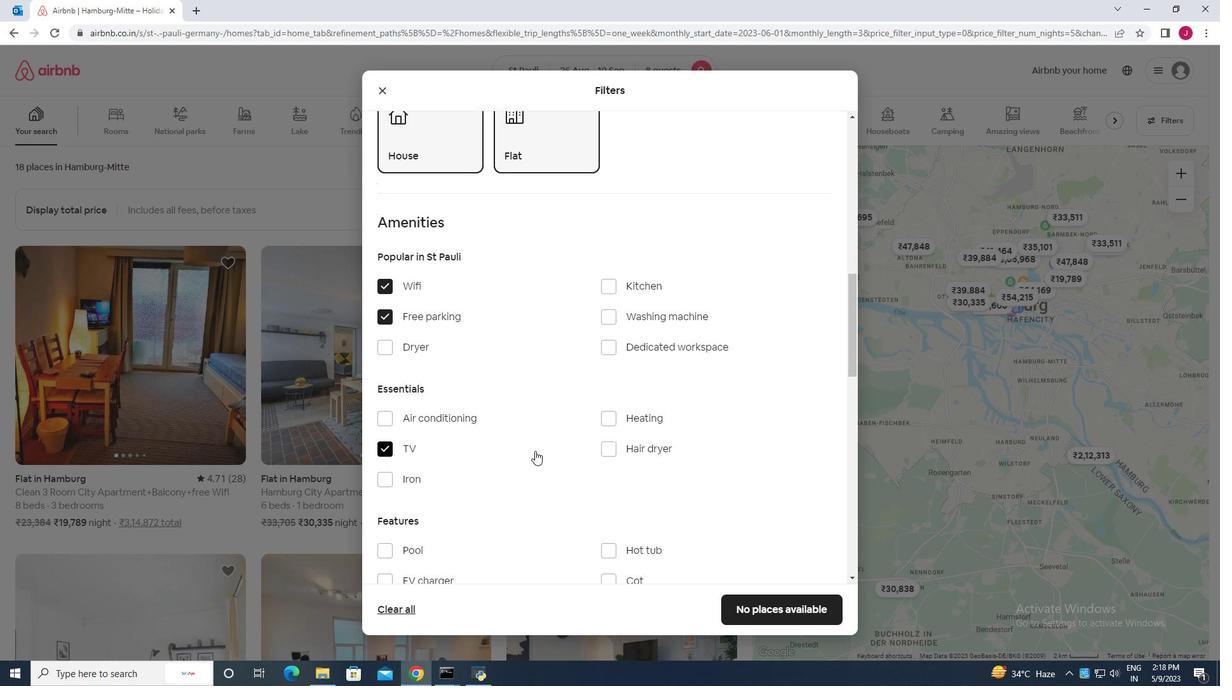 
Action: Mouse moved to (532, 449)
Screenshot: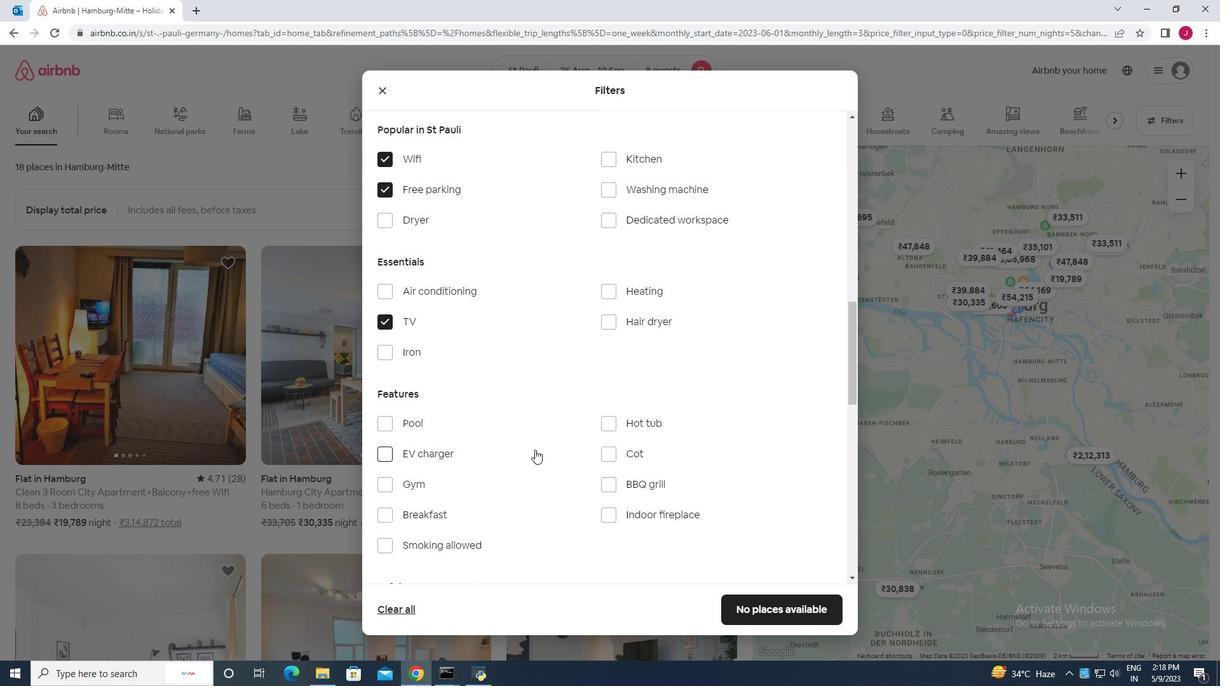 
Action: Mouse scrolled (532, 449) with delta (0, 0)
Screenshot: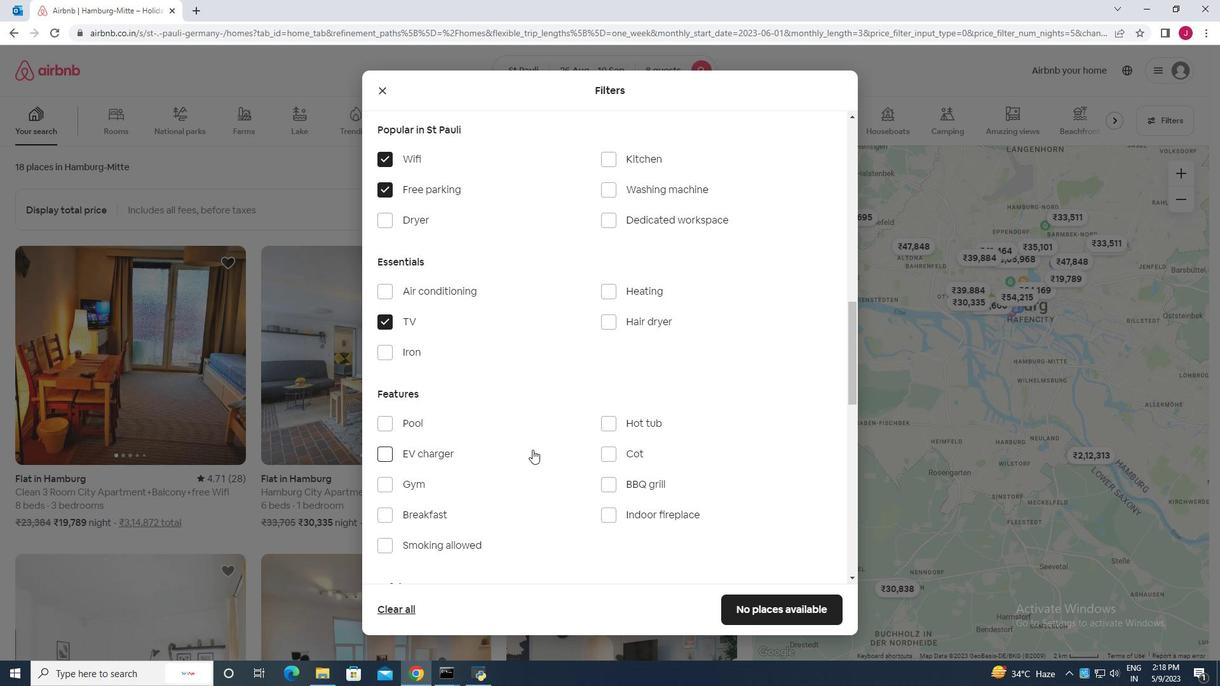 
Action: Mouse moved to (387, 455)
Screenshot: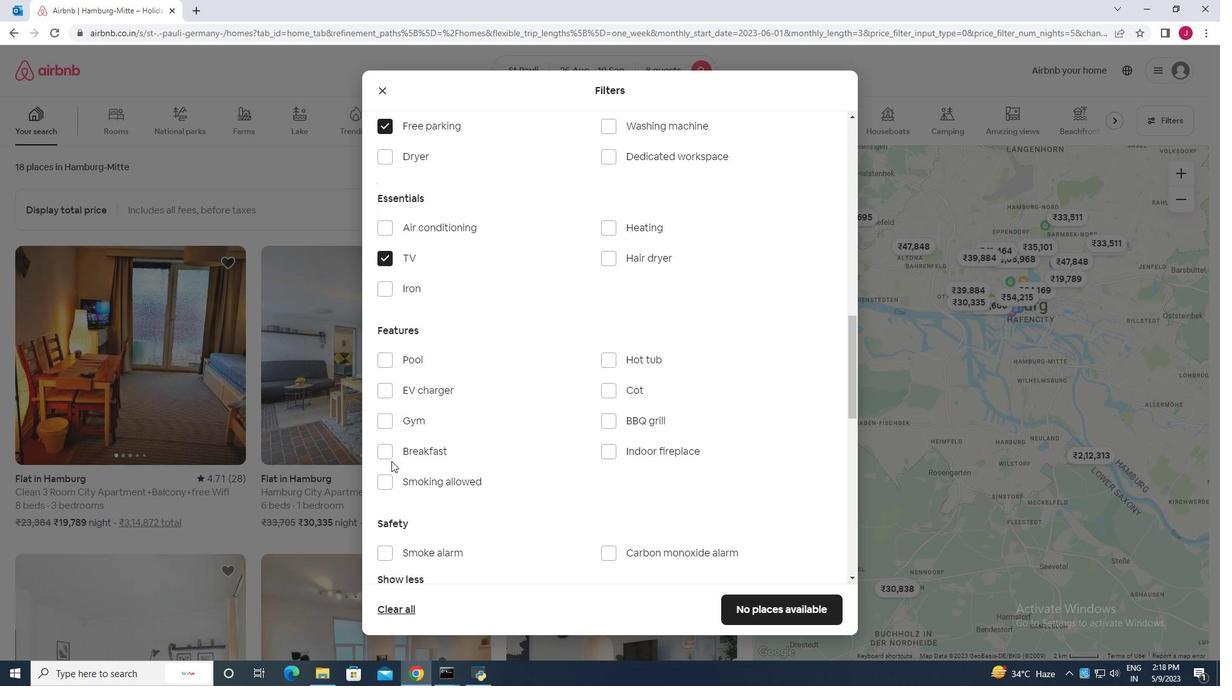 
Action: Mouse pressed left at (387, 455)
Screenshot: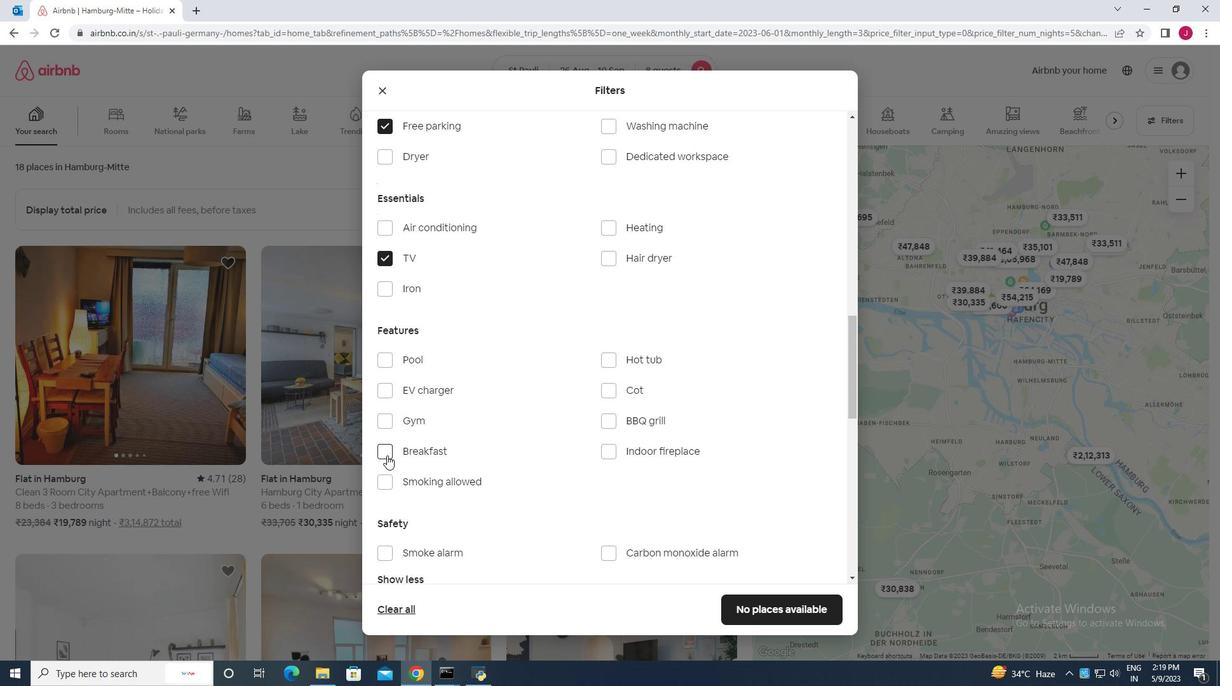 
Action: Mouse moved to (387, 425)
Screenshot: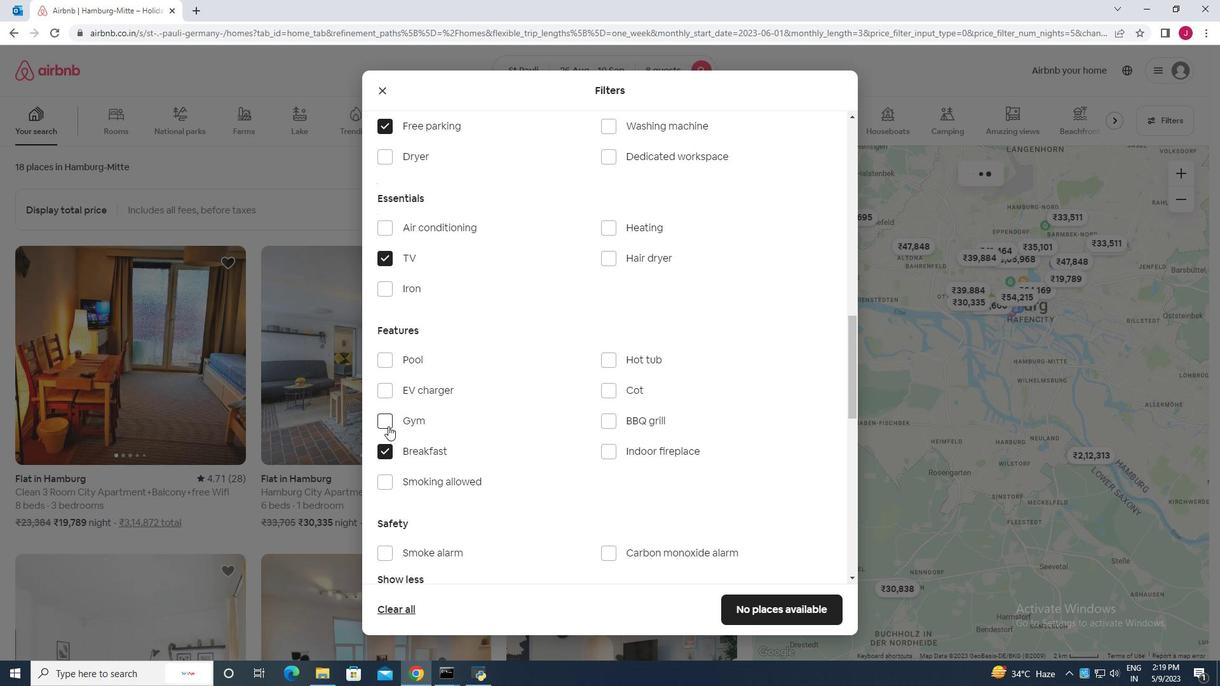 
Action: Mouse pressed left at (387, 425)
Screenshot: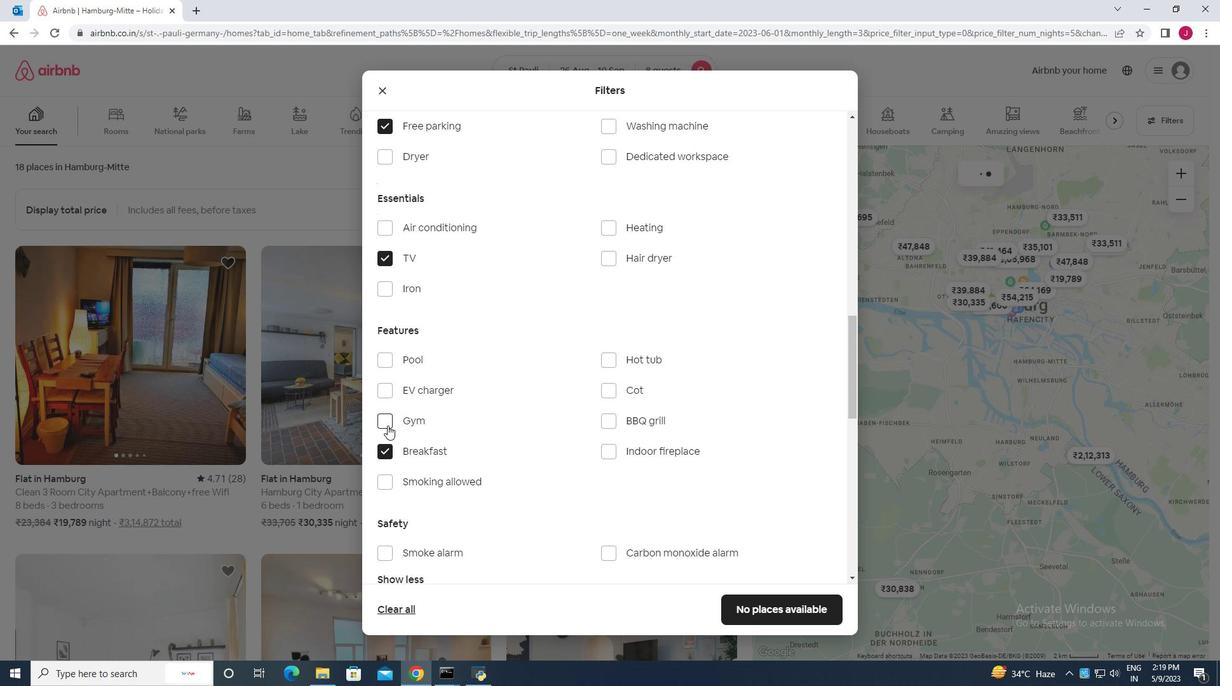 
Action: Mouse moved to (579, 415)
Screenshot: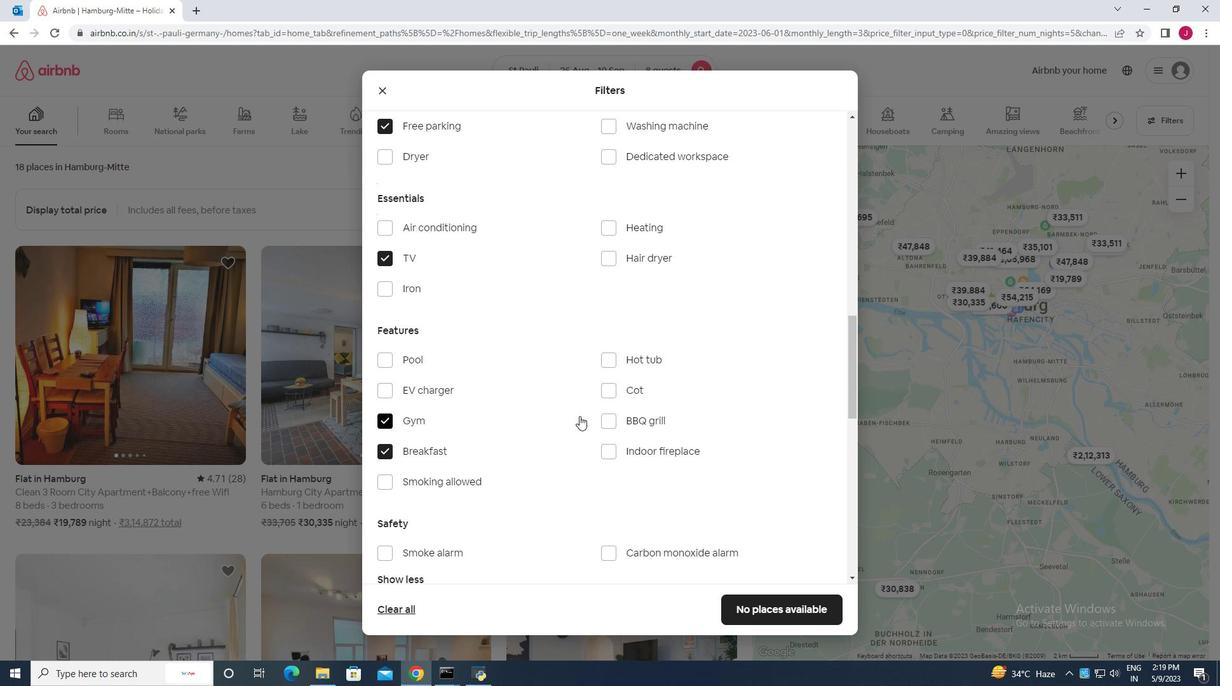 
Action: Mouse scrolled (579, 414) with delta (0, 0)
Screenshot: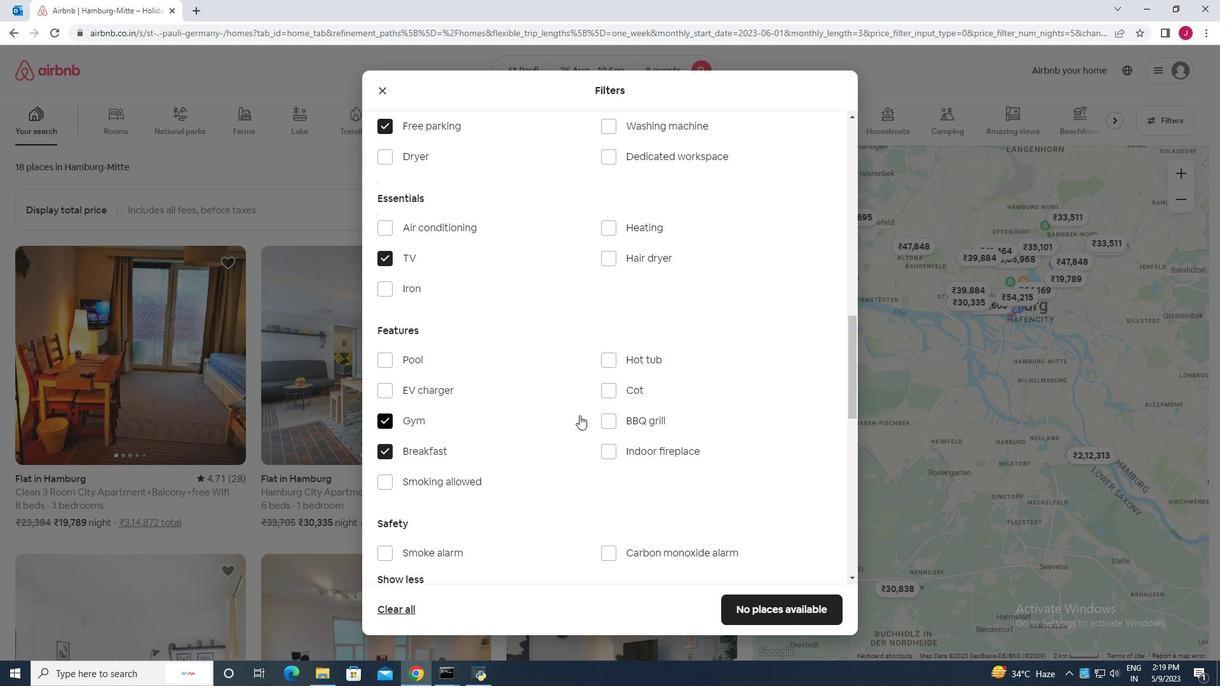 
Action: Mouse scrolled (579, 414) with delta (0, 0)
Screenshot: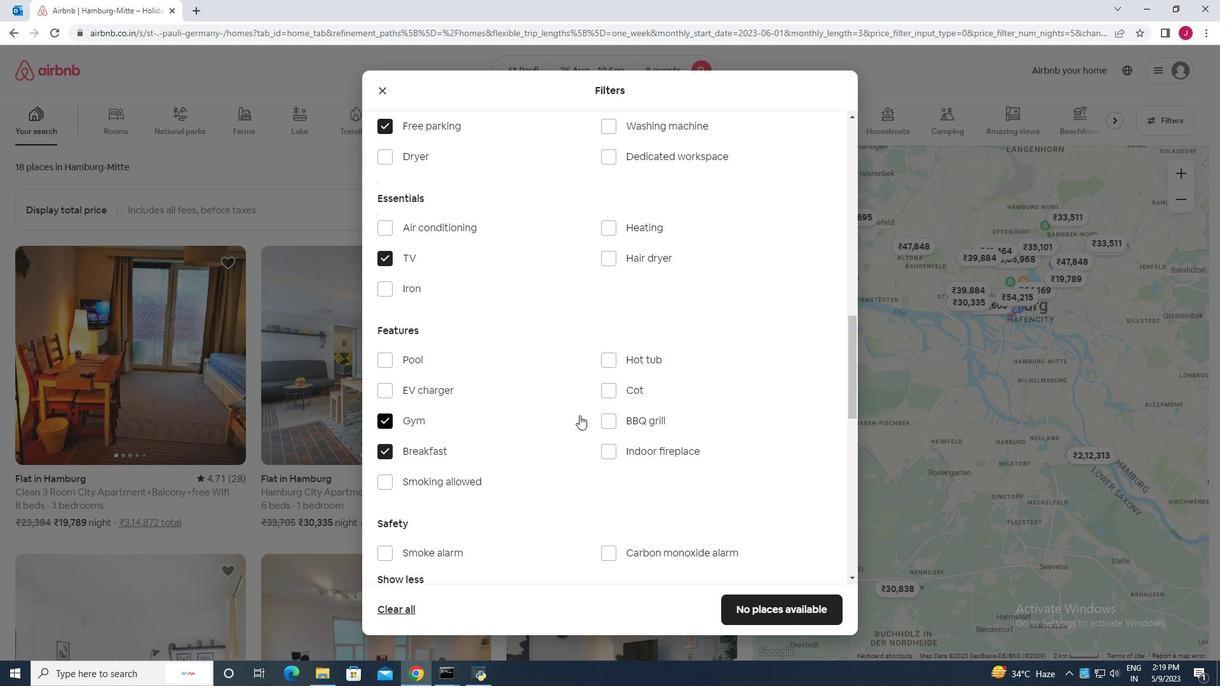
Action: Mouse scrolled (579, 414) with delta (0, 0)
Screenshot: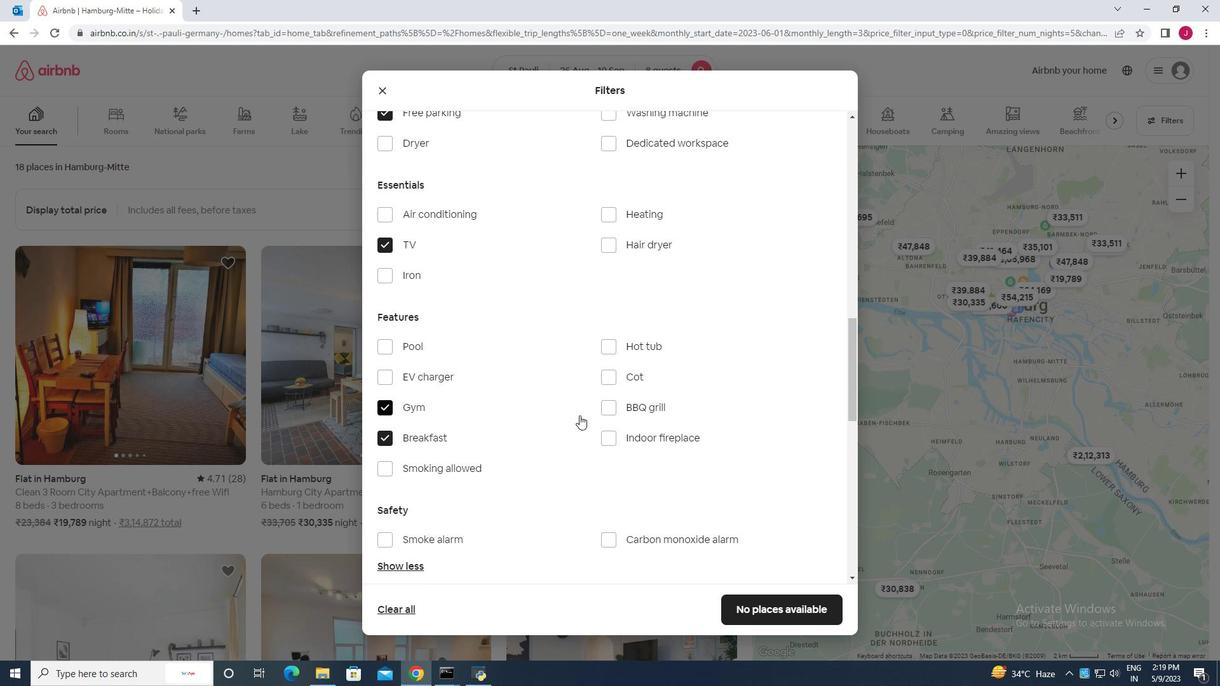 
Action: Mouse moved to (587, 420)
Screenshot: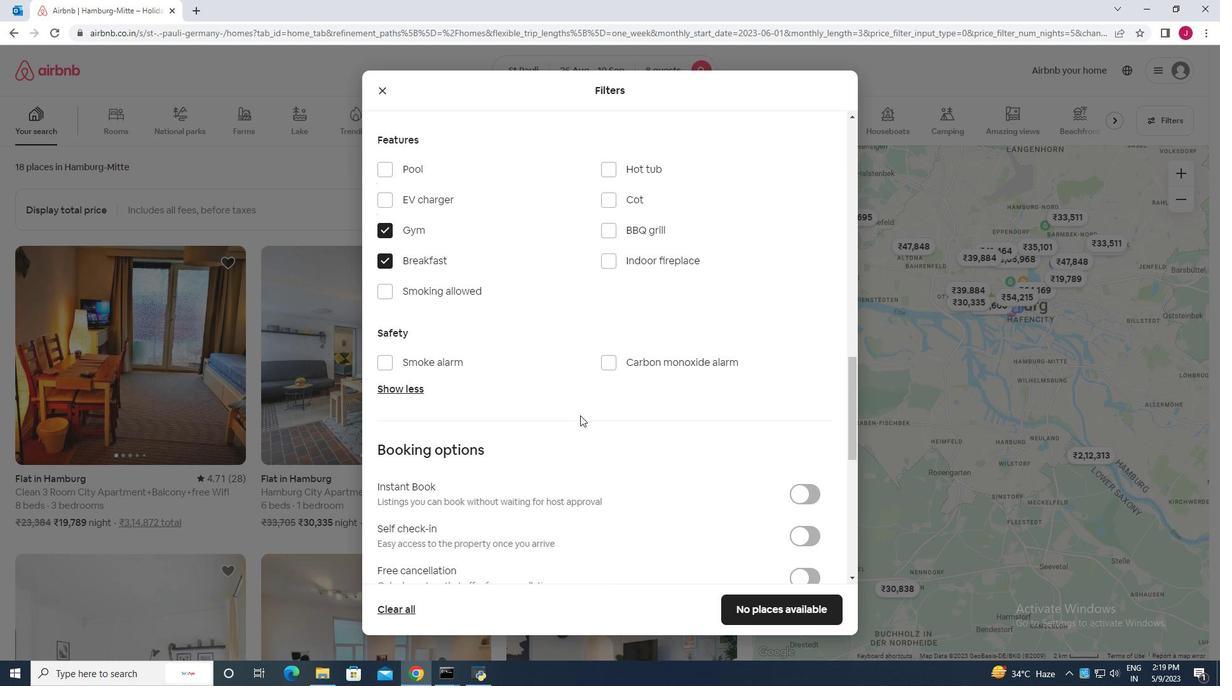 
Action: Mouse scrolled (587, 419) with delta (0, 0)
Screenshot: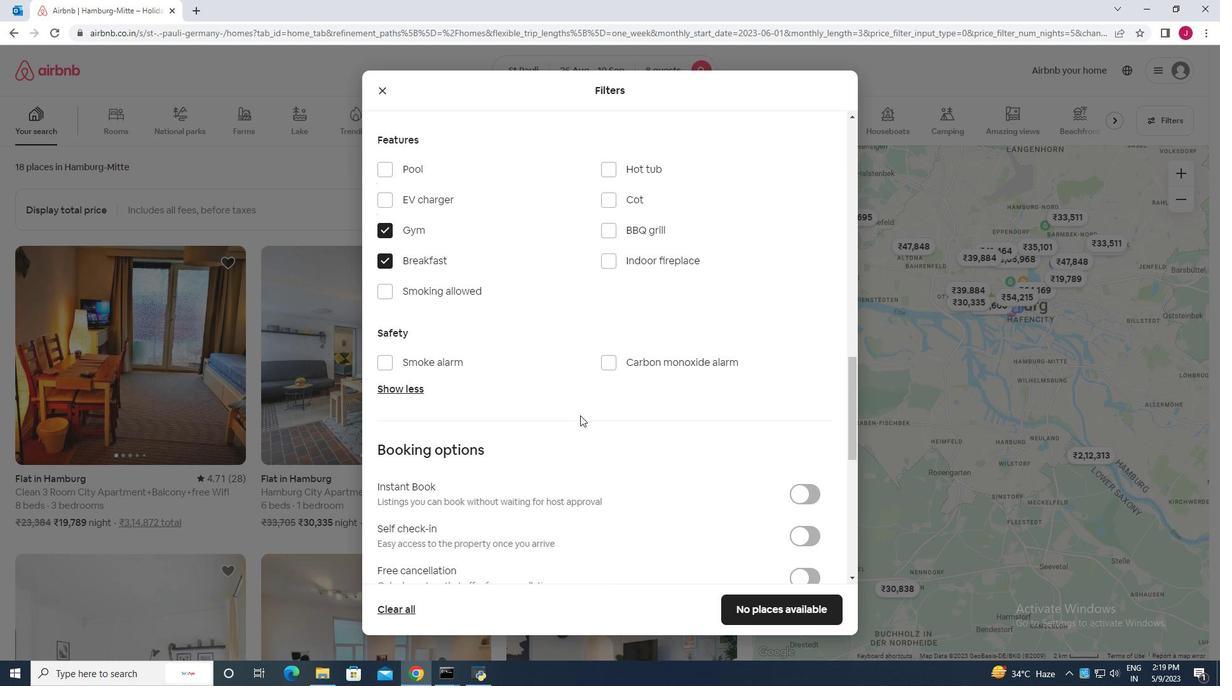 
Action: Mouse moved to (593, 423)
Screenshot: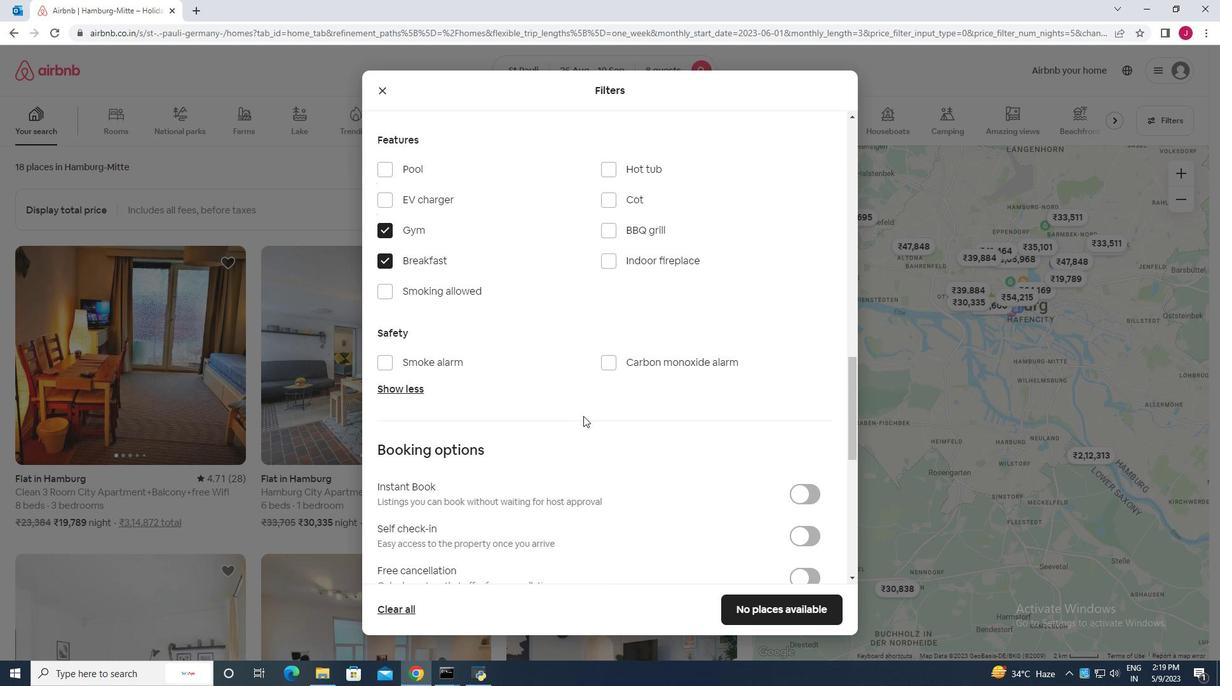 
Action: Mouse scrolled (593, 423) with delta (0, 0)
Screenshot: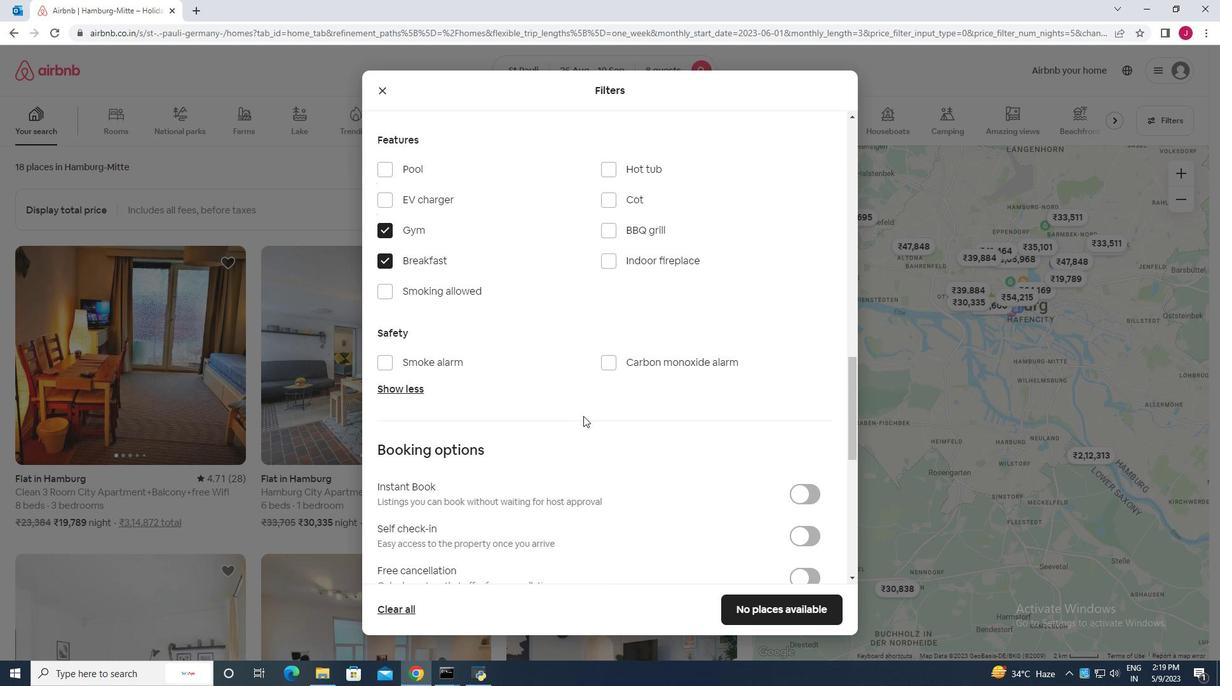 
Action: Mouse moved to (594, 425)
Screenshot: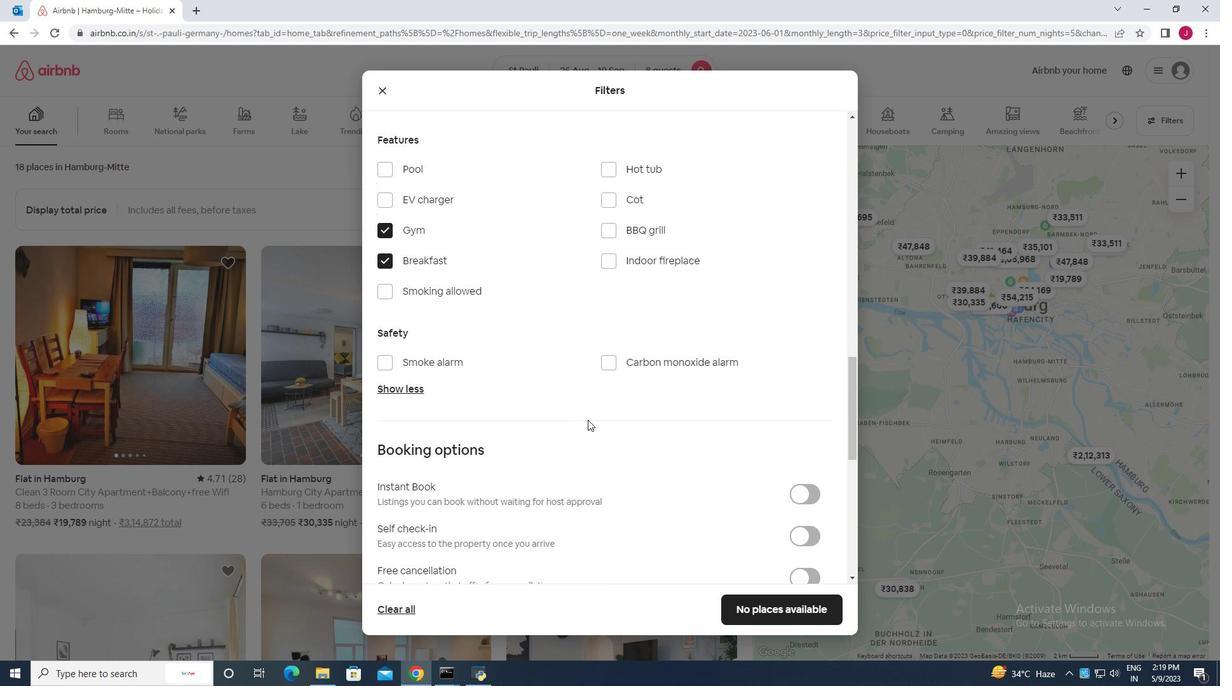
Action: Mouse scrolled (594, 424) with delta (0, 0)
Screenshot: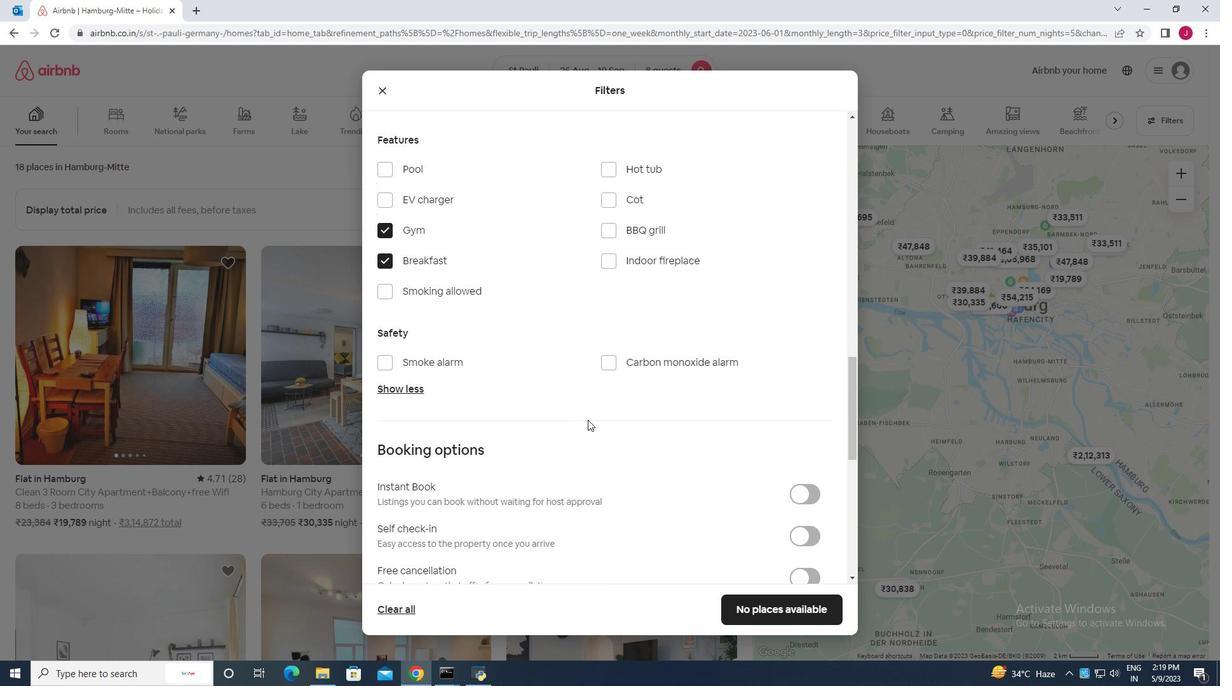 
Action: Mouse moved to (809, 343)
Screenshot: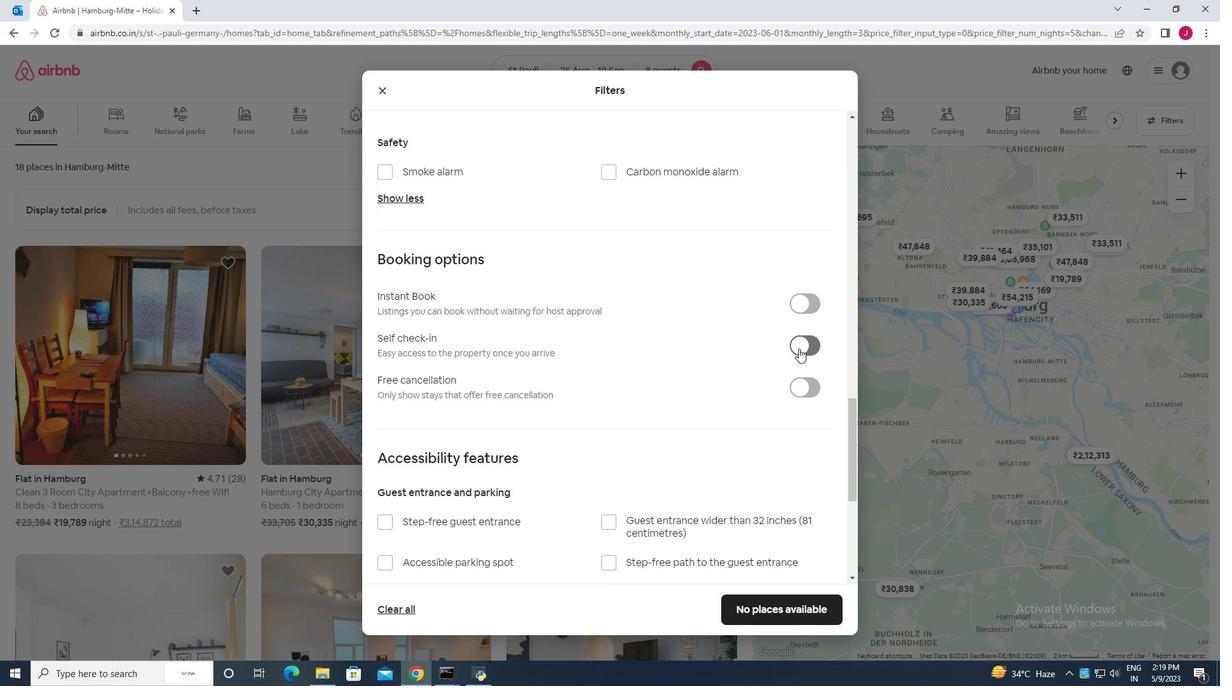 
Action: Mouse pressed left at (809, 343)
Screenshot: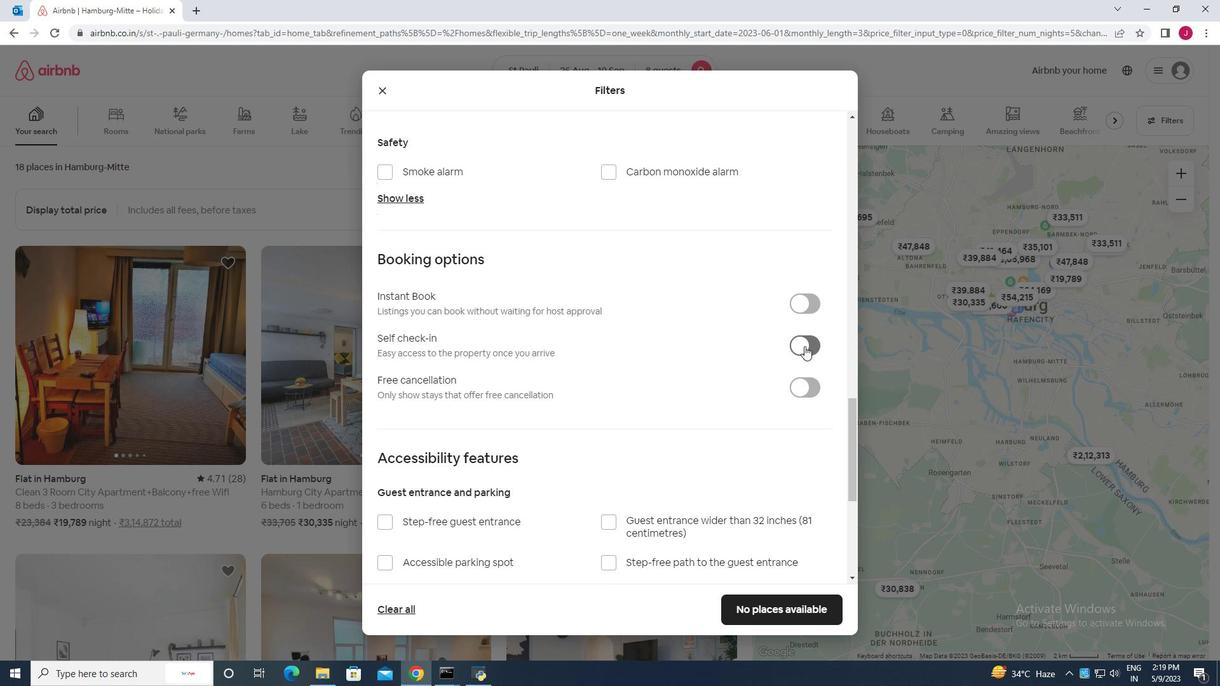 
Action: Mouse moved to (617, 439)
Screenshot: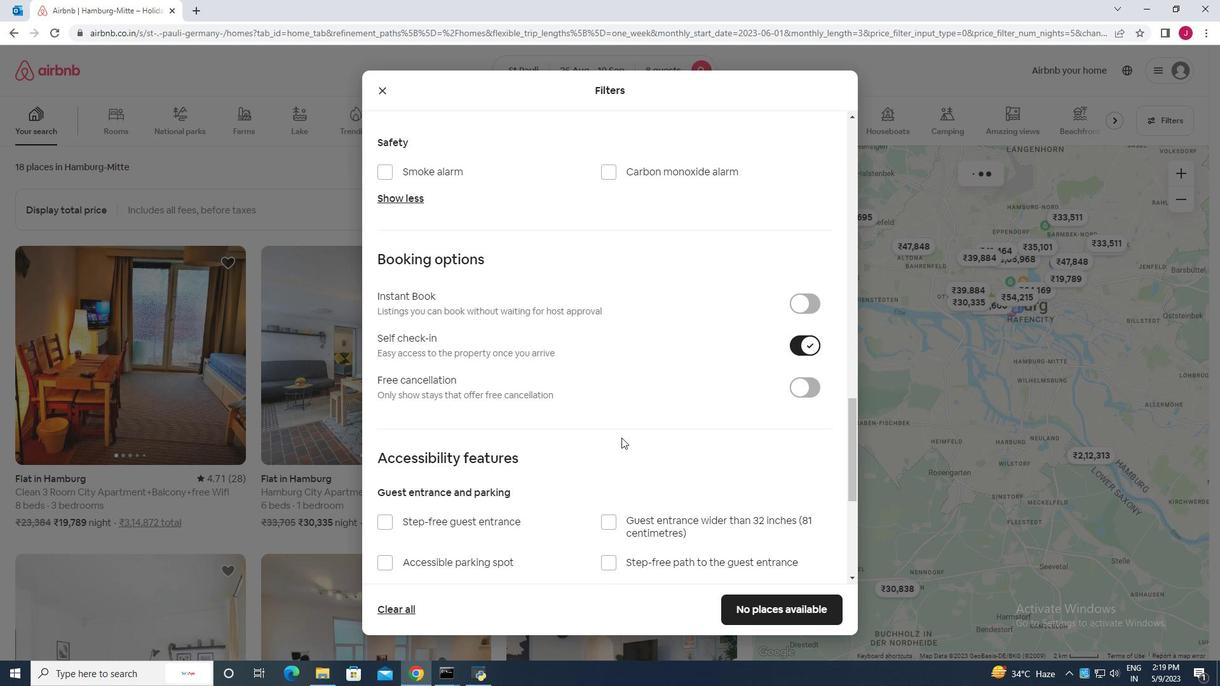 
Action: Mouse scrolled (617, 439) with delta (0, 0)
Screenshot: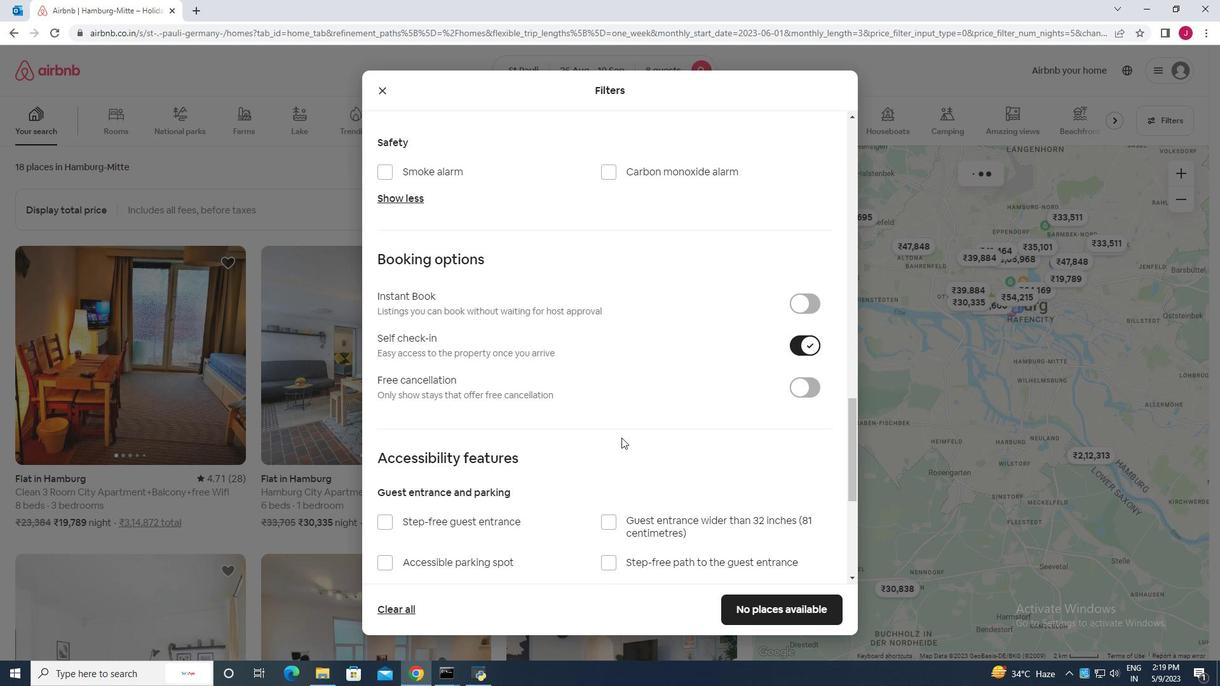 
Action: Mouse scrolled (617, 439) with delta (0, 0)
Screenshot: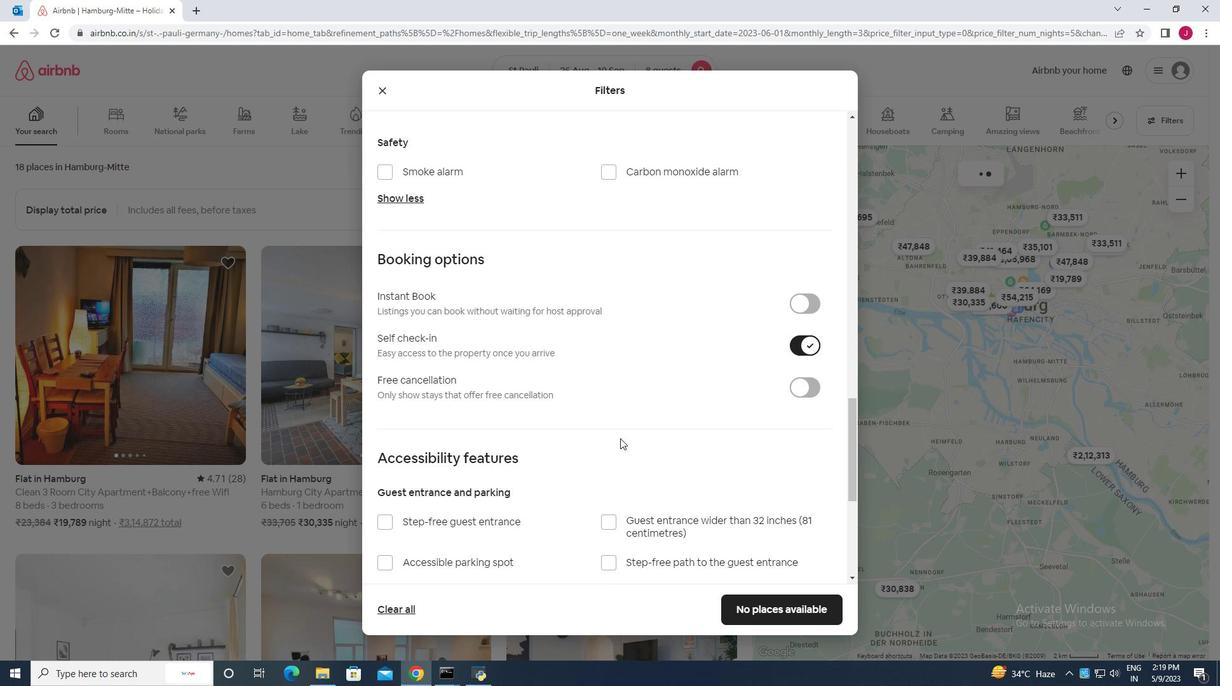 
Action: Mouse scrolled (617, 439) with delta (0, 0)
Screenshot: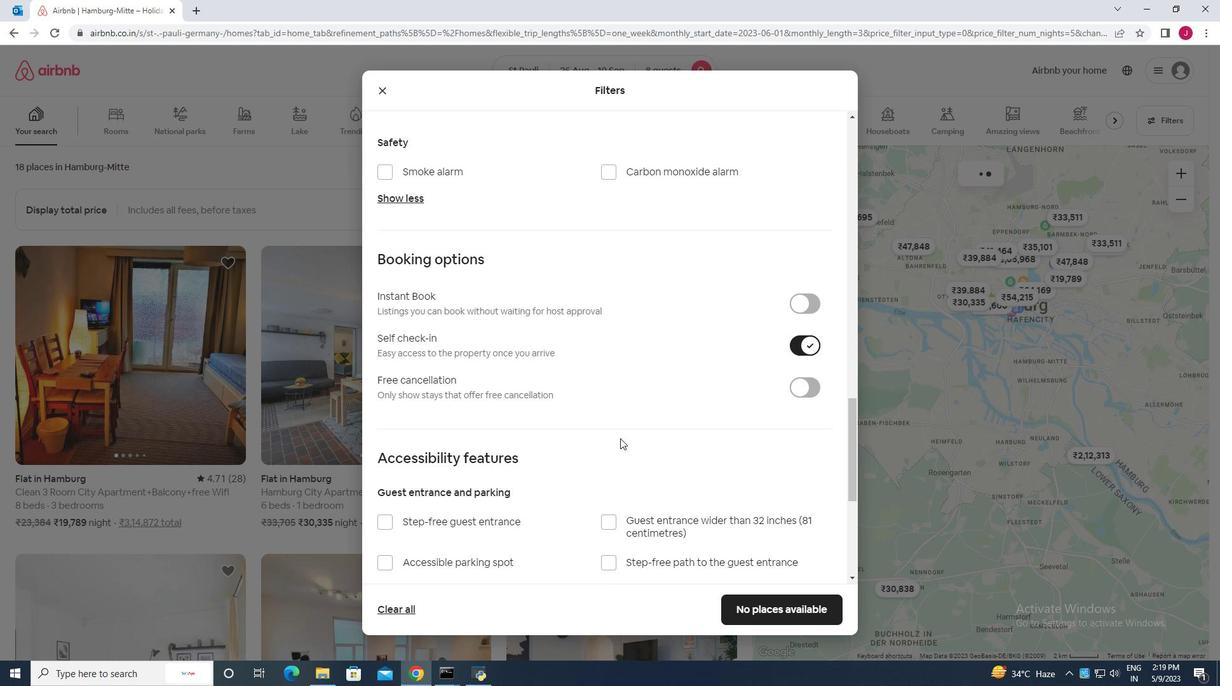 
Action: Mouse scrolled (617, 439) with delta (0, 0)
Screenshot: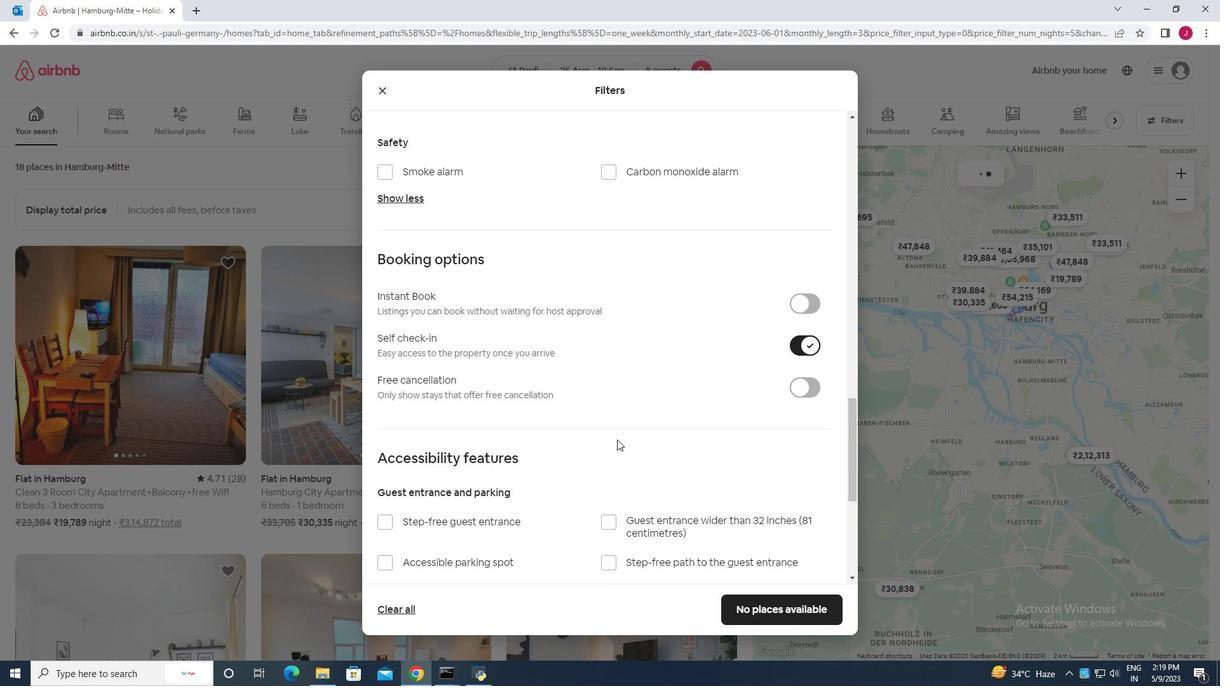 
Action: Mouse scrolled (617, 439) with delta (0, 0)
Screenshot: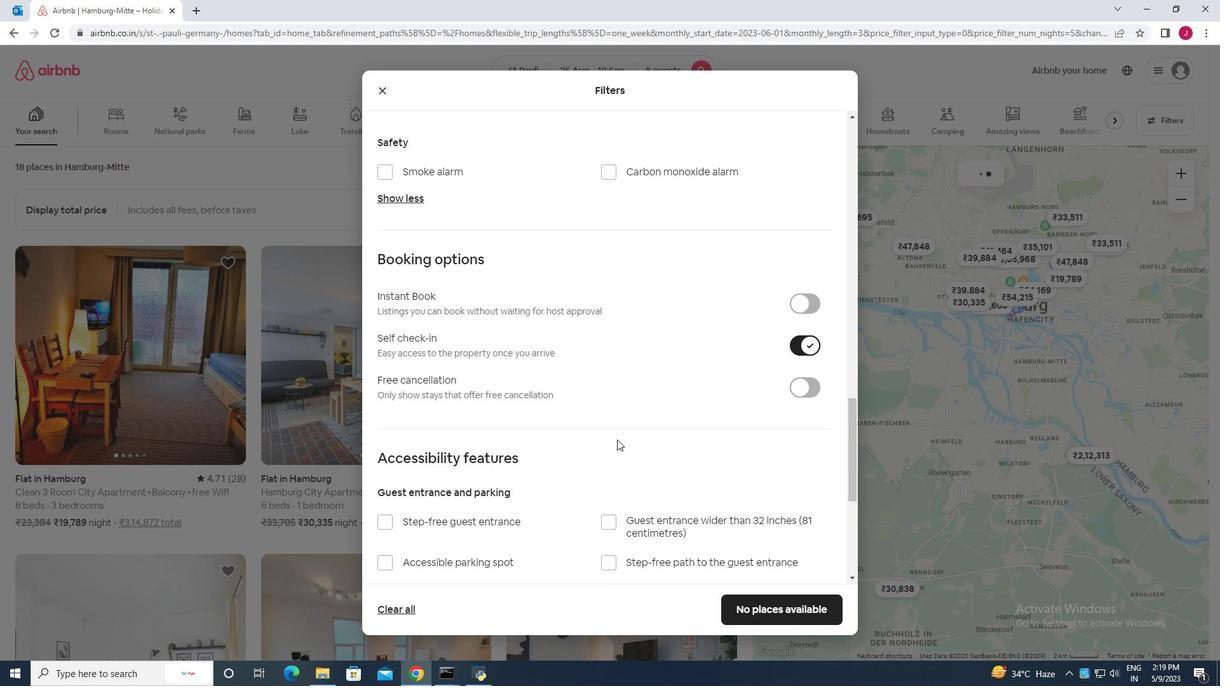 
Action: Mouse scrolled (617, 439) with delta (0, 0)
Screenshot: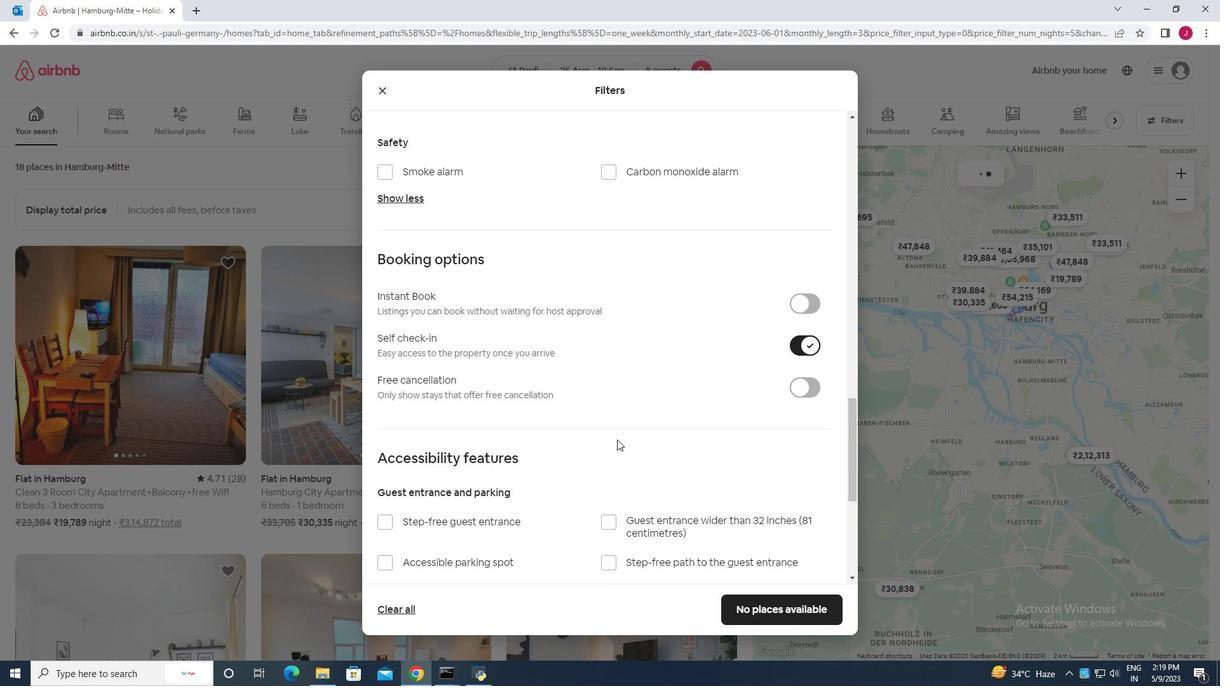 
Action: Mouse moved to (617, 439)
Screenshot: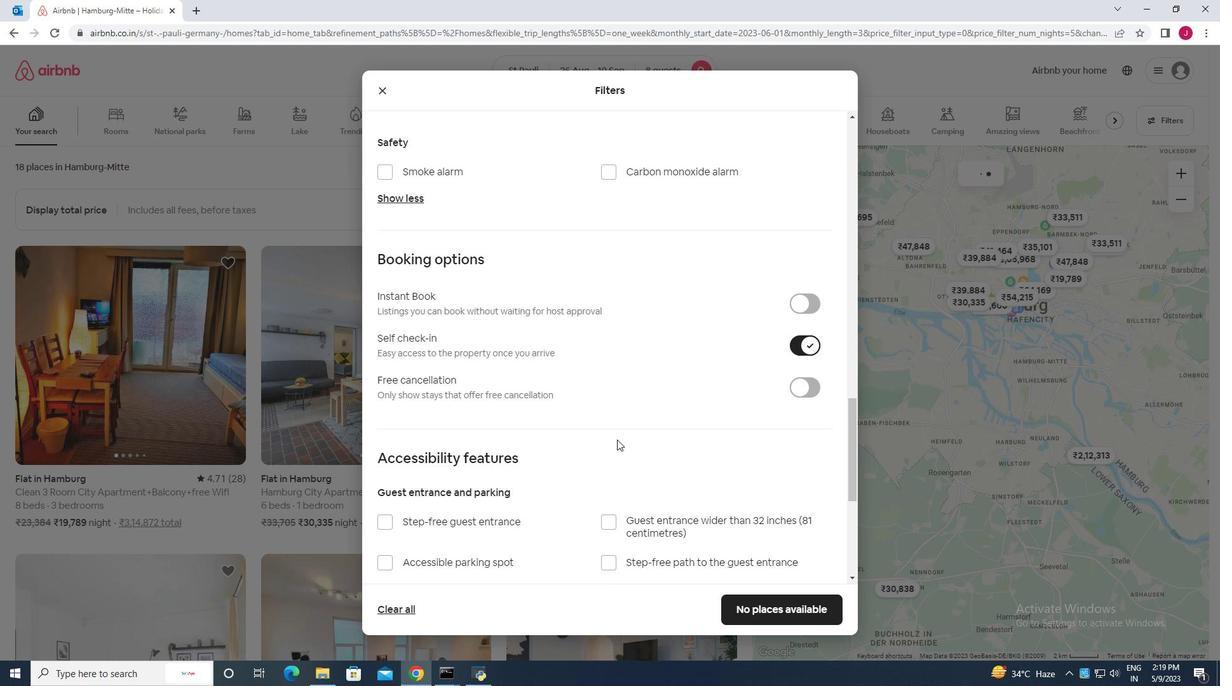 
Action: Mouse scrolled (617, 439) with delta (0, 0)
Screenshot: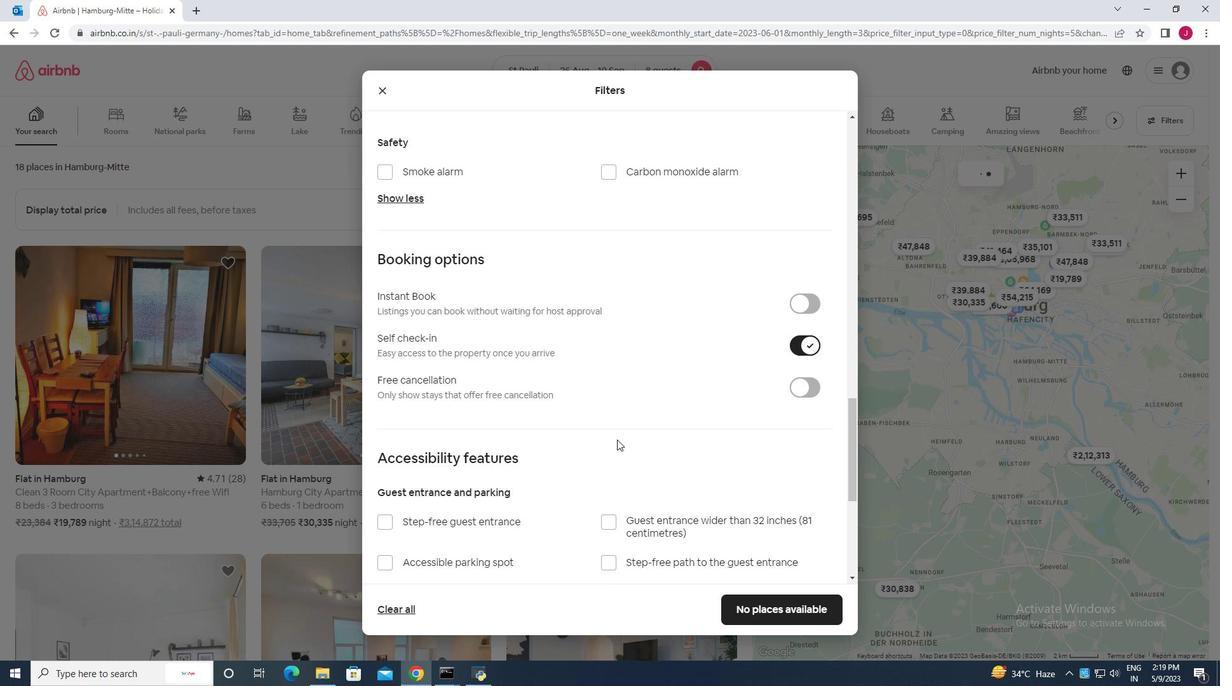 
Action: Mouse scrolled (617, 439) with delta (0, 0)
Screenshot: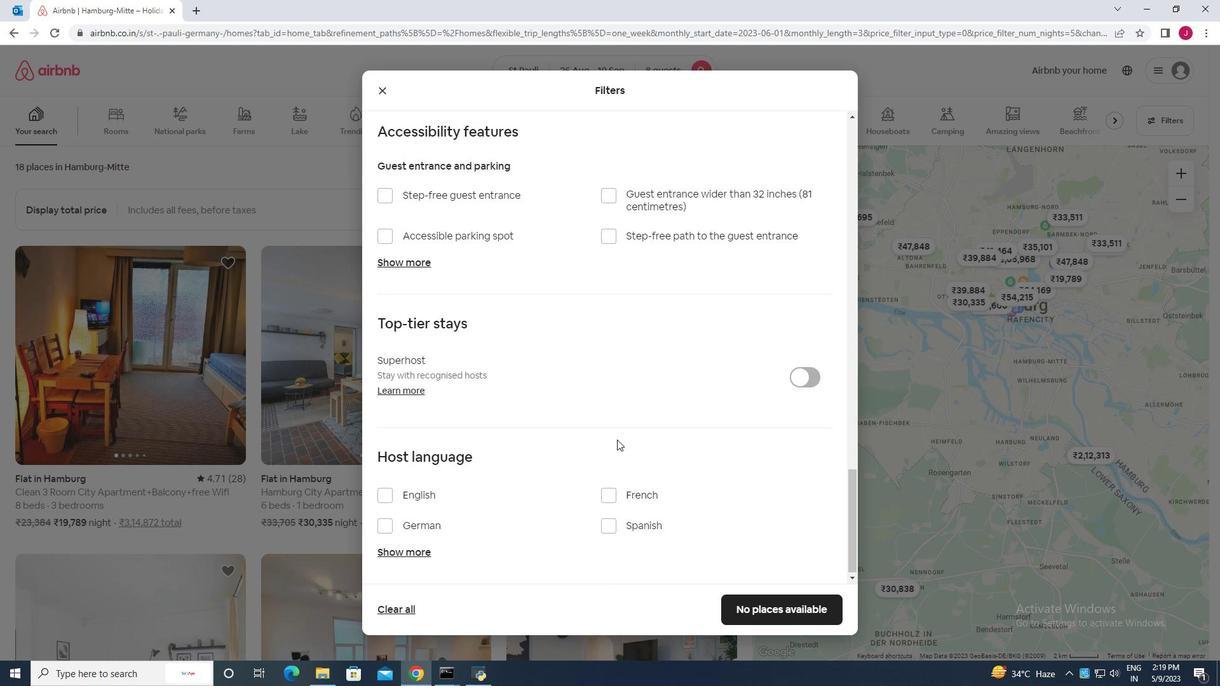 
Action: Mouse scrolled (617, 439) with delta (0, 0)
Screenshot: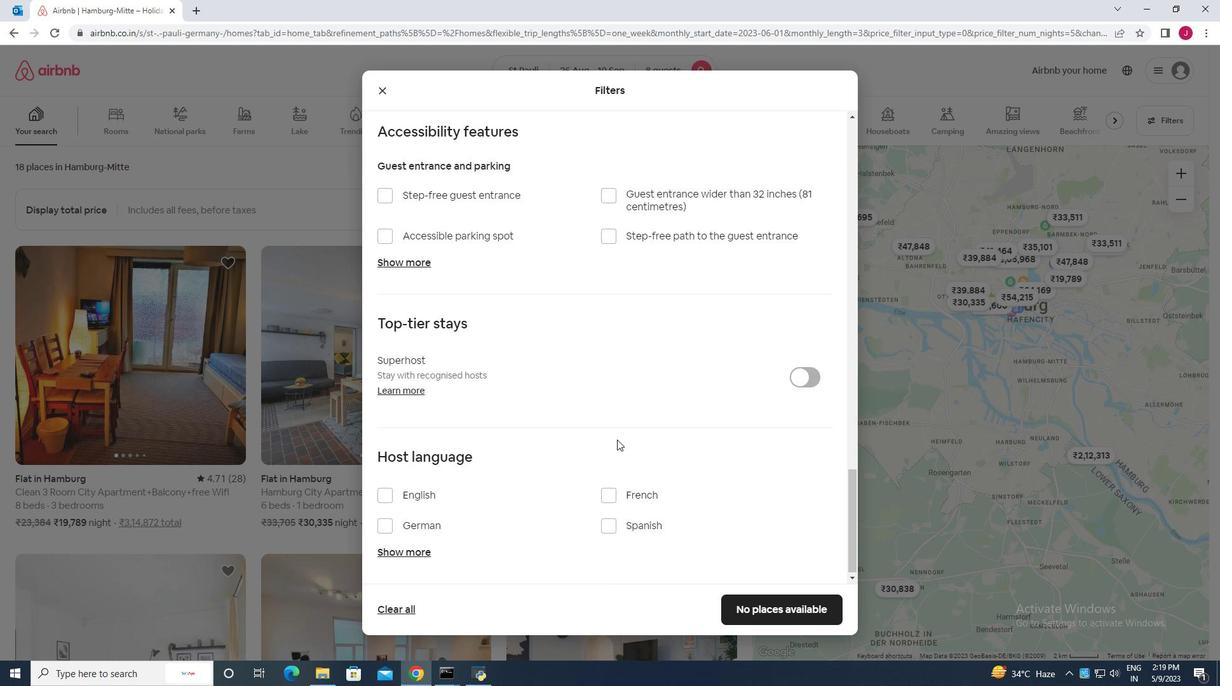 
Action: Mouse scrolled (617, 439) with delta (0, 0)
Screenshot: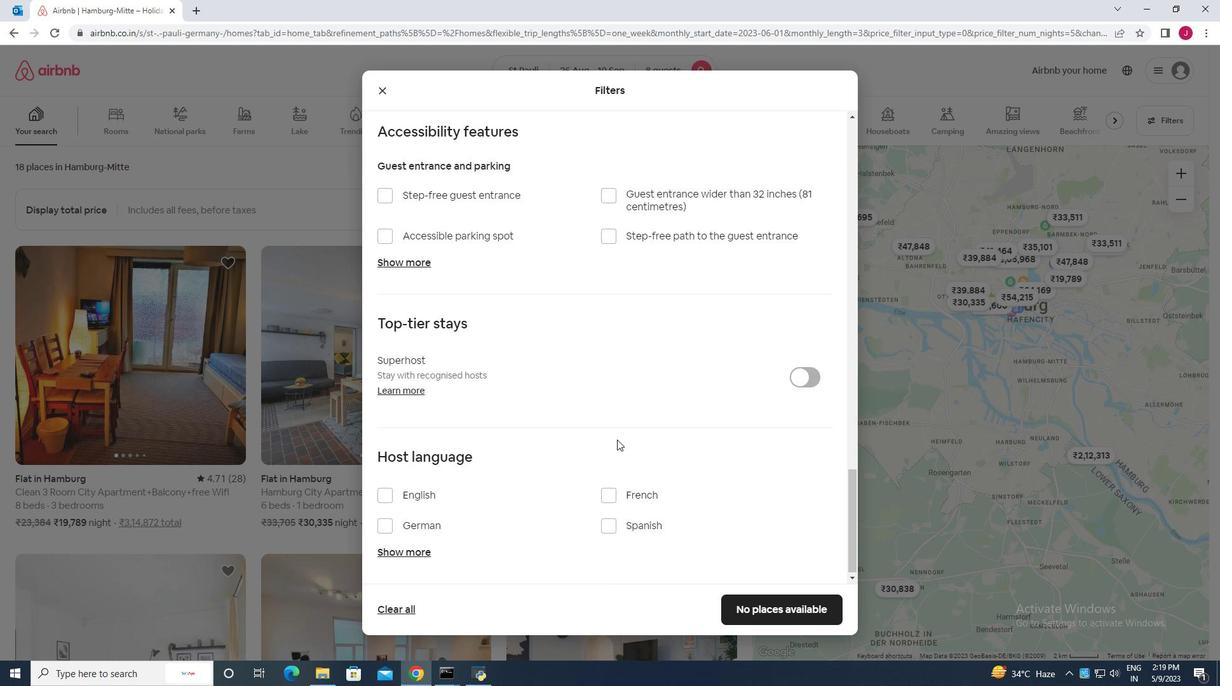 
Action: Mouse scrolled (617, 439) with delta (0, 0)
Screenshot: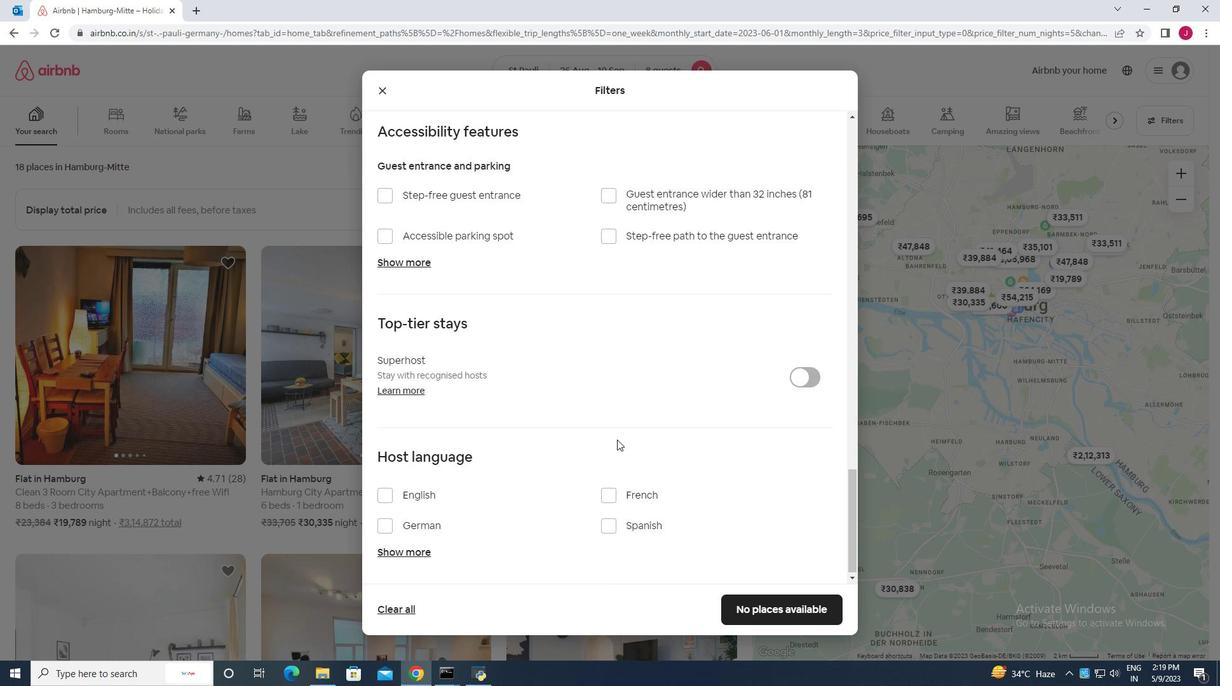
Action: Mouse scrolled (617, 439) with delta (0, 0)
Screenshot: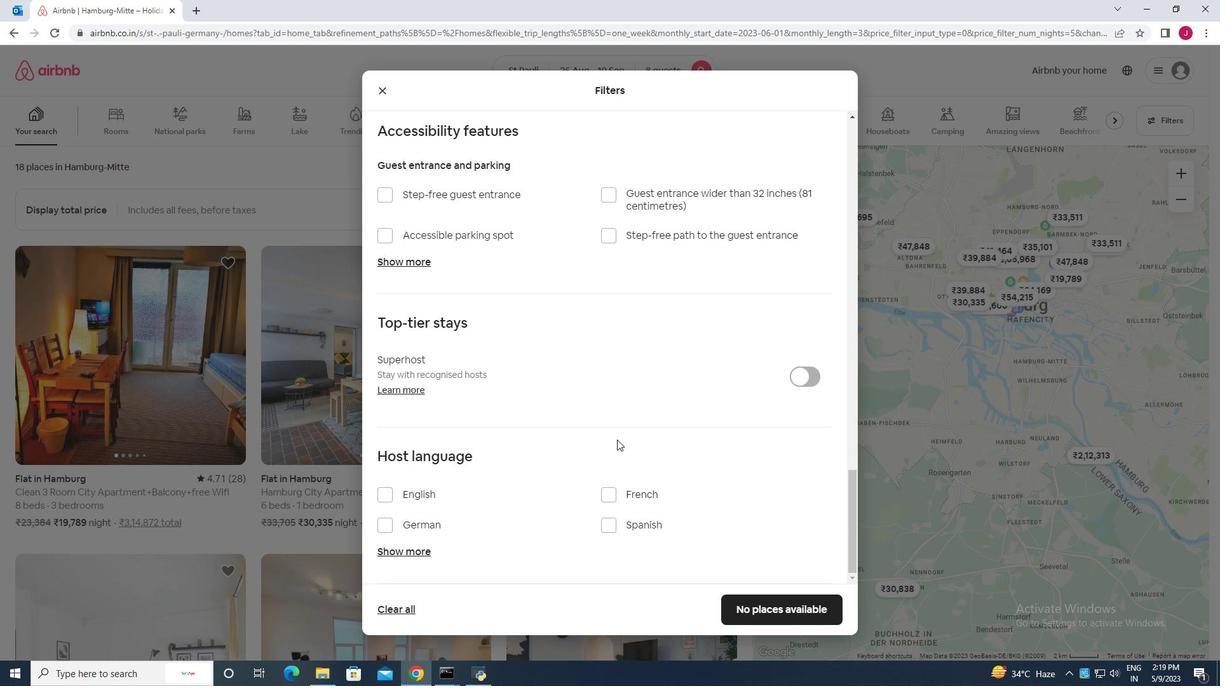 
Action: Mouse moved to (617, 440)
Screenshot: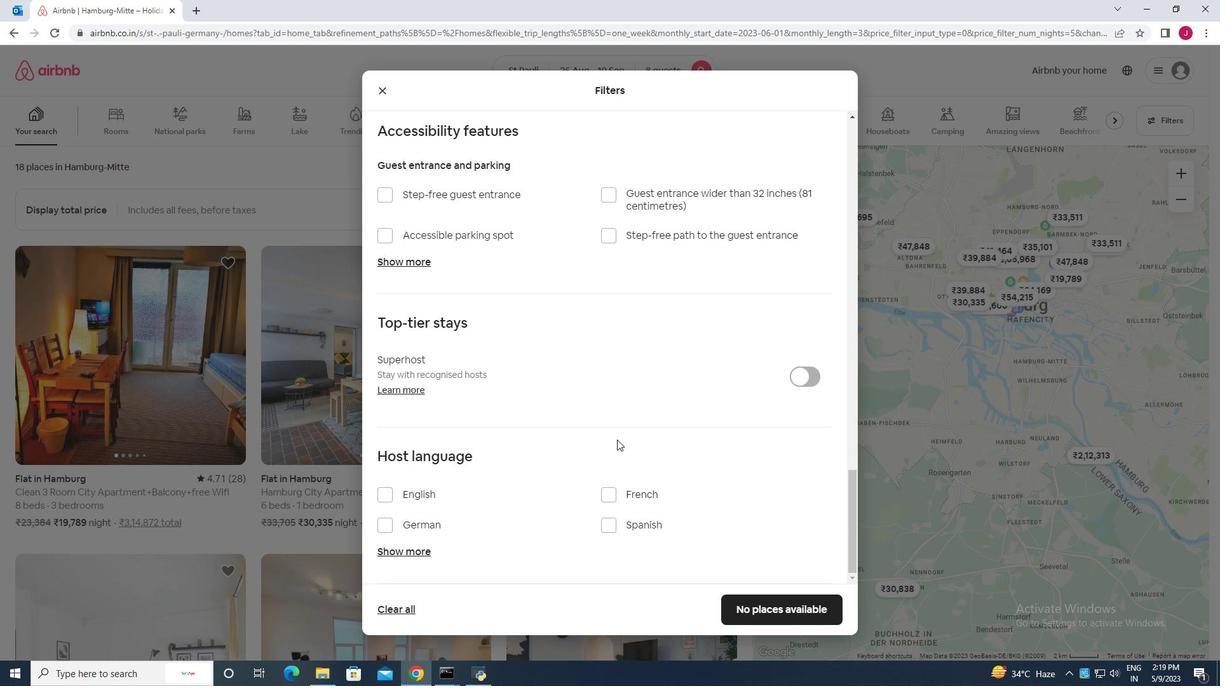 
Action: Mouse scrolled (617, 439) with delta (0, 0)
Screenshot: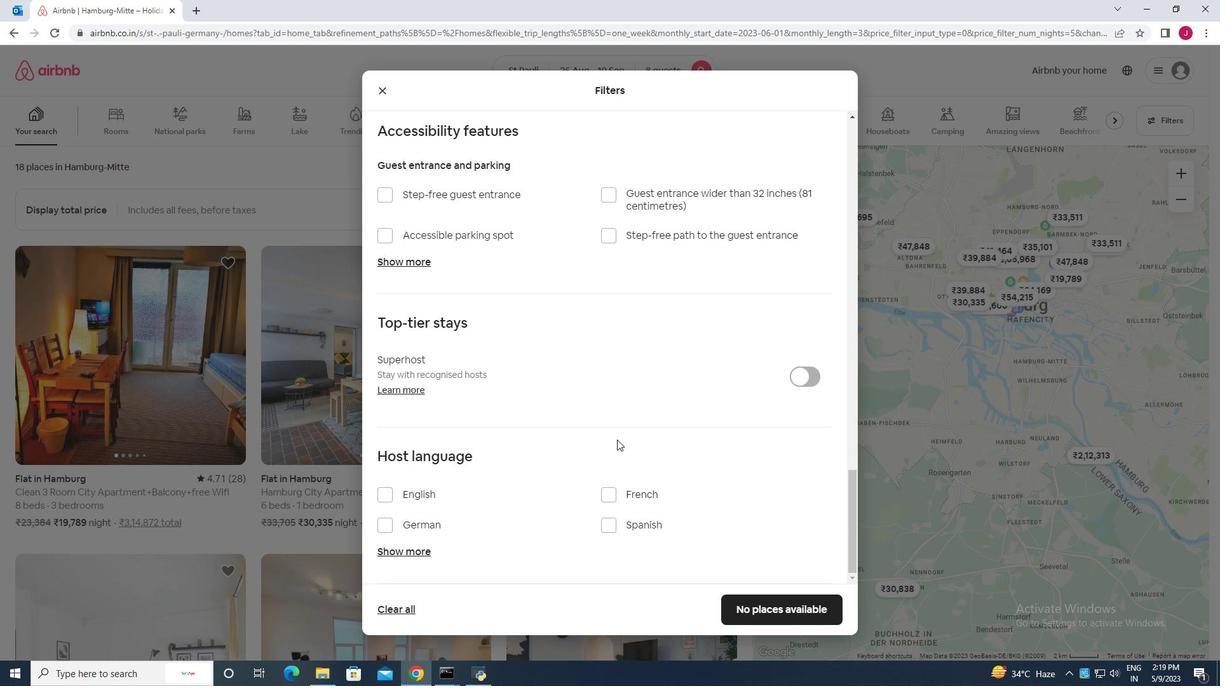 
Action: Mouse moved to (382, 493)
Screenshot: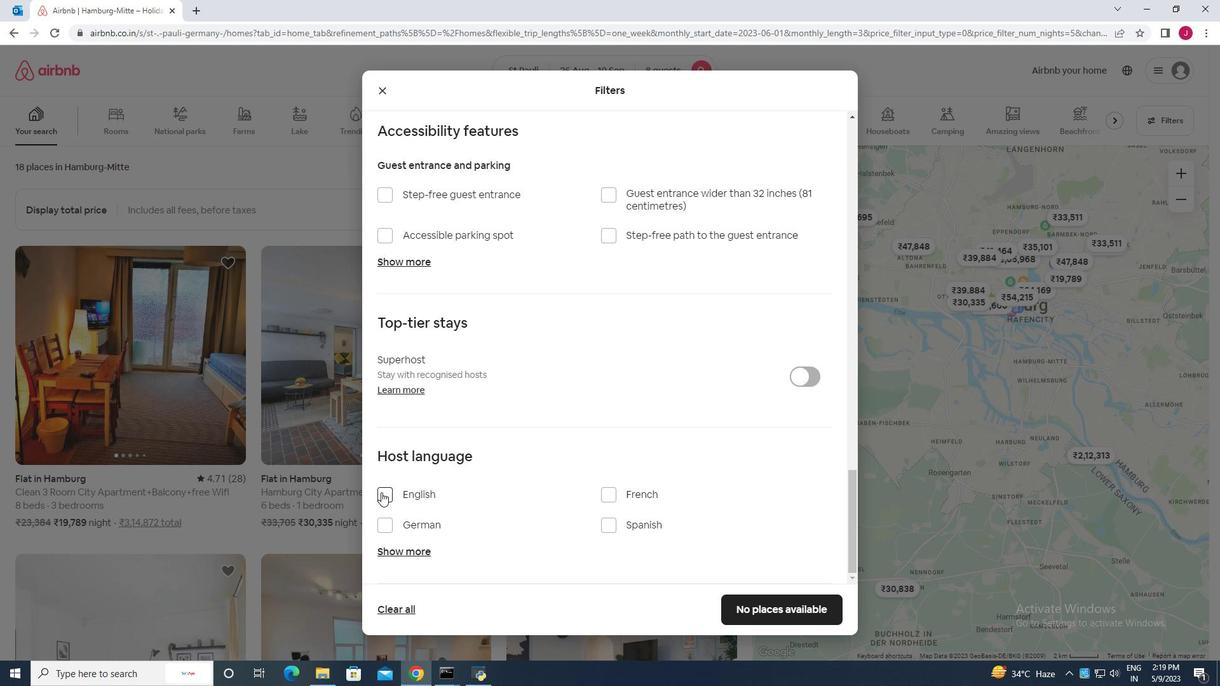 
Action: Mouse pressed left at (382, 493)
Screenshot: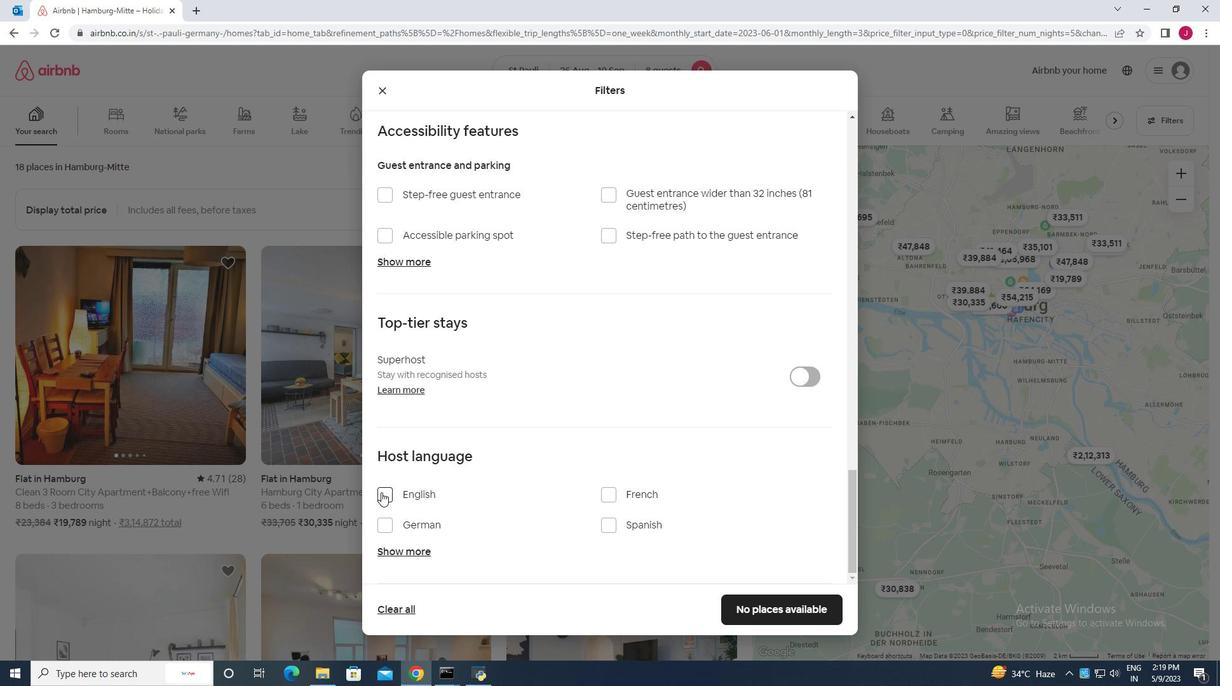 
Action: Mouse moved to (759, 613)
Screenshot: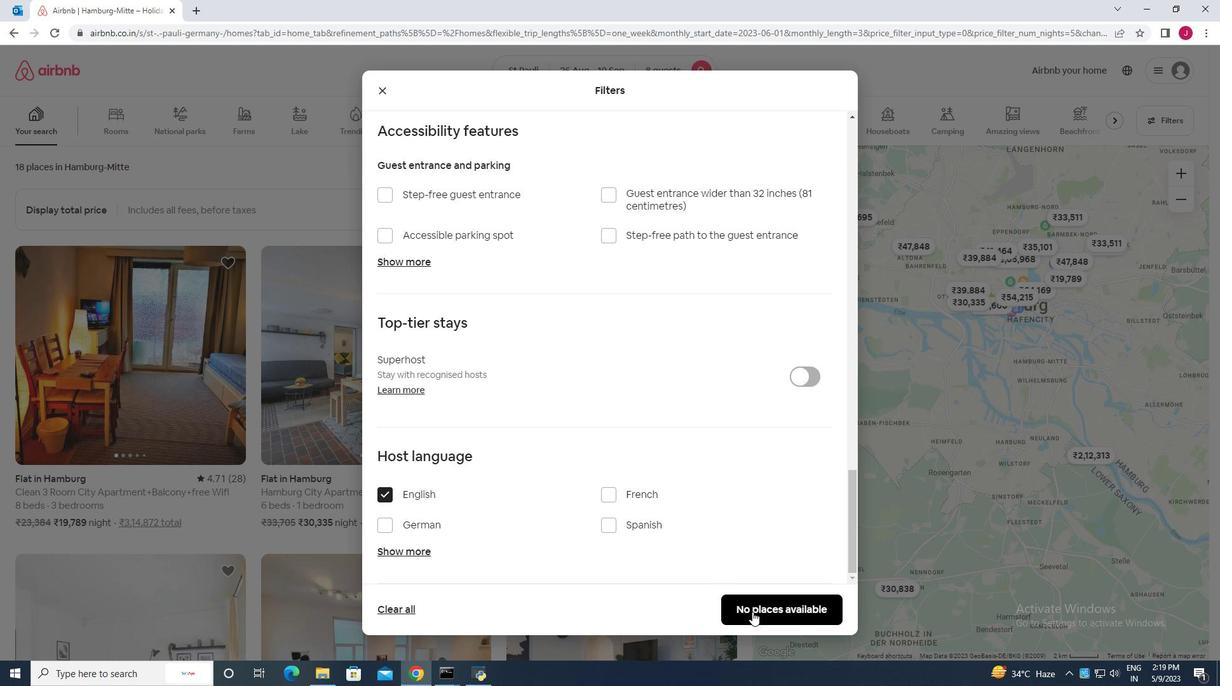 
Action: Mouse pressed left at (759, 613)
Screenshot: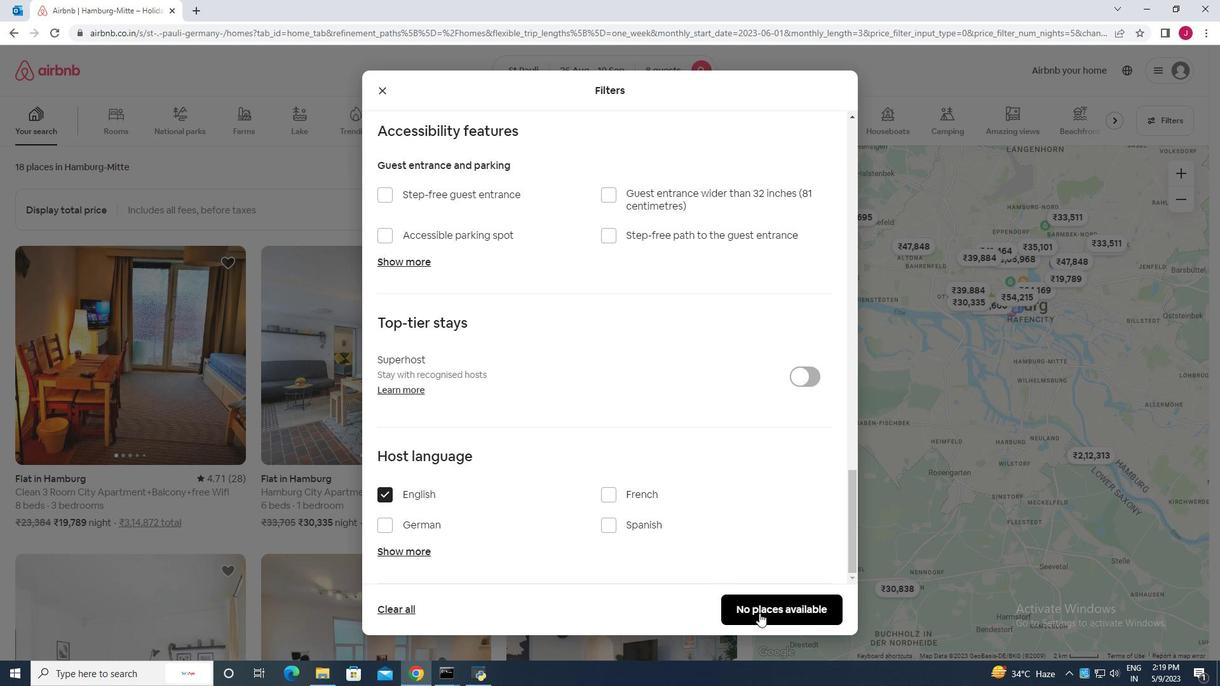 
Action: Mouse moved to (751, 606)
Screenshot: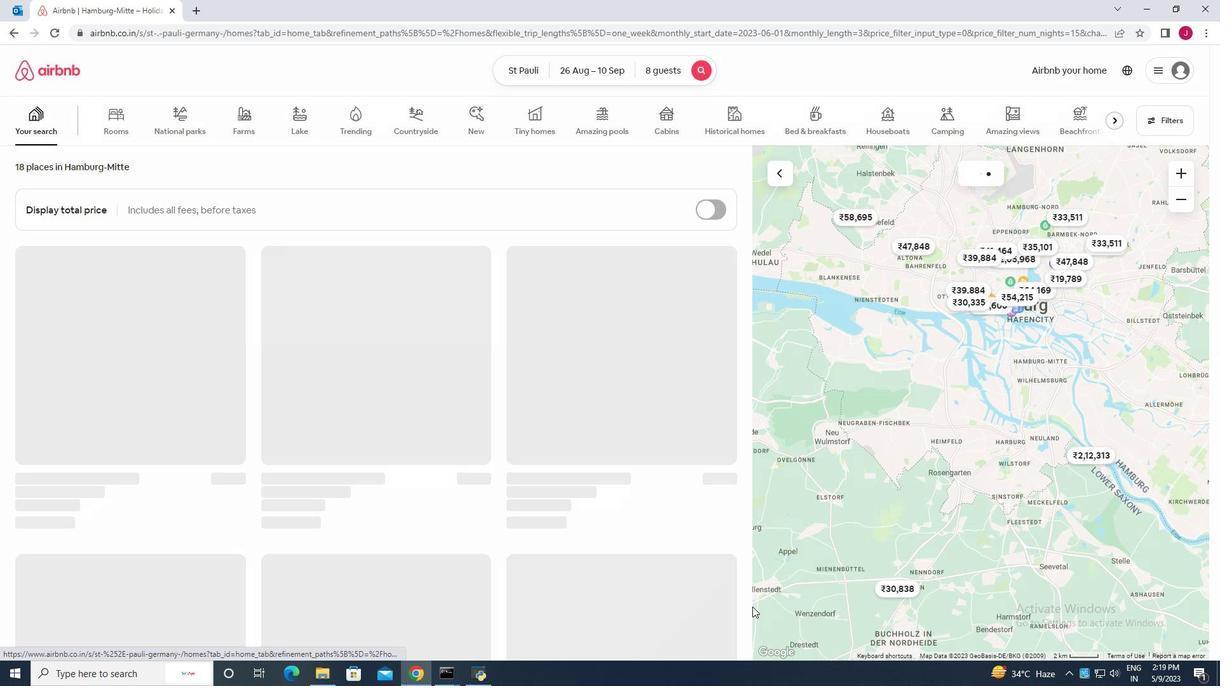 
